 Task: Find connections with filter location Duitama with filter topic #customerrelationswith filter profile language Spanish with filter current company CTG with filter school IFTM University, Moradabad with filter industry Gambling Facilities and Casinos with filter service category Resume Writing with filter keywords title Salon Manager
Action: Mouse moved to (156, 249)
Screenshot: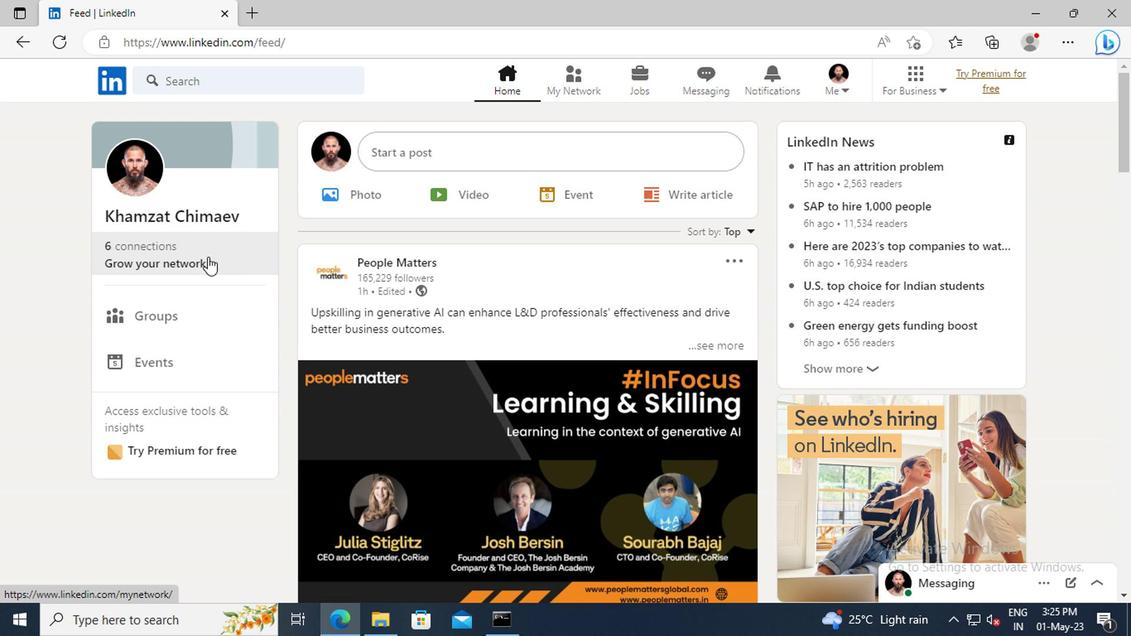 
Action: Mouse pressed left at (156, 249)
Screenshot: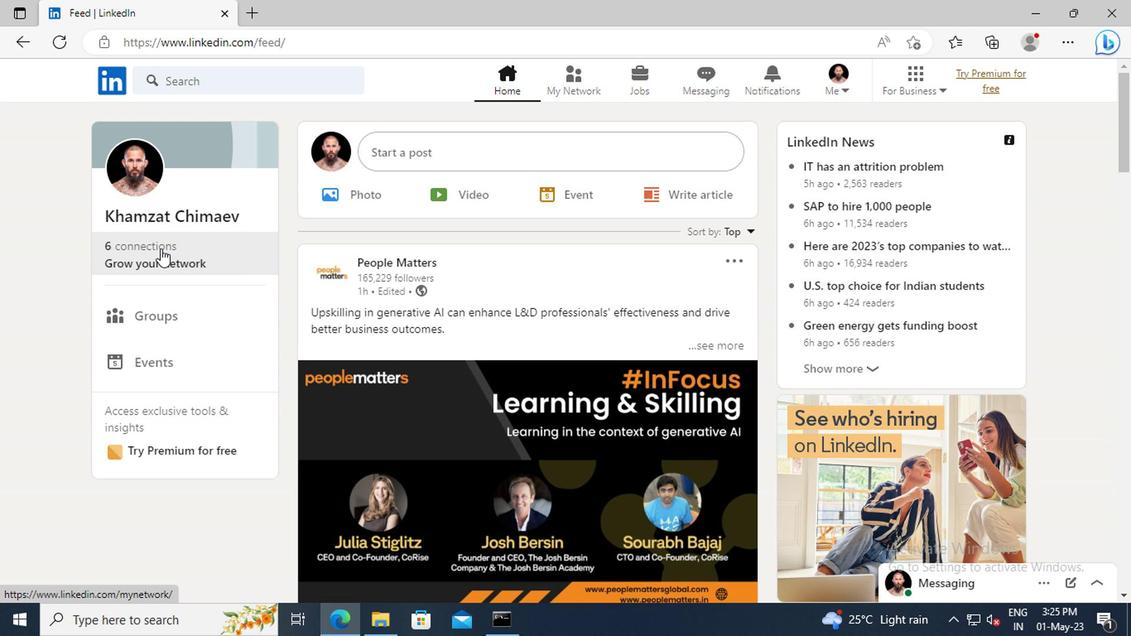 
Action: Mouse moved to (173, 173)
Screenshot: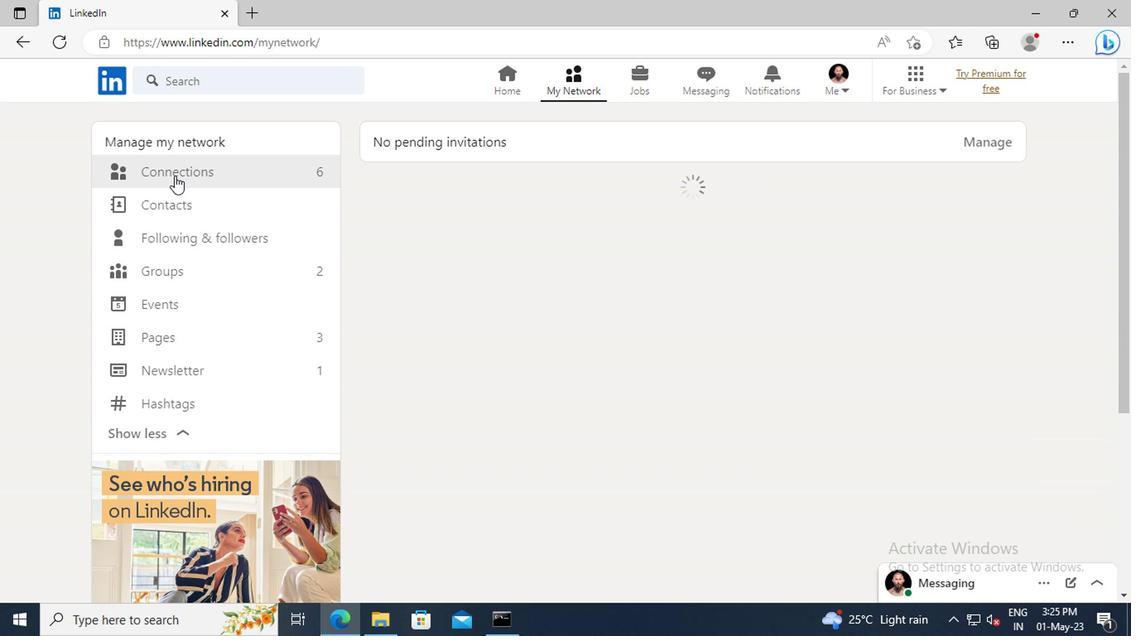 
Action: Mouse pressed left at (173, 173)
Screenshot: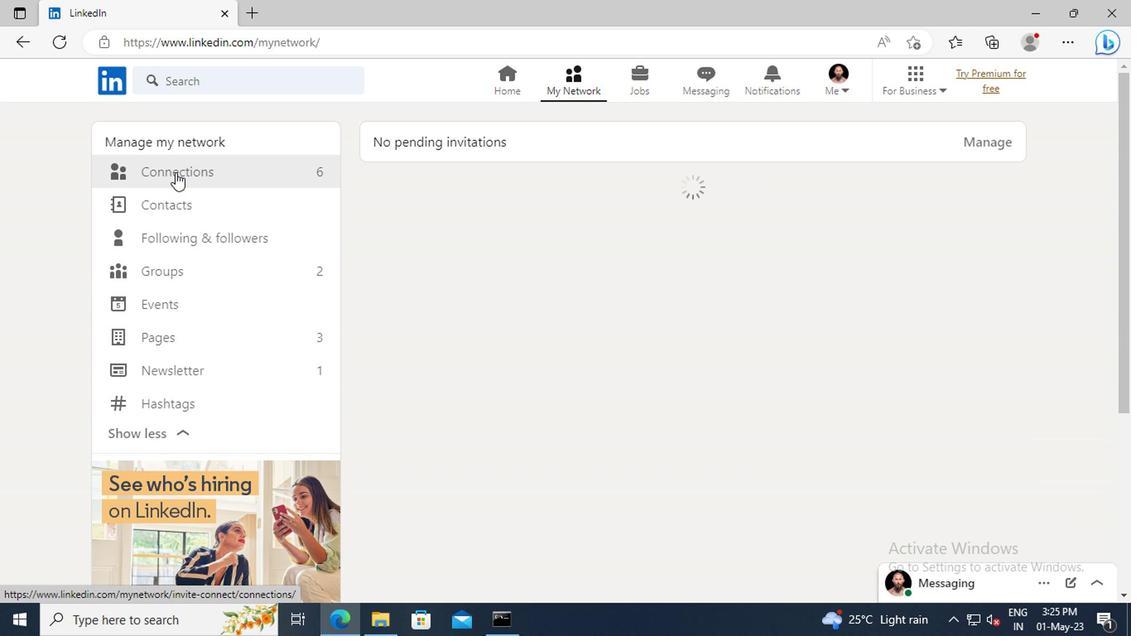 
Action: Mouse moved to (672, 179)
Screenshot: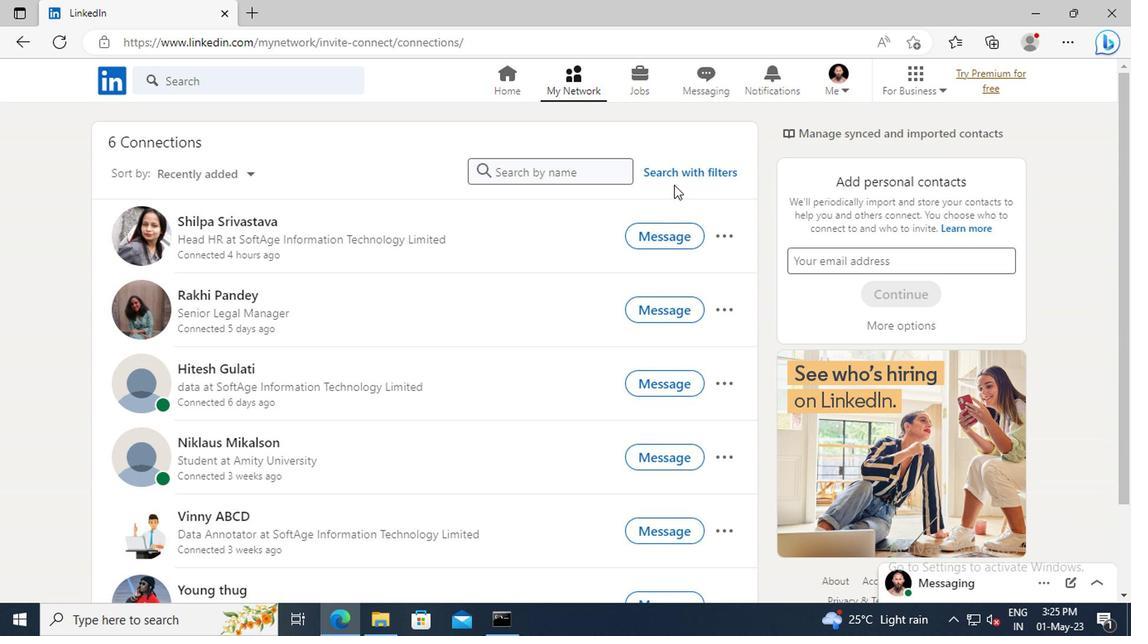 
Action: Mouse pressed left at (672, 179)
Screenshot: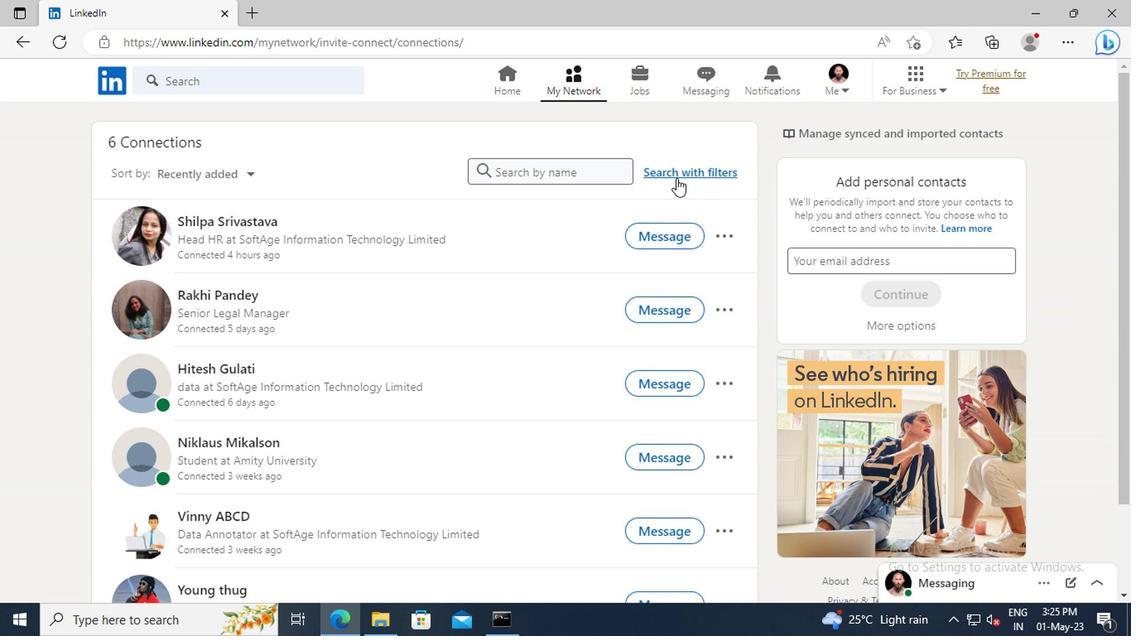
Action: Mouse moved to (622, 132)
Screenshot: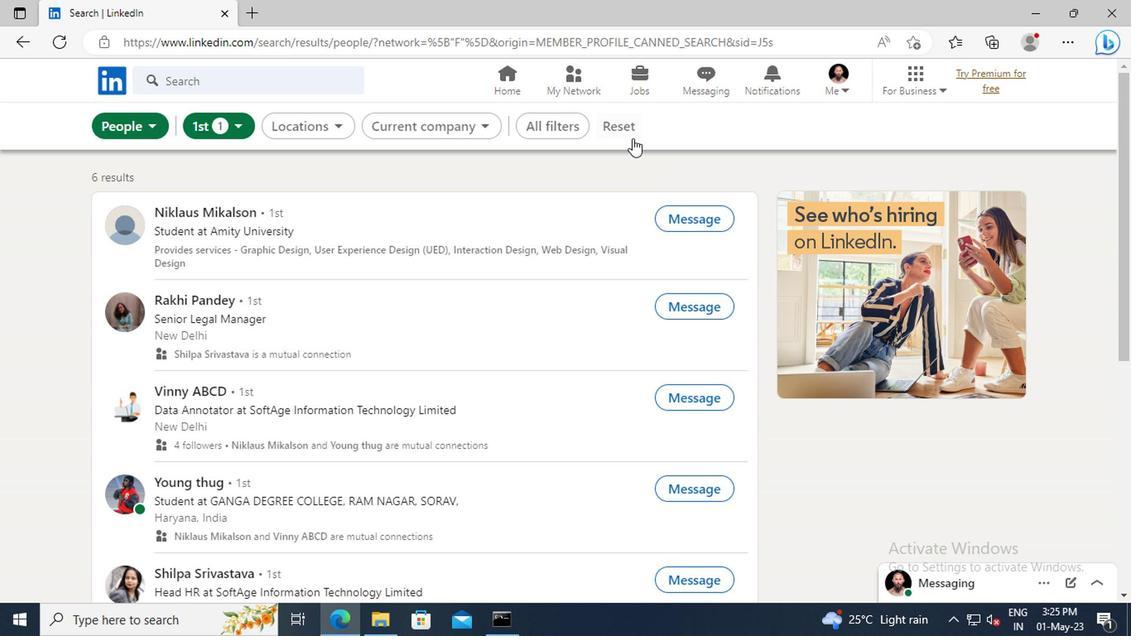 
Action: Mouse pressed left at (622, 132)
Screenshot: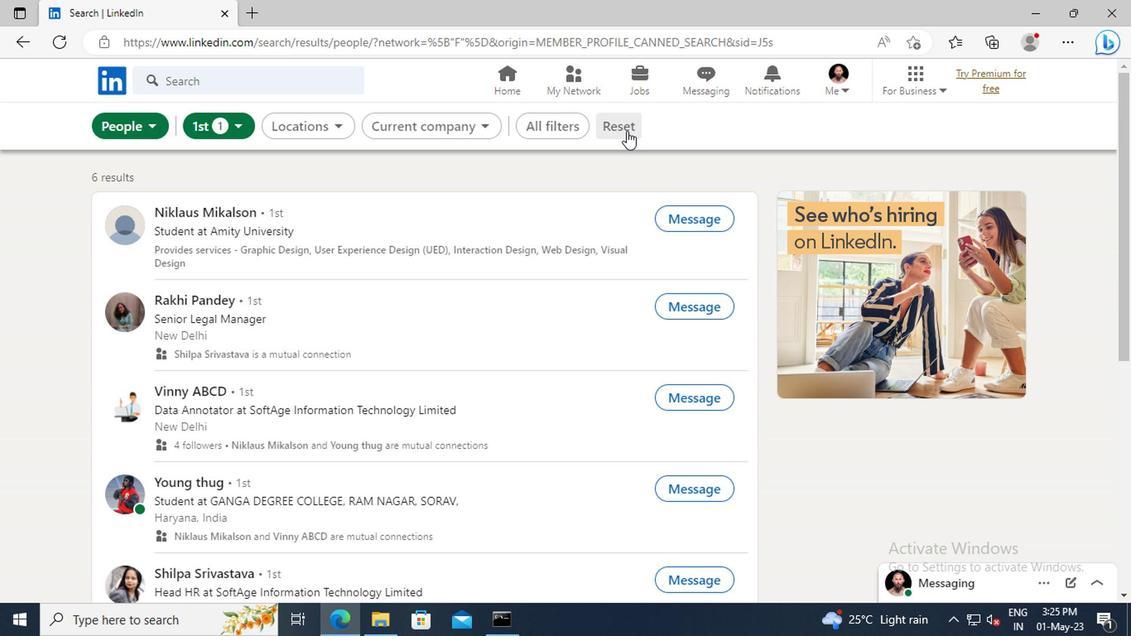 
Action: Mouse moved to (599, 129)
Screenshot: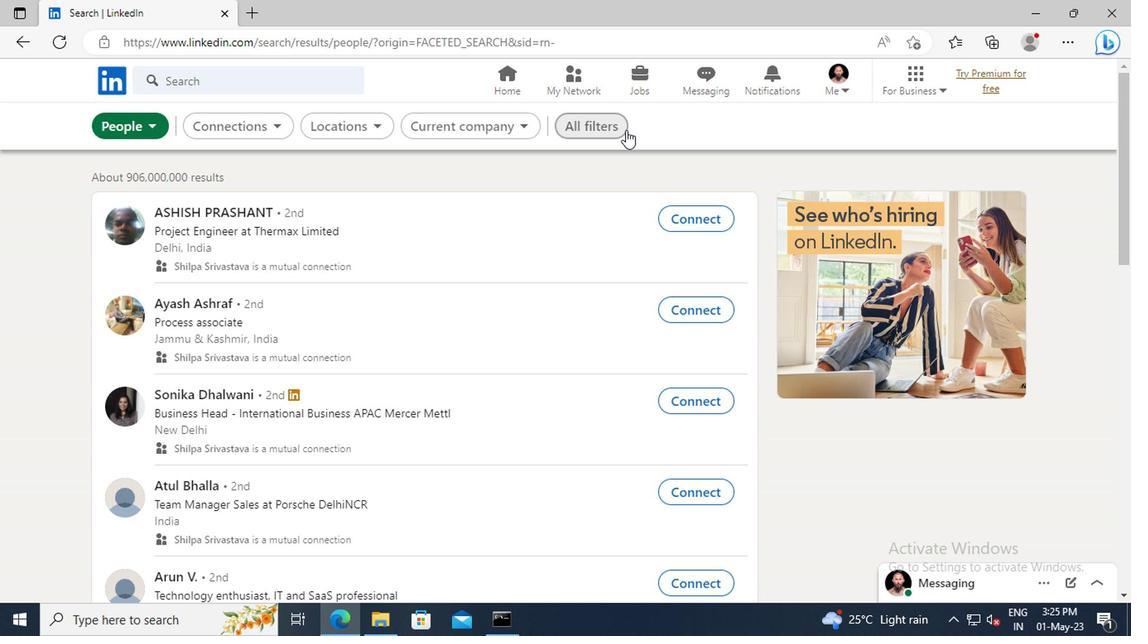
Action: Mouse pressed left at (599, 129)
Screenshot: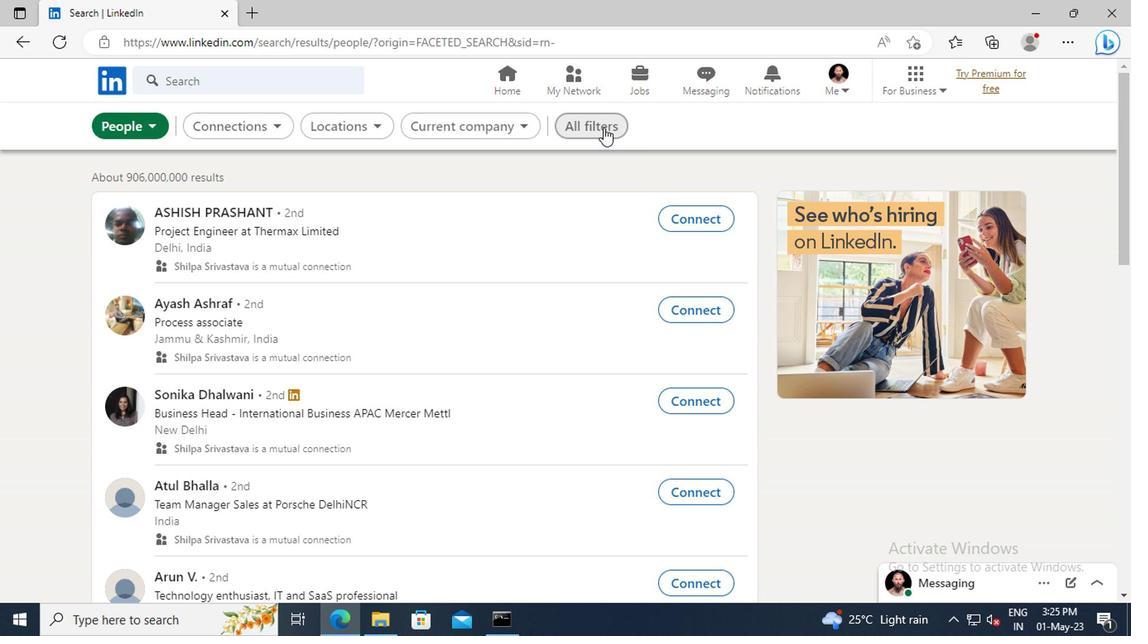 
Action: Mouse moved to (878, 286)
Screenshot: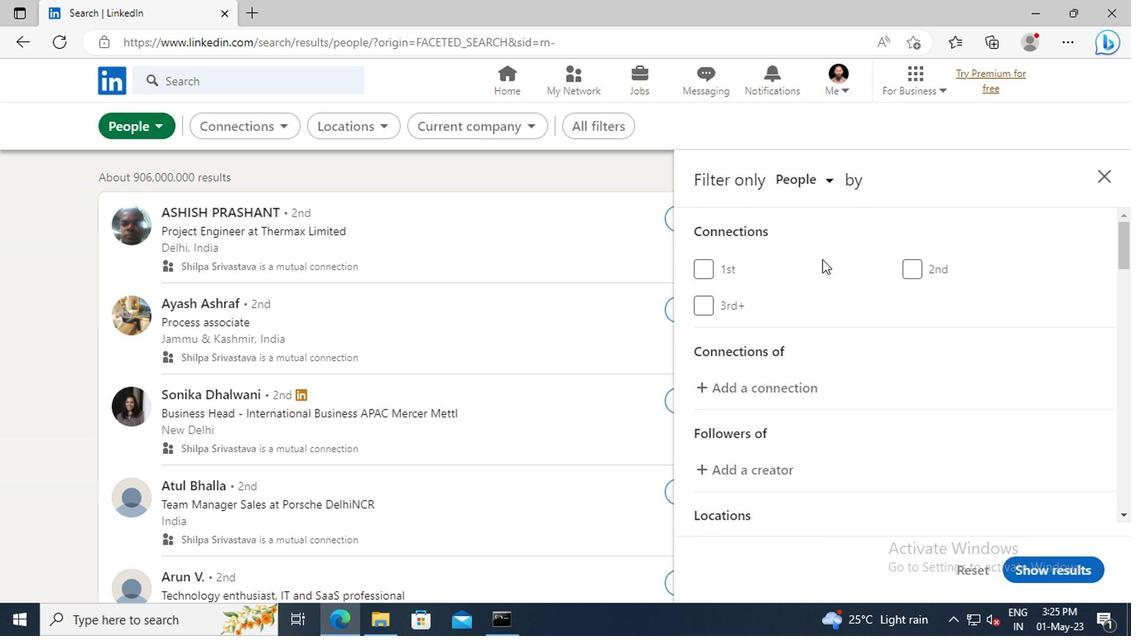 
Action: Mouse scrolled (878, 285) with delta (0, -1)
Screenshot: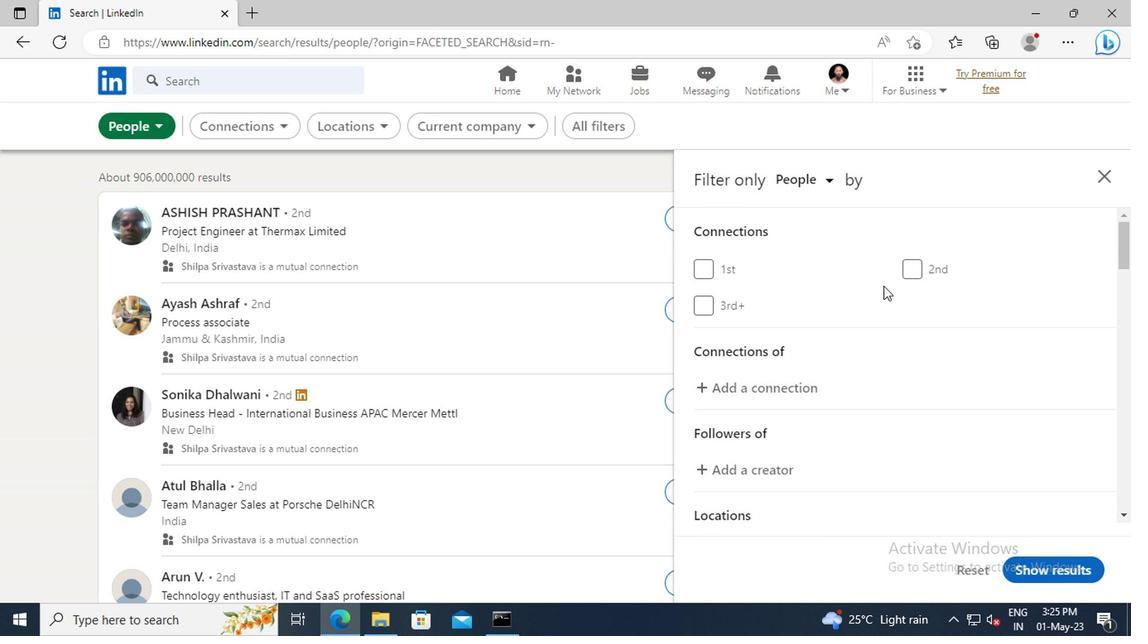 
Action: Mouse scrolled (878, 285) with delta (0, -1)
Screenshot: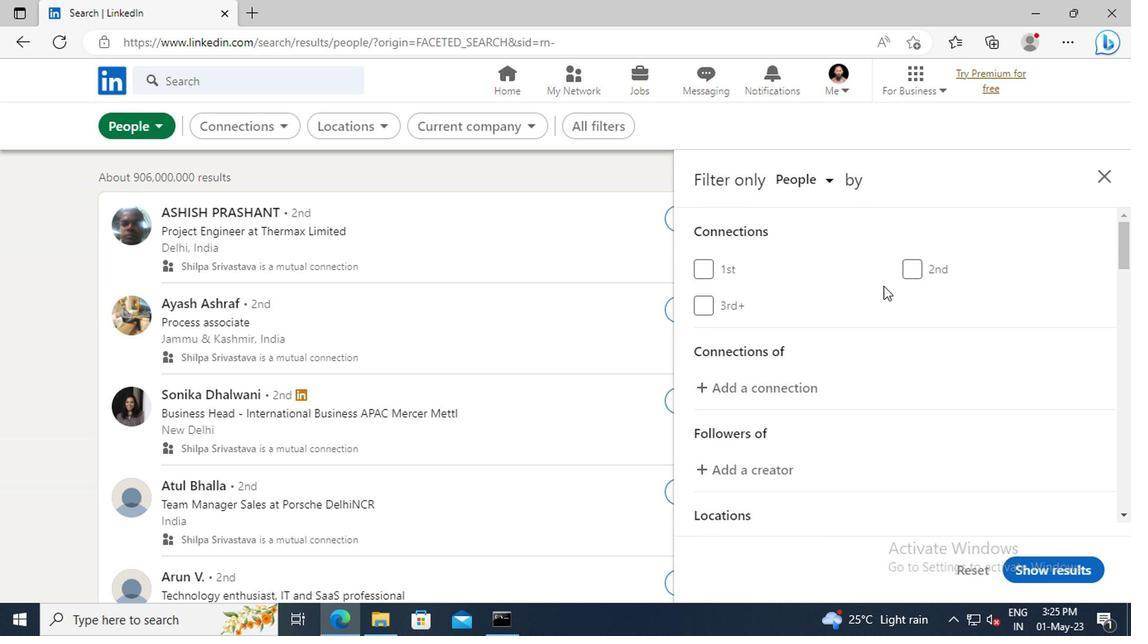 
Action: Mouse scrolled (878, 285) with delta (0, -1)
Screenshot: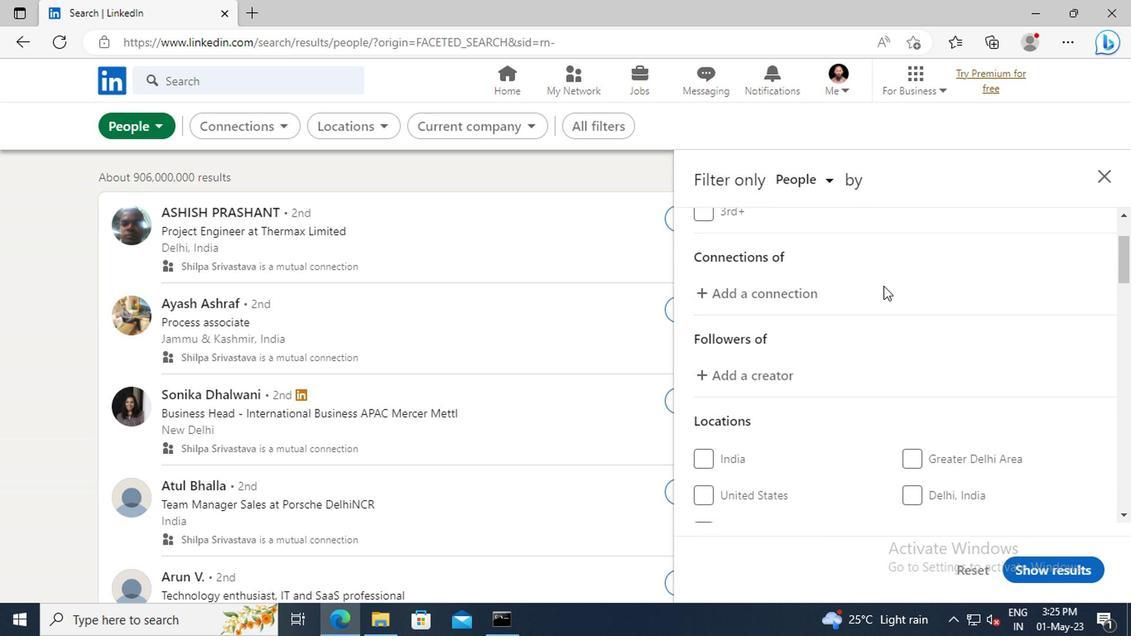 
Action: Mouse scrolled (878, 285) with delta (0, -1)
Screenshot: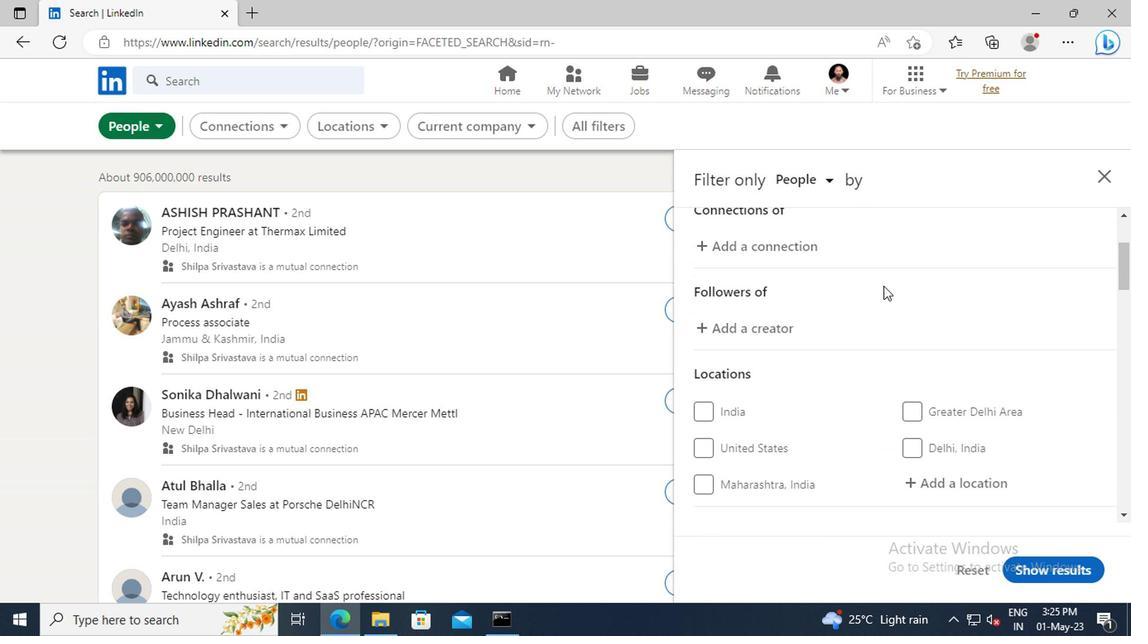 
Action: Mouse scrolled (878, 285) with delta (0, -1)
Screenshot: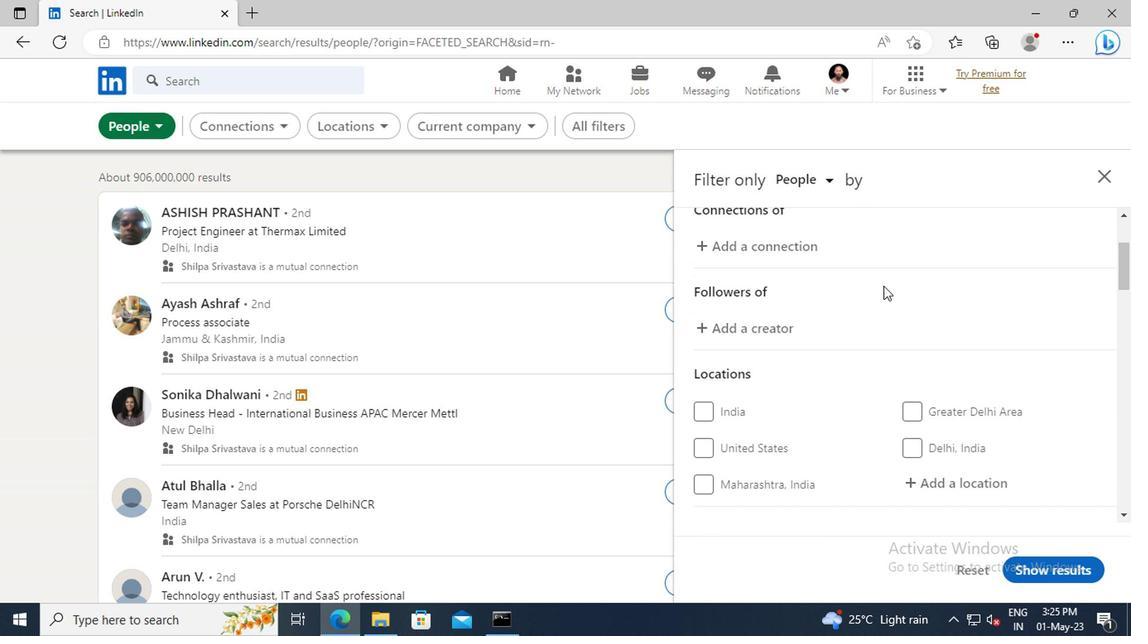 
Action: Mouse scrolled (878, 285) with delta (0, -1)
Screenshot: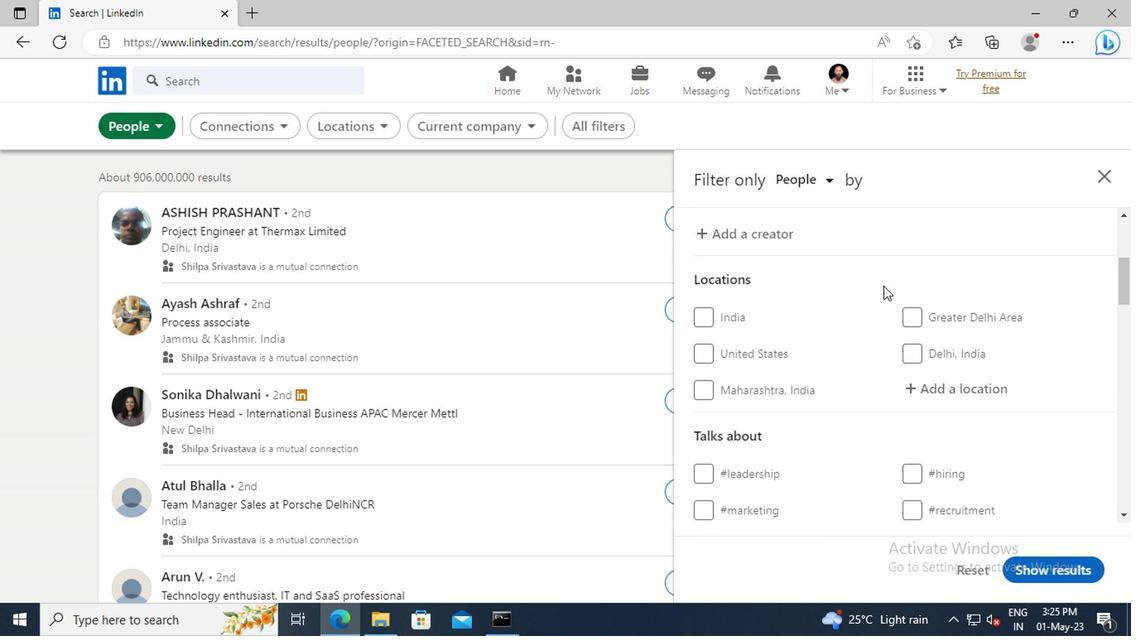 
Action: Mouse moved to (911, 338)
Screenshot: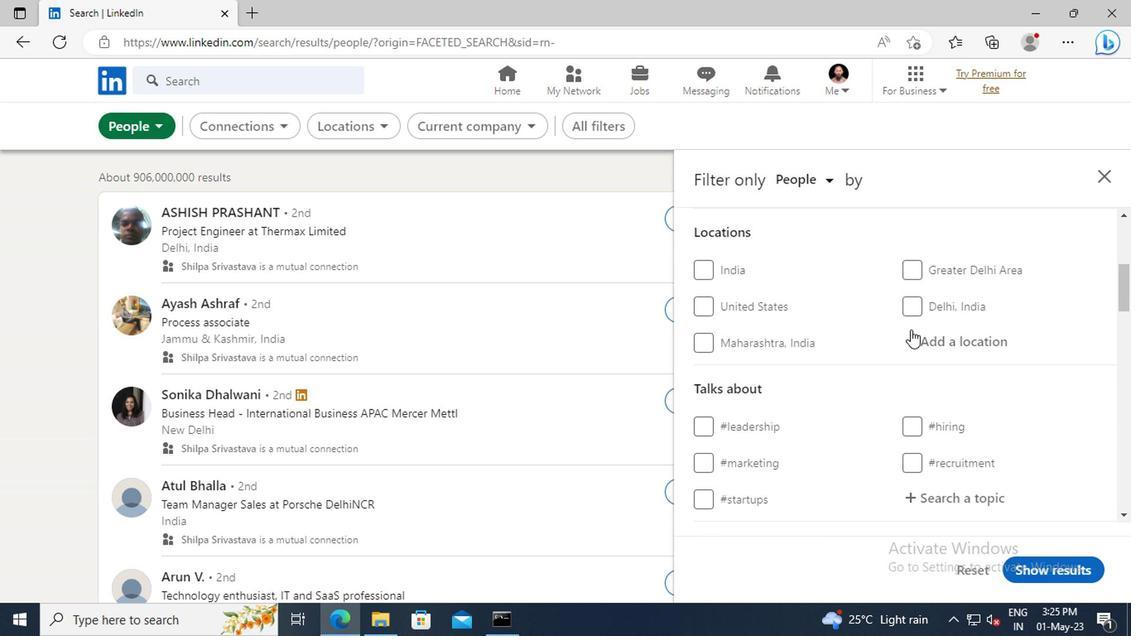 
Action: Mouse pressed left at (911, 338)
Screenshot: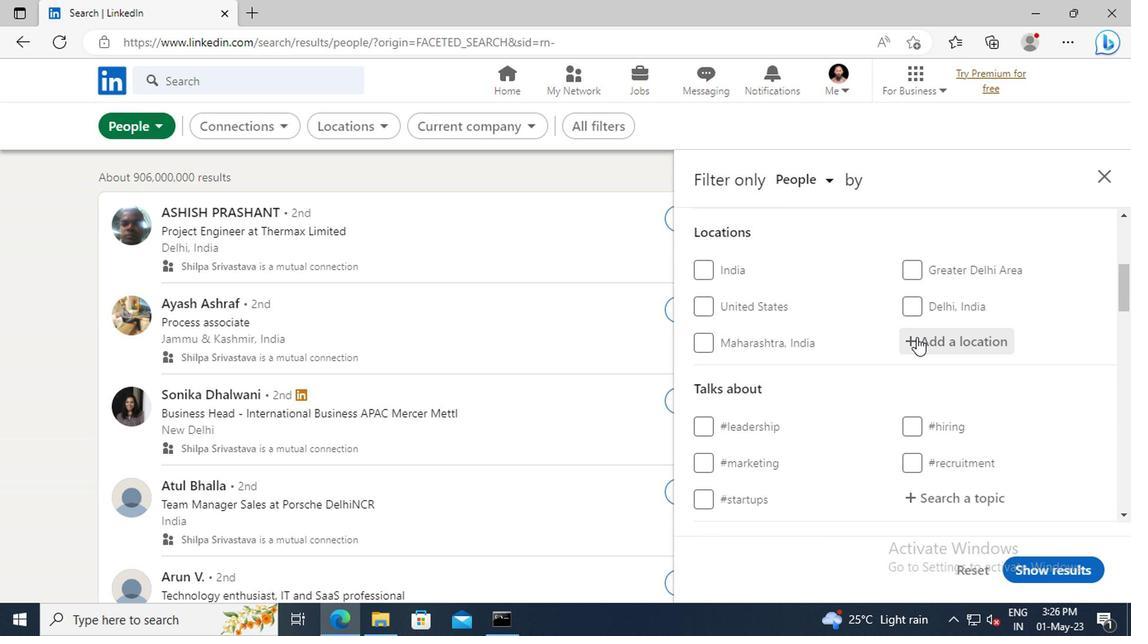 
Action: Key pressed <Key.shift>DUITAMA<Key.enter>
Screenshot: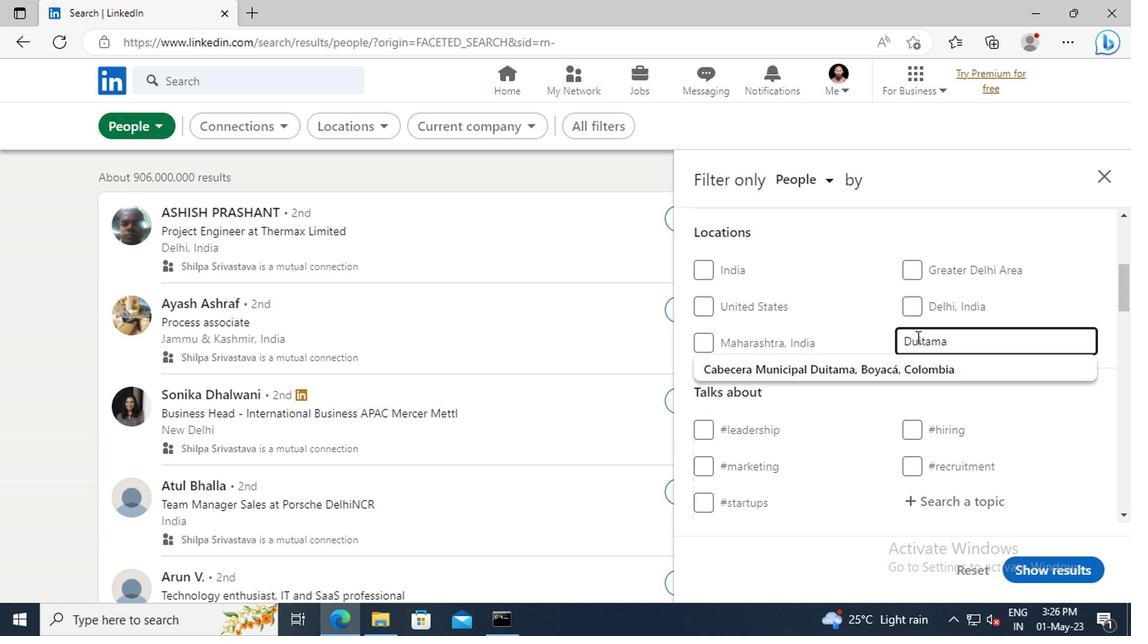 
Action: Mouse scrolled (911, 336) with delta (0, -1)
Screenshot: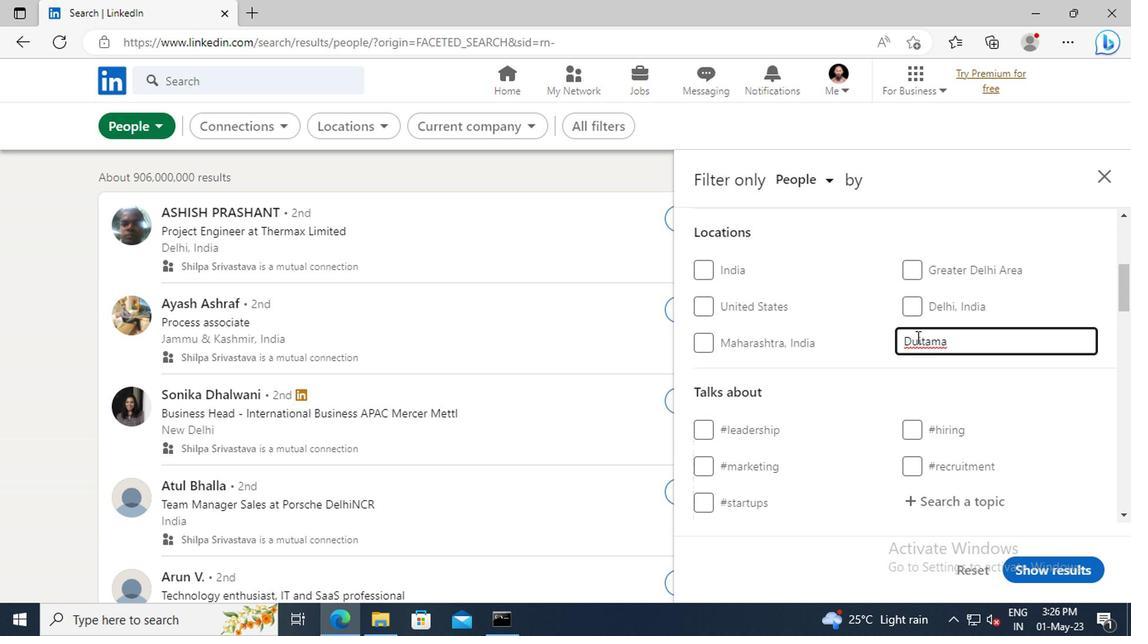 
Action: Mouse scrolled (911, 336) with delta (0, -1)
Screenshot: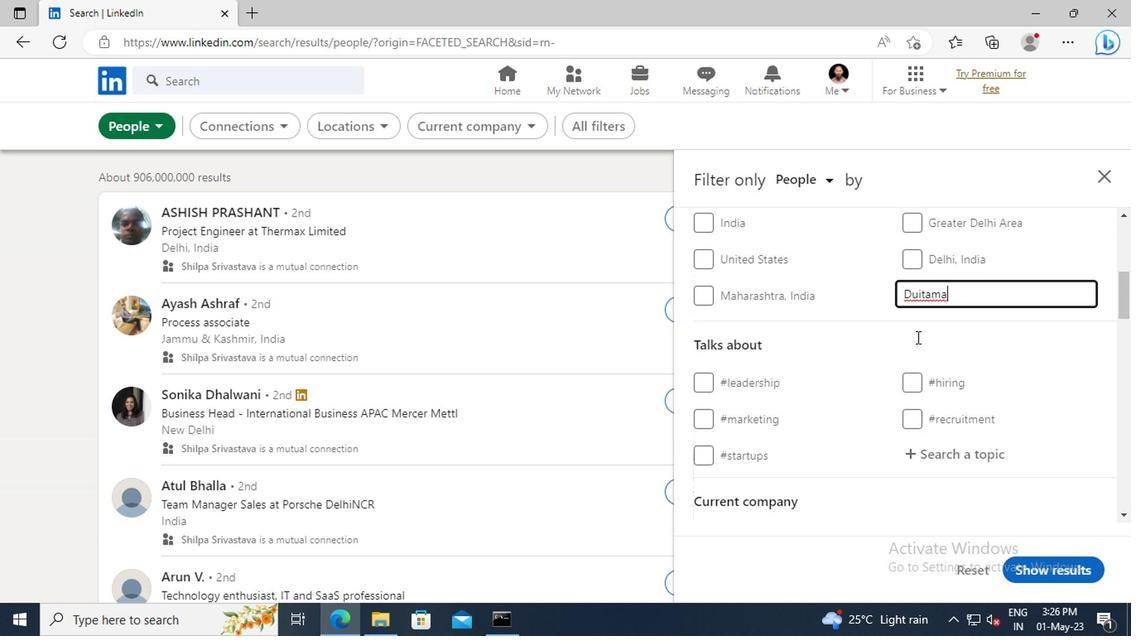 
Action: Mouse moved to (910, 346)
Screenshot: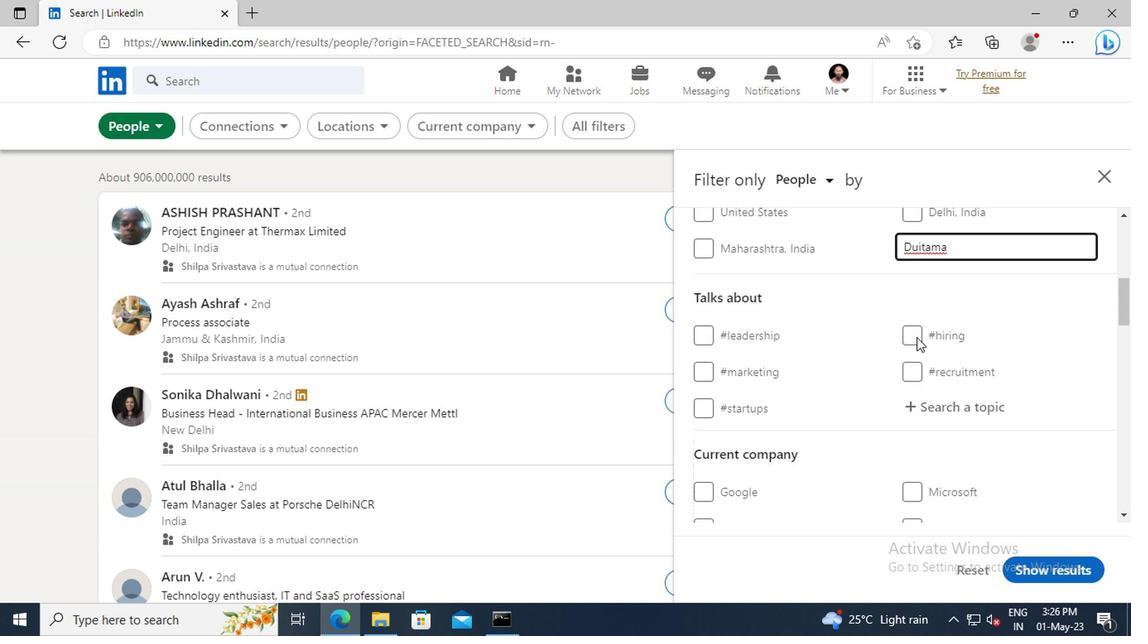 
Action: Mouse scrolled (910, 345) with delta (0, -1)
Screenshot: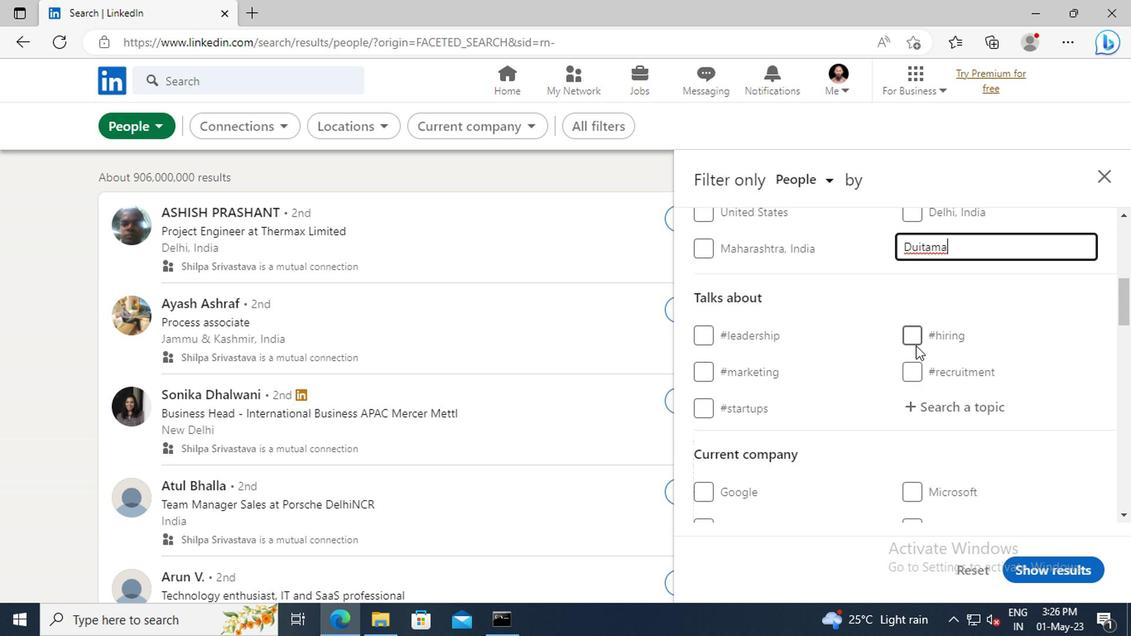 
Action: Mouse moved to (910, 364)
Screenshot: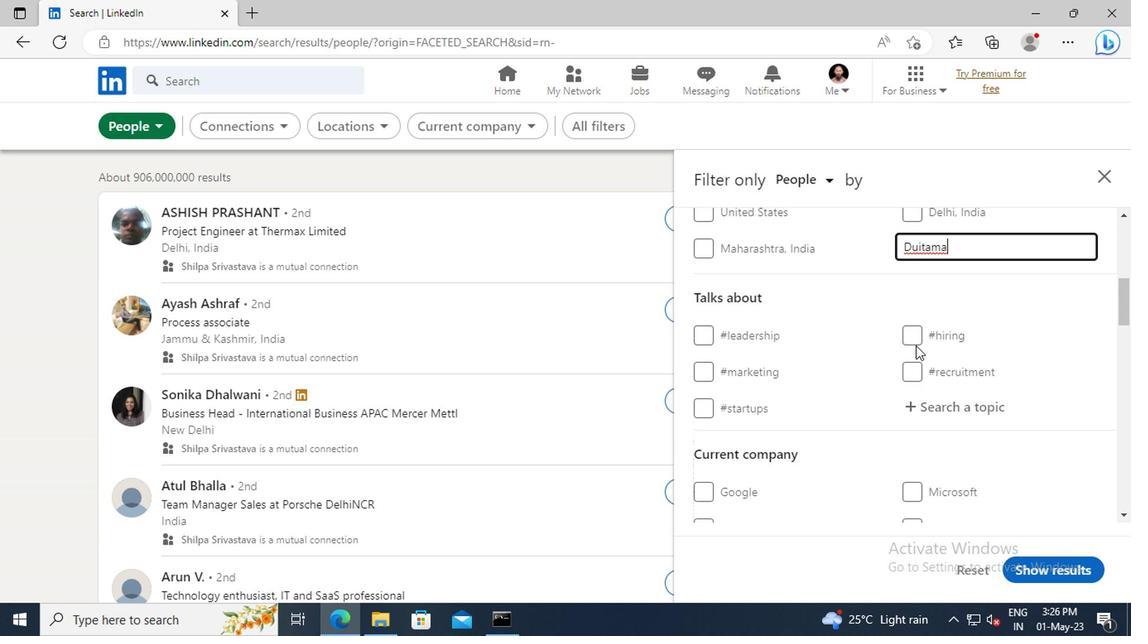 
Action: Mouse pressed left at (910, 364)
Screenshot: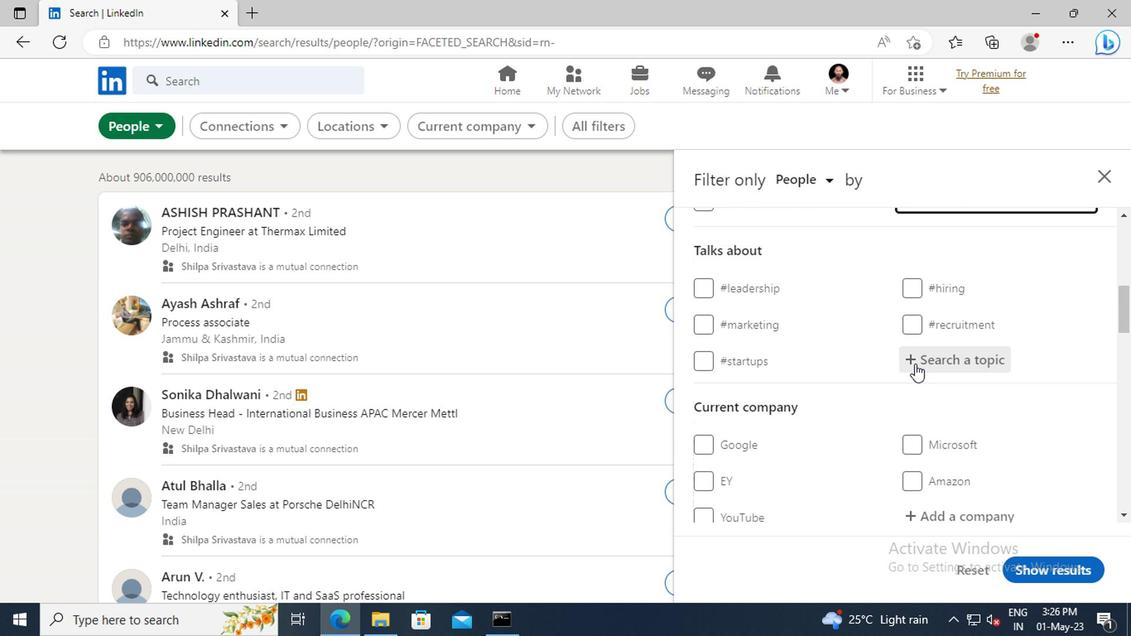 
Action: Key pressed CUSTOMERRELATIONS
Screenshot: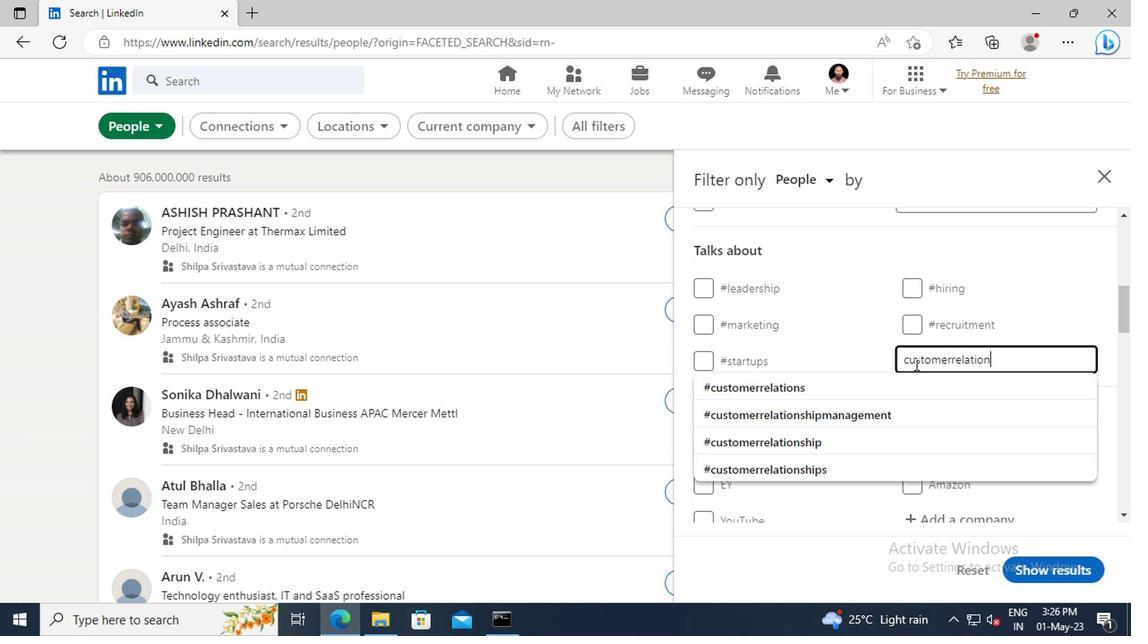 
Action: Mouse moved to (908, 385)
Screenshot: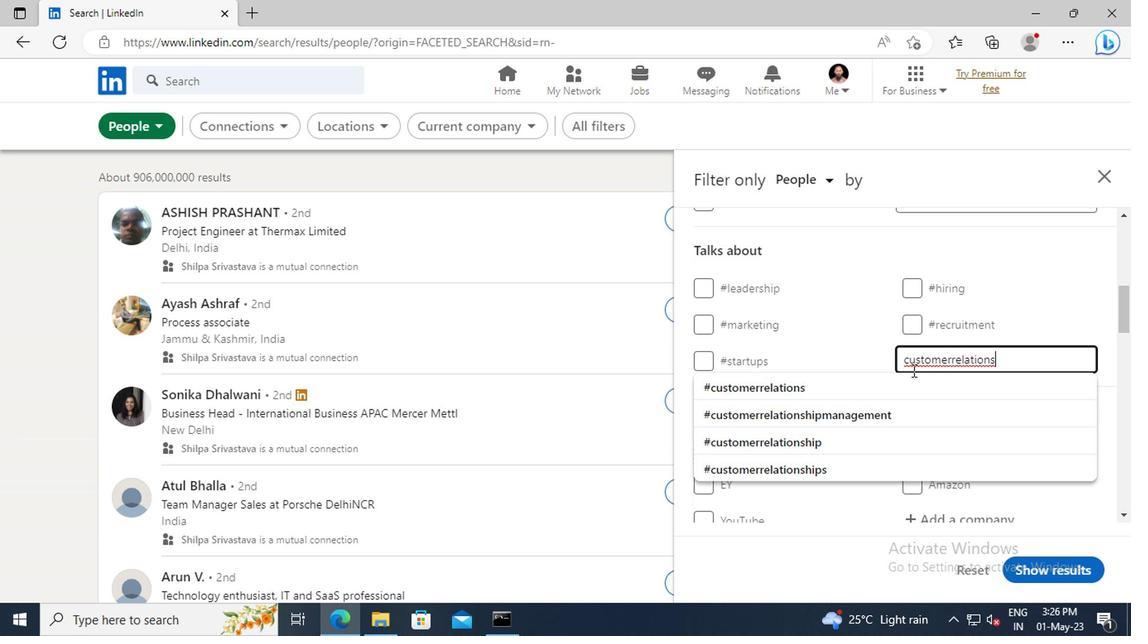 
Action: Mouse pressed left at (908, 385)
Screenshot: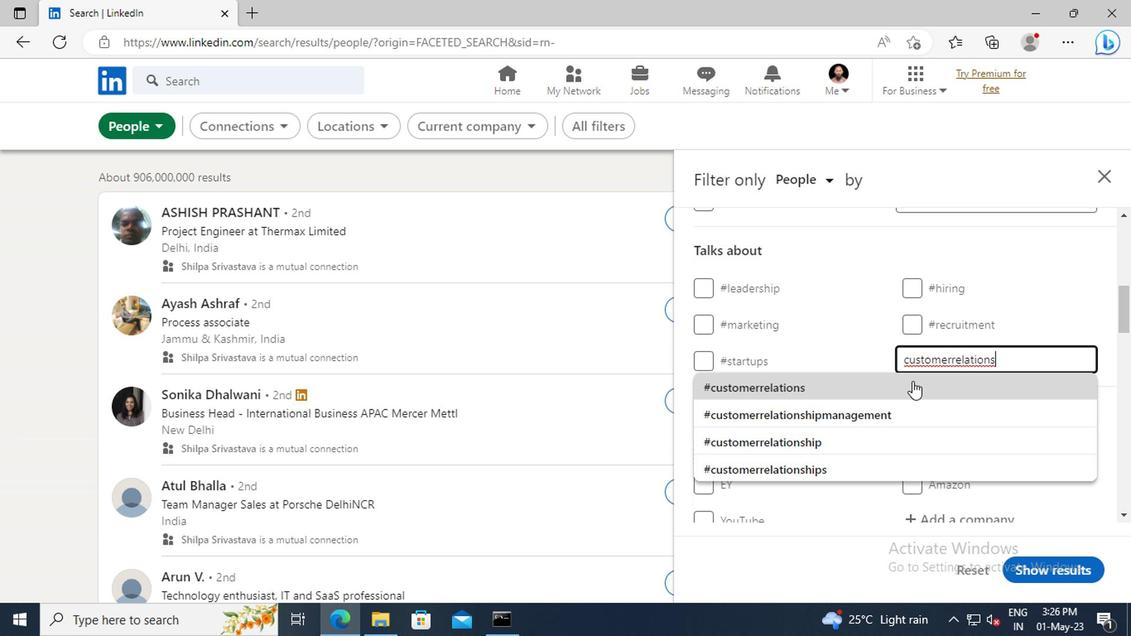 
Action: Mouse scrolled (908, 384) with delta (0, -1)
Screenshot: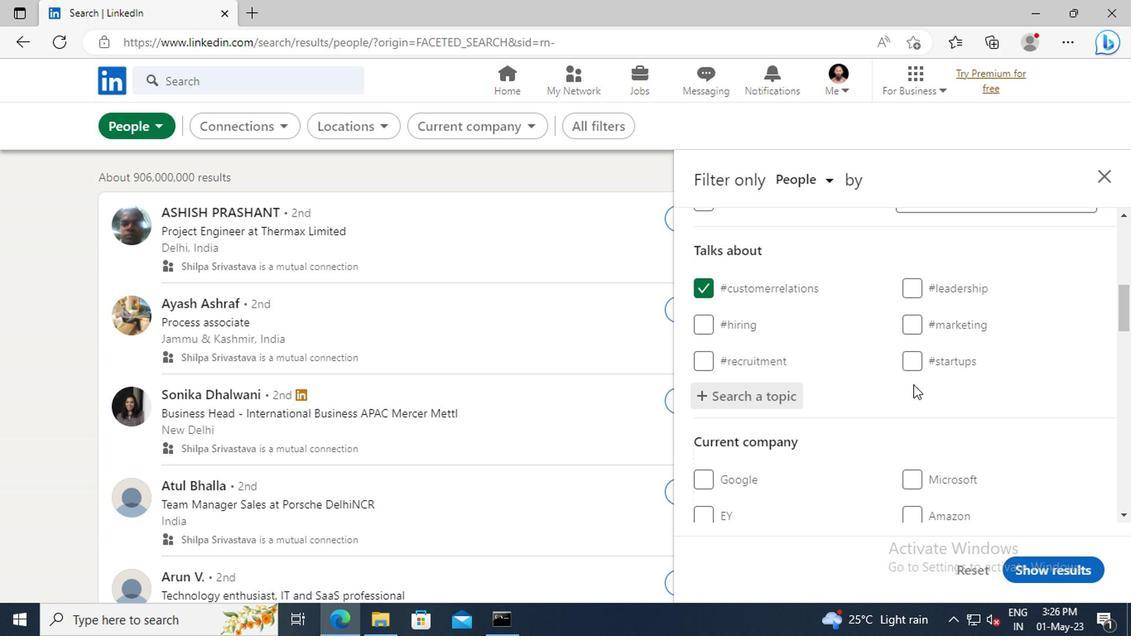 
Action: Mouse scrolled (908, 384) with delta (0, -1)
Screenshot: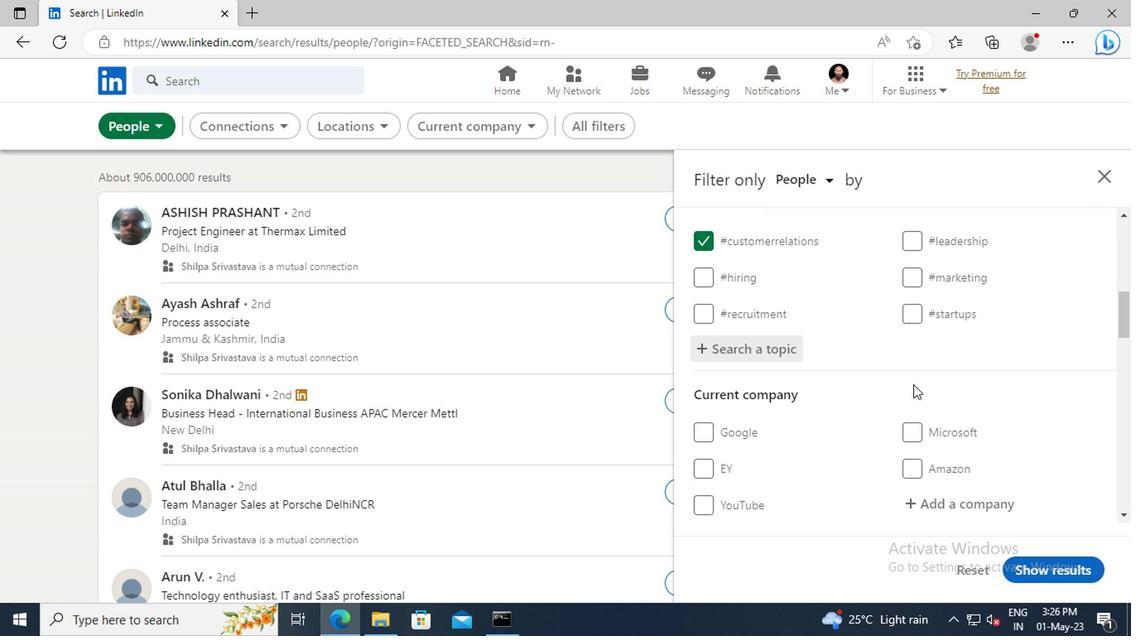 
Action: Mouse scrolled (908, 384) with delta (0, -1)
Screenshot: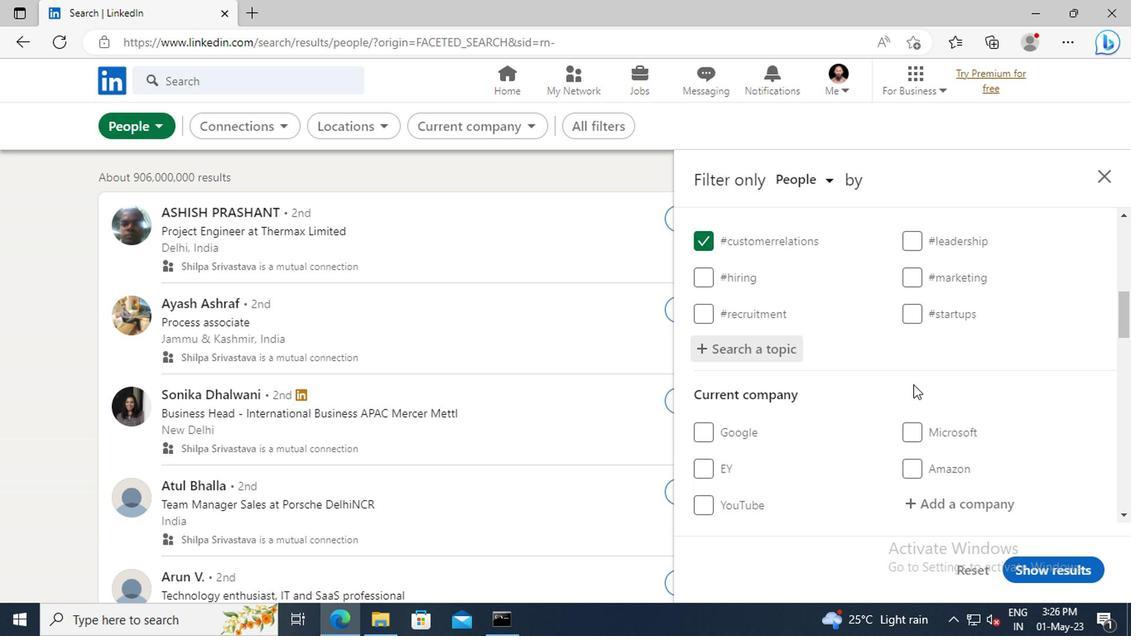 
Action: Mouse scrolled (908, 384) with delta (0, -1)
Screenshot: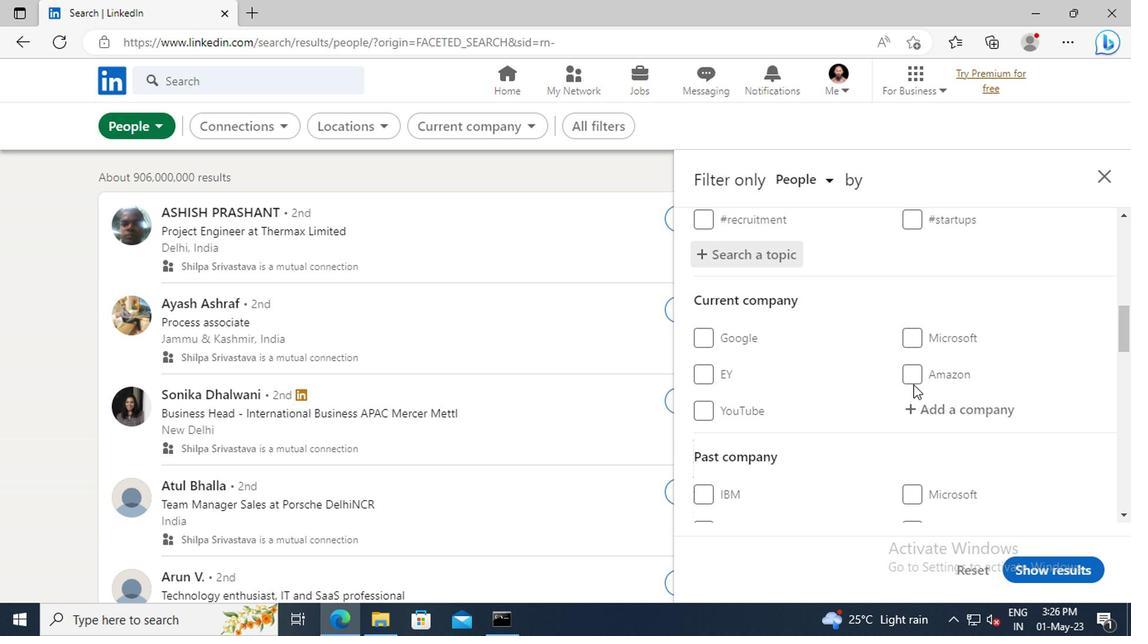
Action: Mouse scrolled (908, 384) with delta (0, -1)
Screenshot: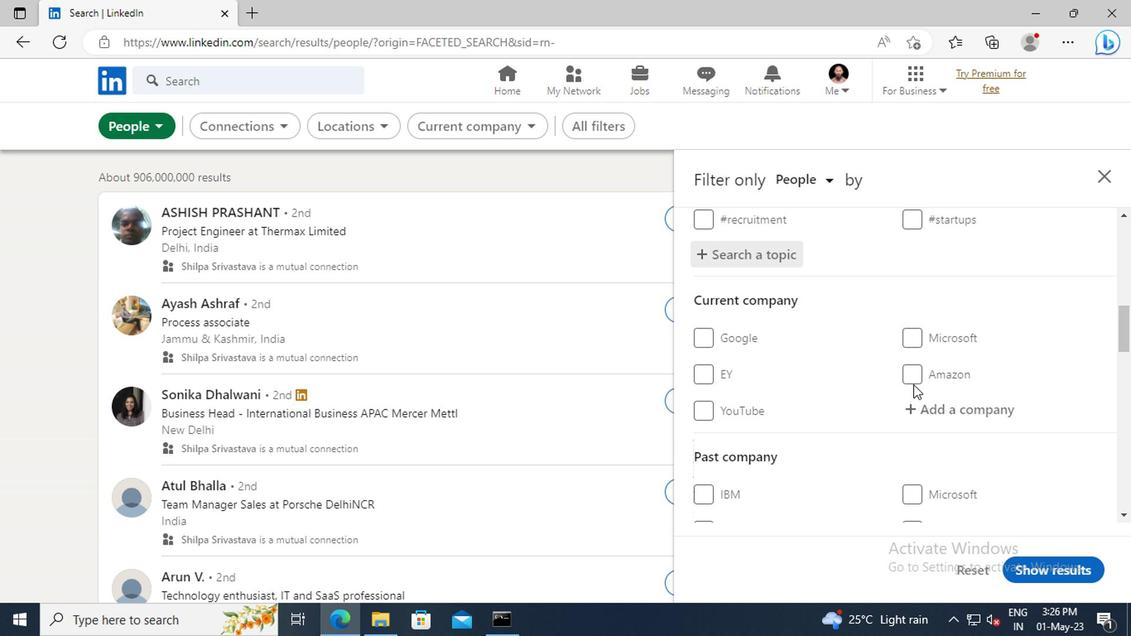 
Action: Mouse scrolled (908, 384) with delta (0, -1)
Screenshot: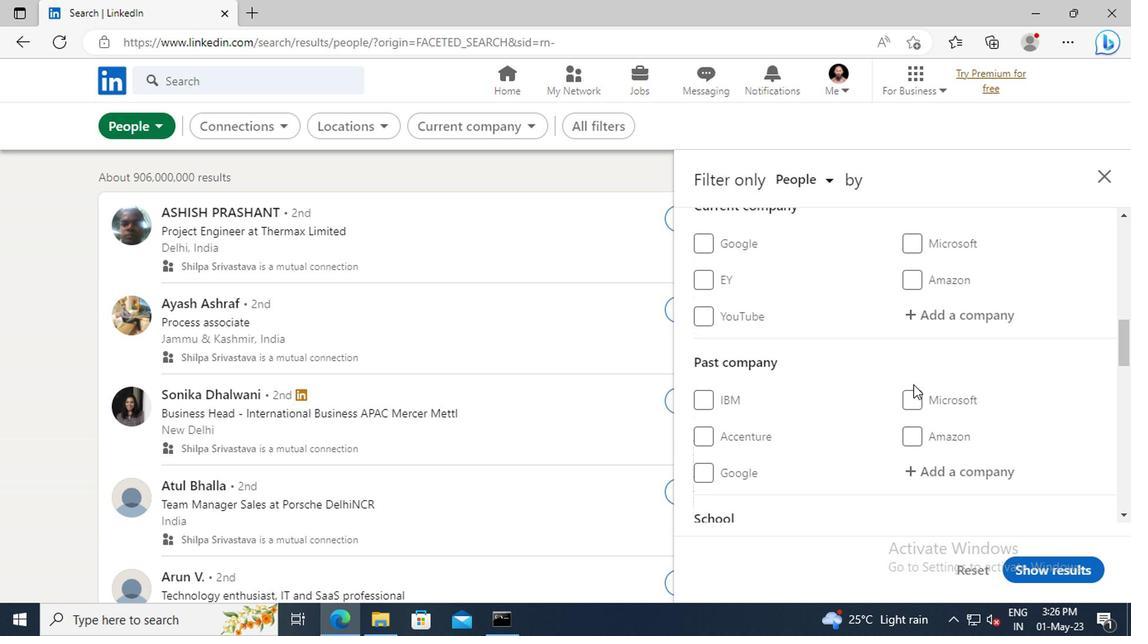 
Action: Mouse scrolled (908, 384) with delta (0, -1)
Screenshot: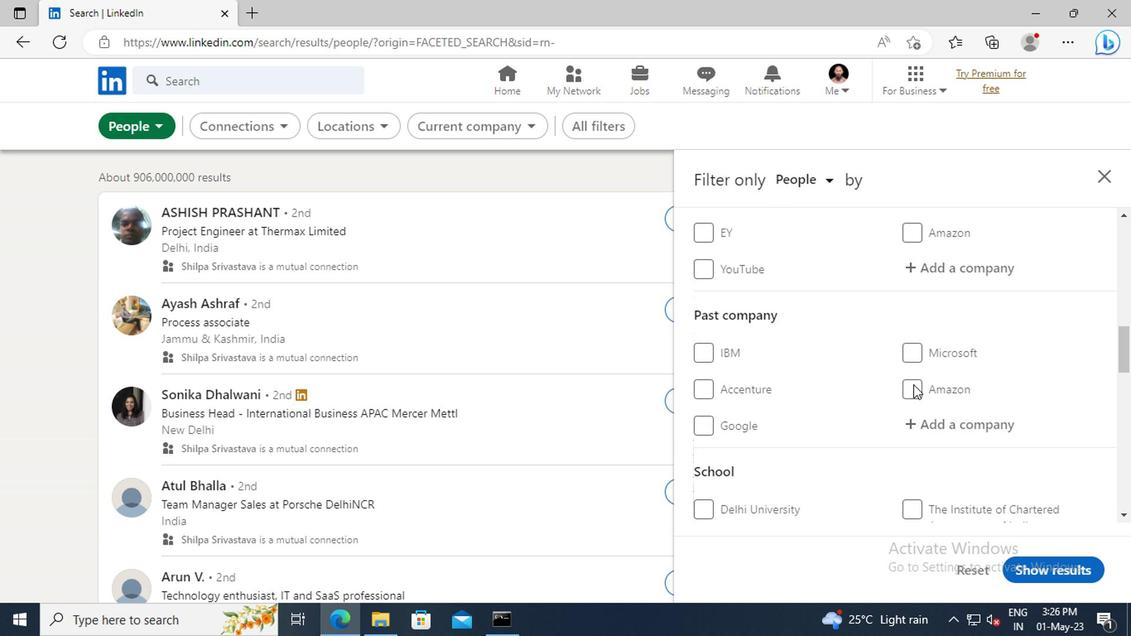 
Action: Mouse scrolled (908, 384) with delta (0, -1)
Screenshot: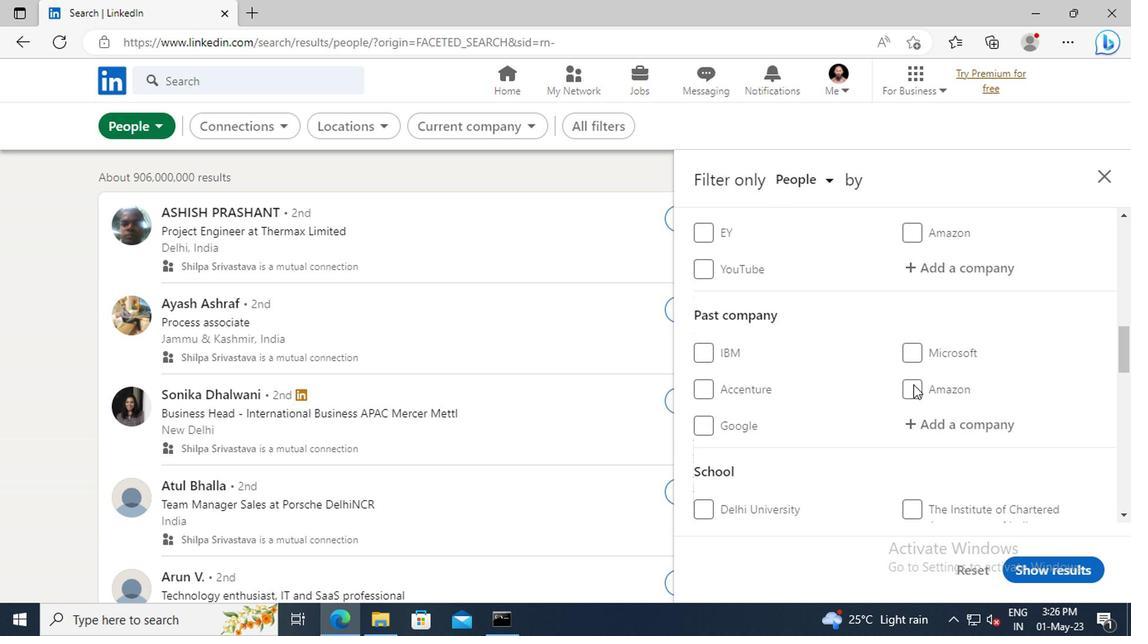 
Action: Mouse moved to (908, 385)
Screenshot: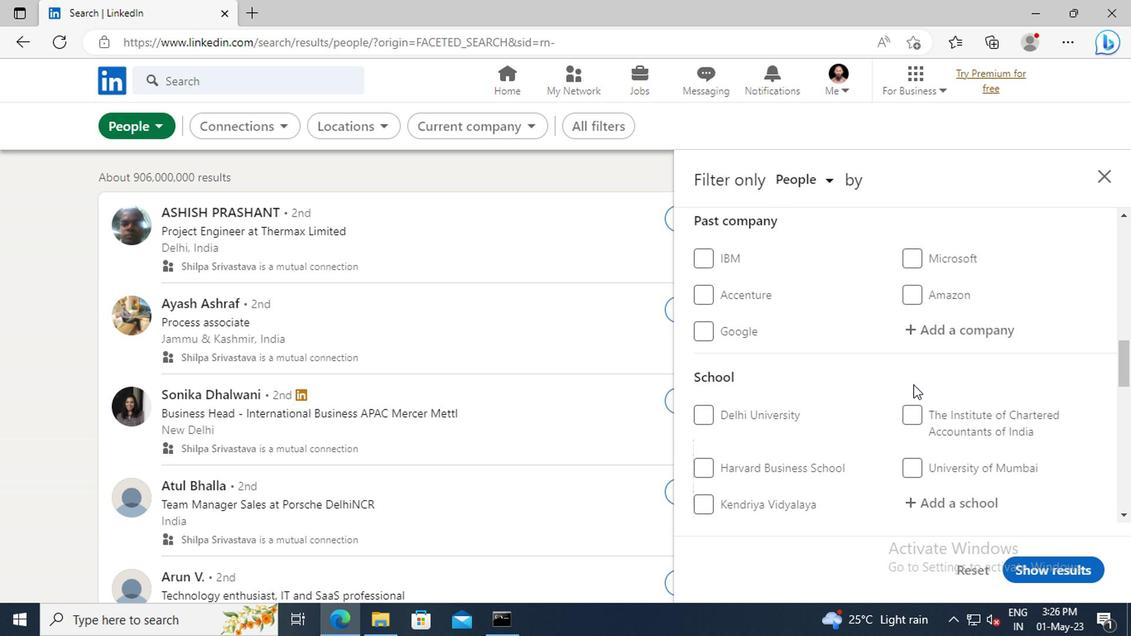 
Action: Mouse scrolled (908, 385) with delta (0, 0)
Screenshot: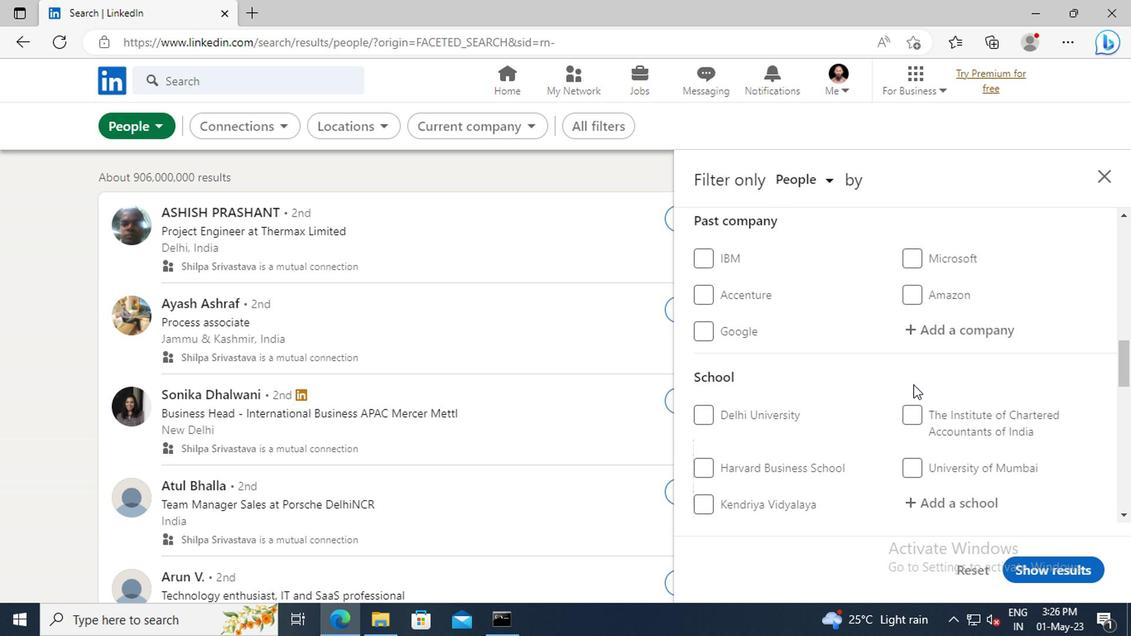 
Action: Mouse scrolled (908, 385) with delta (0, 0)
Screenshot: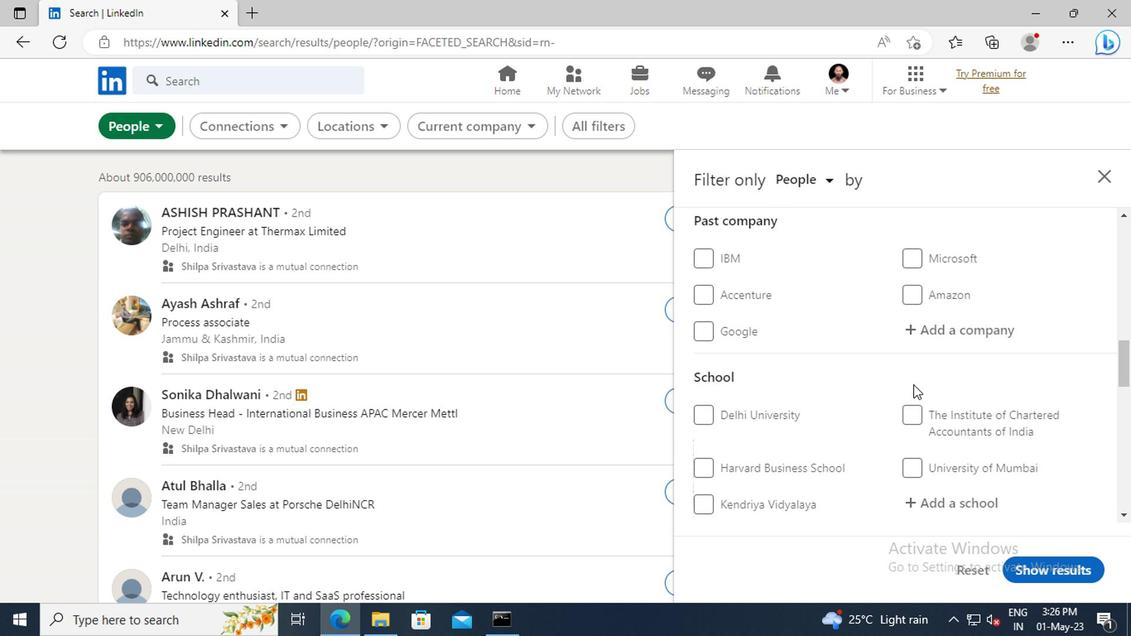 
Action: Mouse scrolled (908, 385) with delta (0, 0)
Screenshot: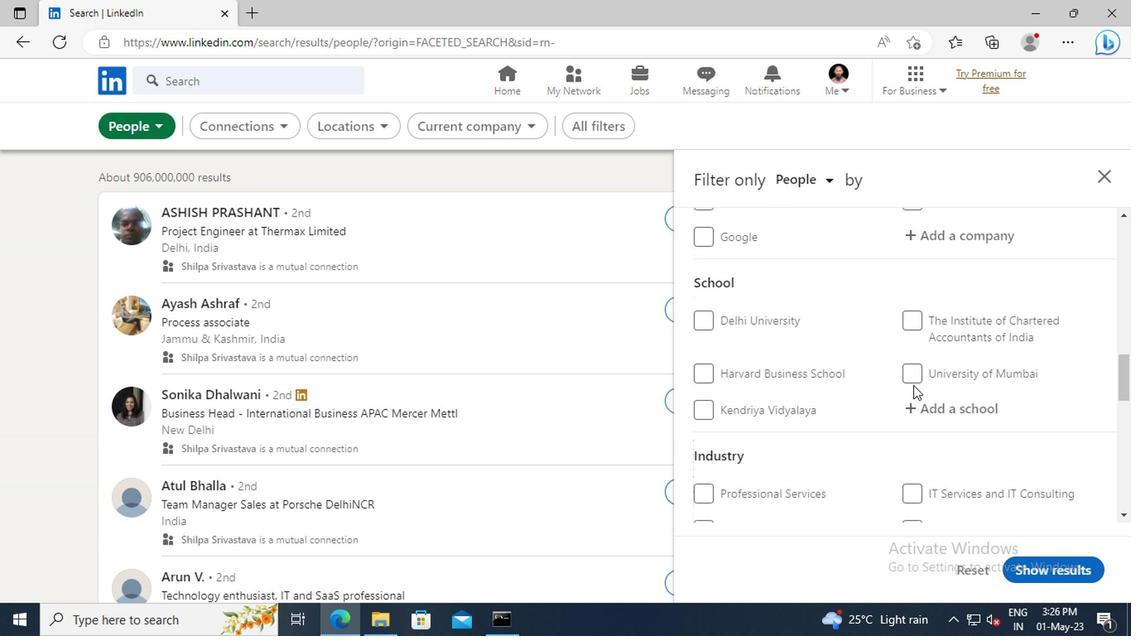 
Action: Mouse scrolled (908, 385) with delta (0, 0)
Screenshot: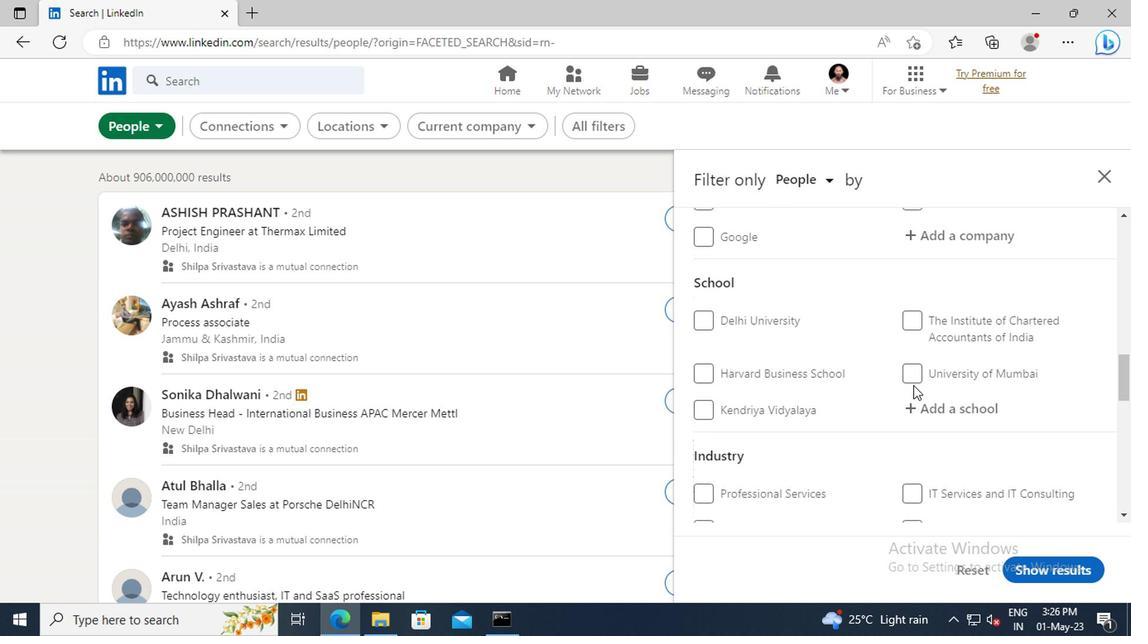 
Action: Mouse scrolled (908, 385) with delta (0, 0)
Screenshot: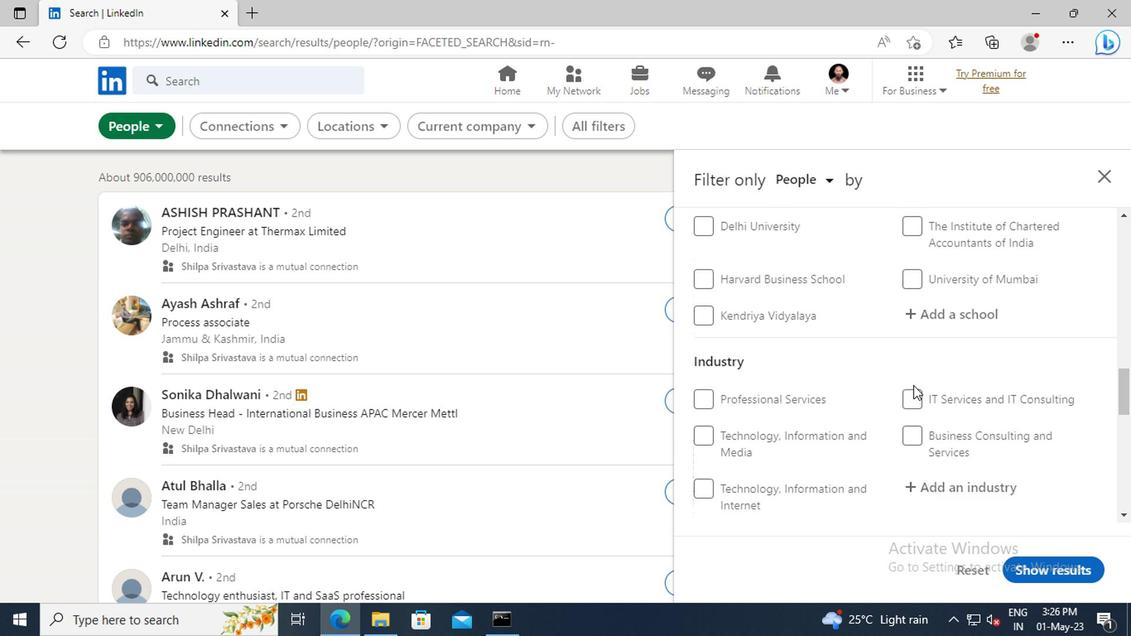 
Action: Mouse scrolled (908, 385) with delta (0, 0)
Screenshot: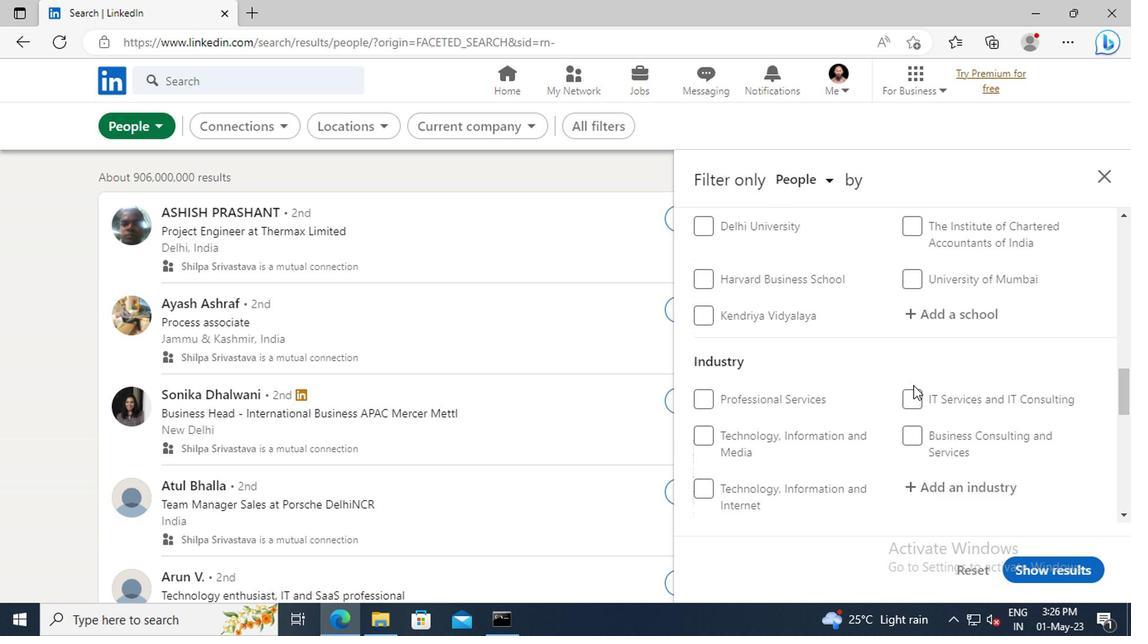 
Action: Mouse scrolled (908, 385) with delta (0, 0)
Screenshot: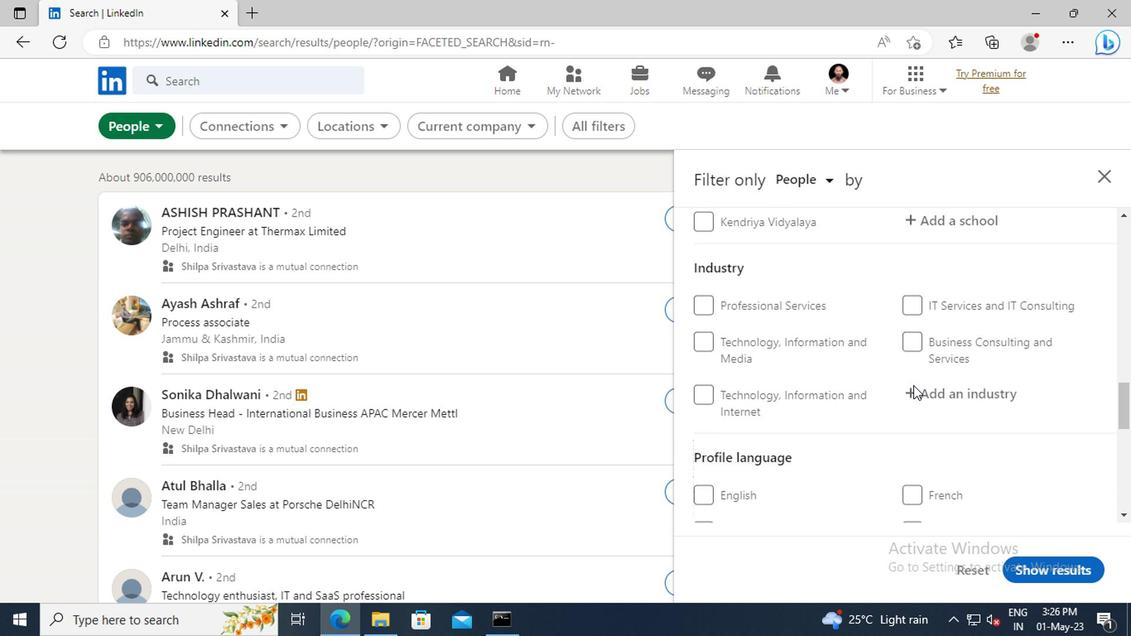 
Action: Mouse scrolled (908, 385) with delta (0, 0)
Screenshot: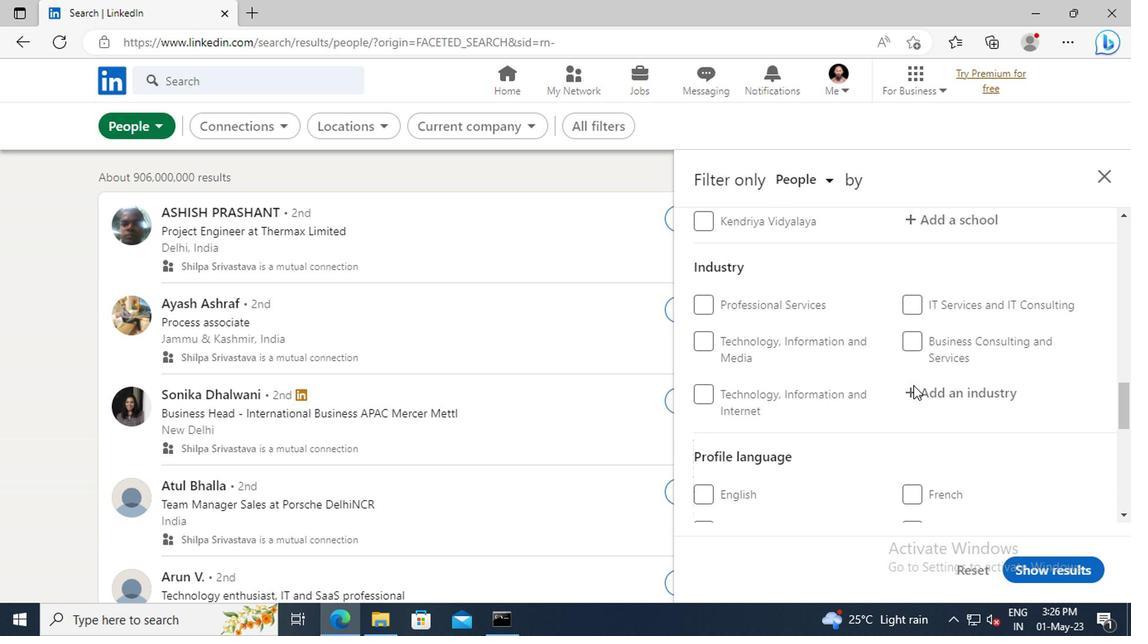
Action: Mouse moved to (702, 435)
Screenshot: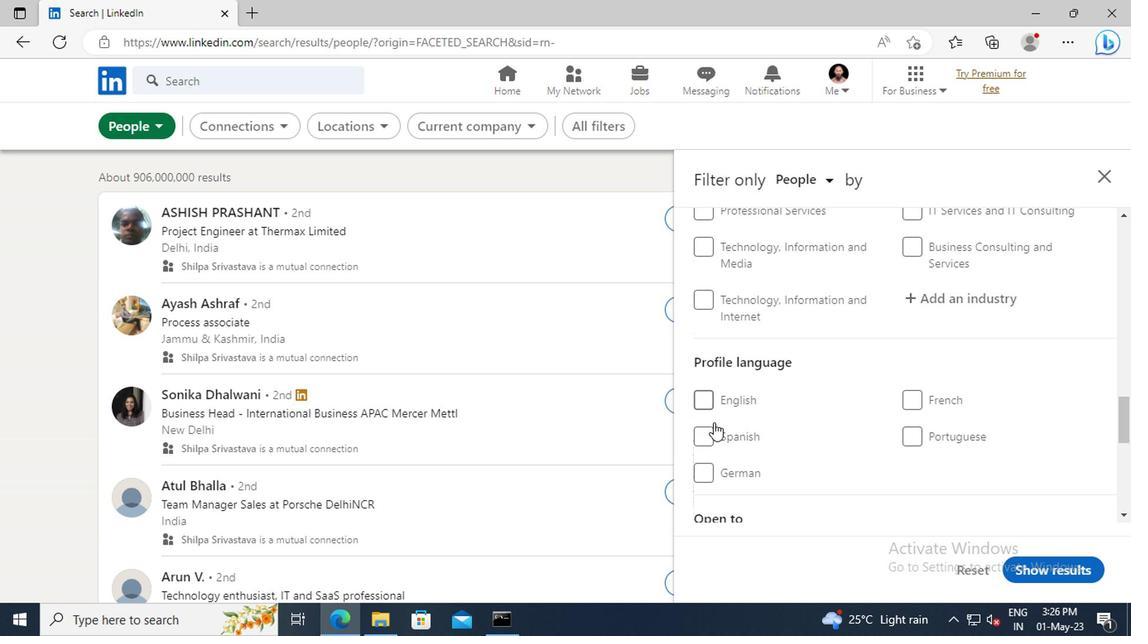 
Action: Mouse pressed left at (702, 435)
Screenshot: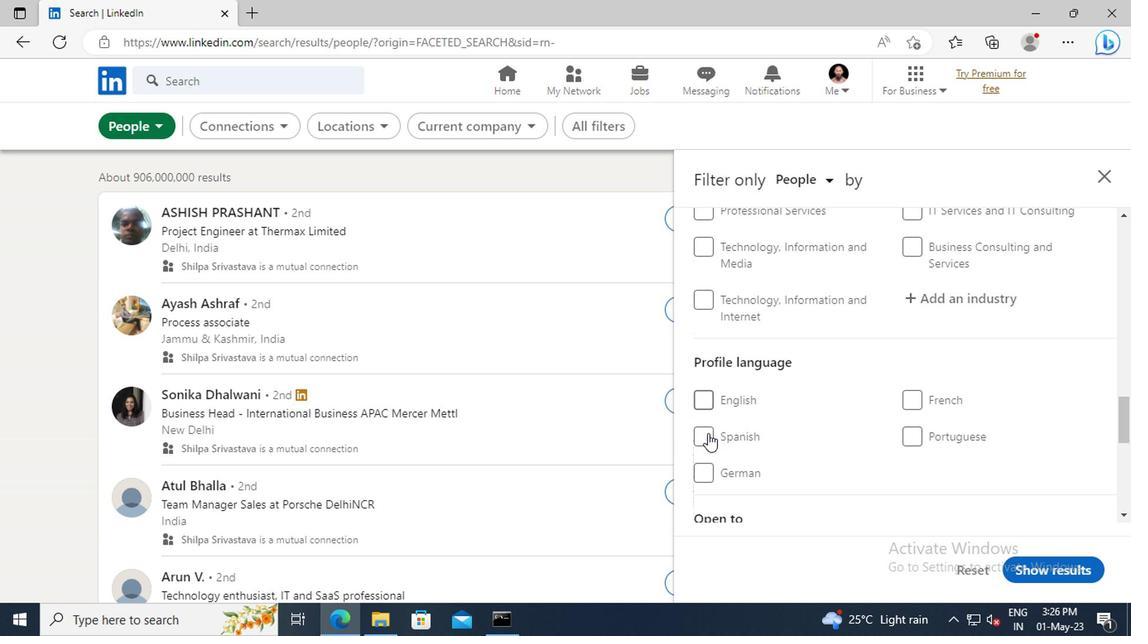
Action: Mouse moved to (903, 404)
Screenshot: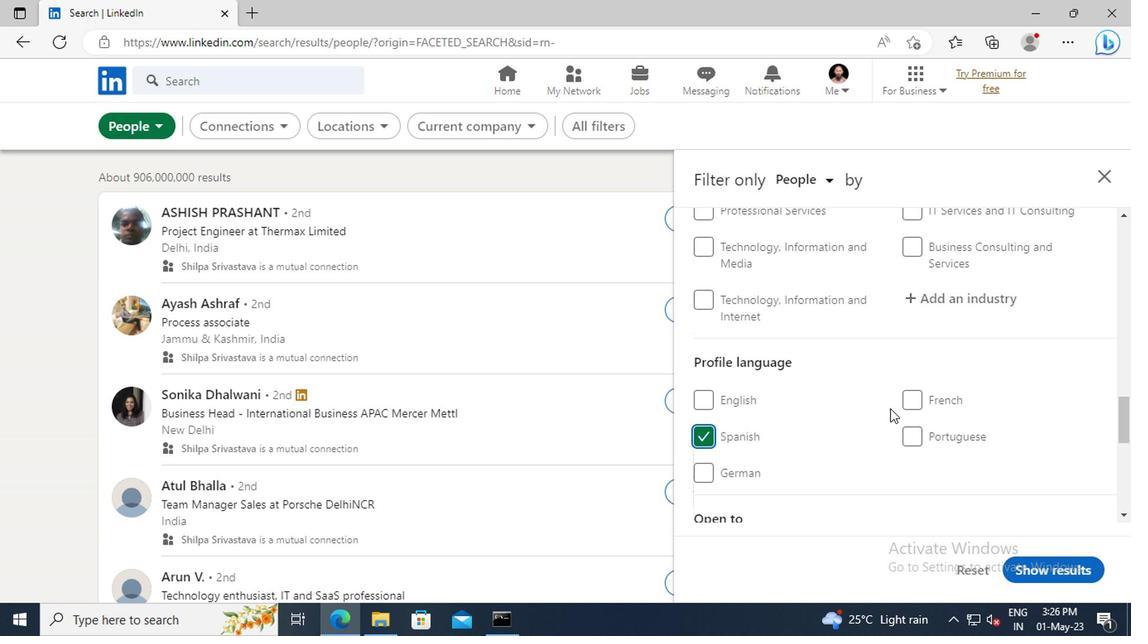 
Action: Mouse scrolled (903, 404) with delta (0, 0)
Screenshot: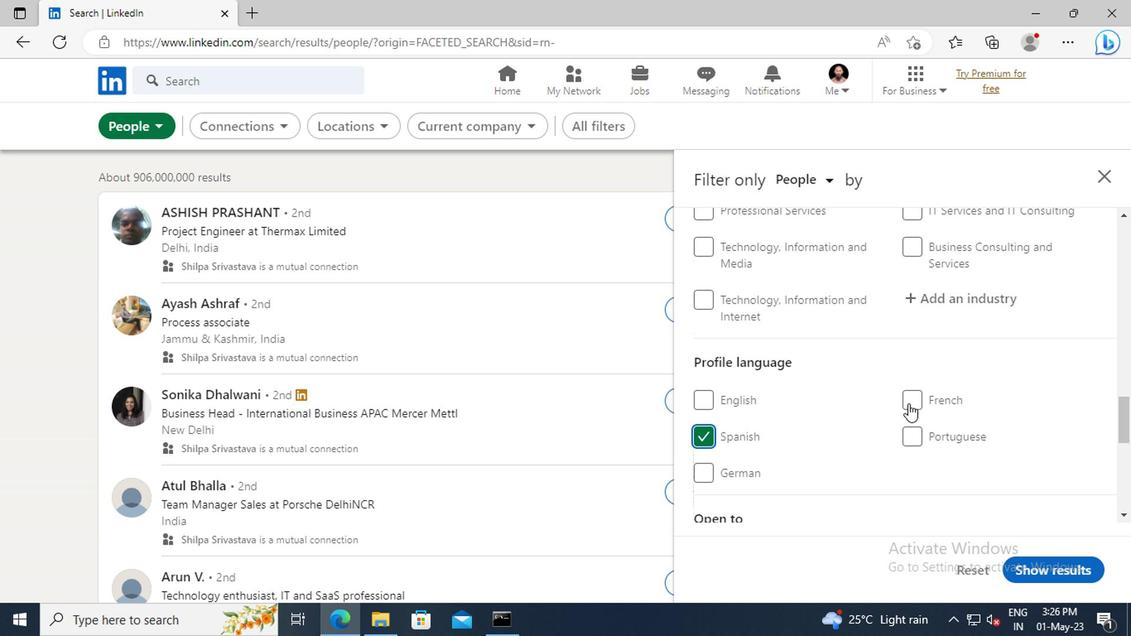 
Action: Mouse scrolled (903, 404) with delta (0, 0)
Screenshot: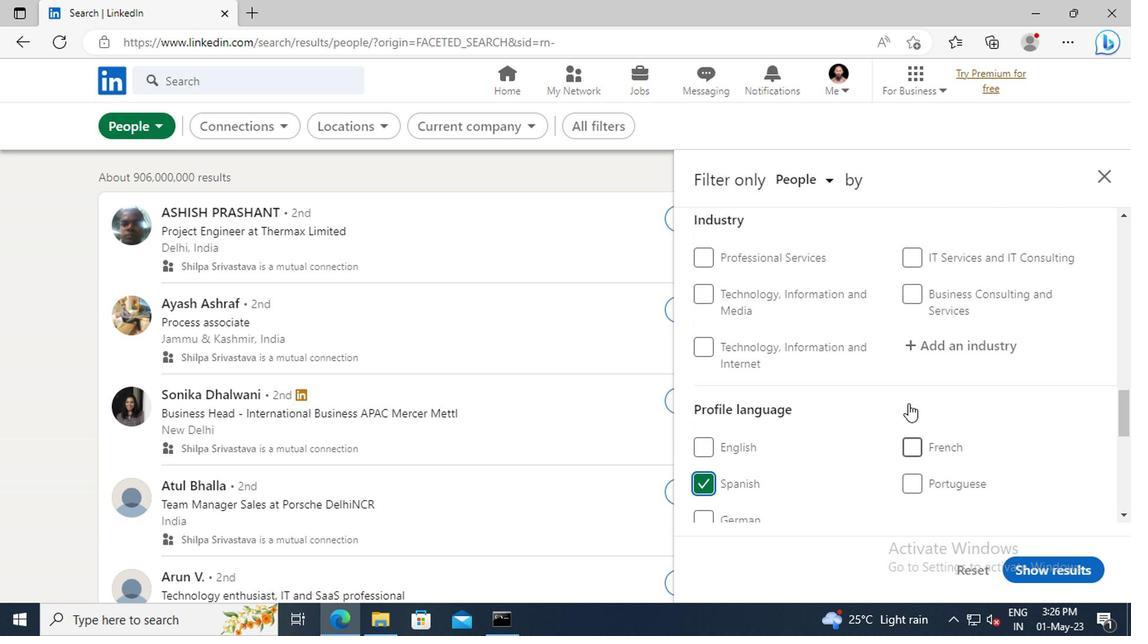 
Action: Mouse scrolled (903, 404) with delta (0, 0)
Screenshot: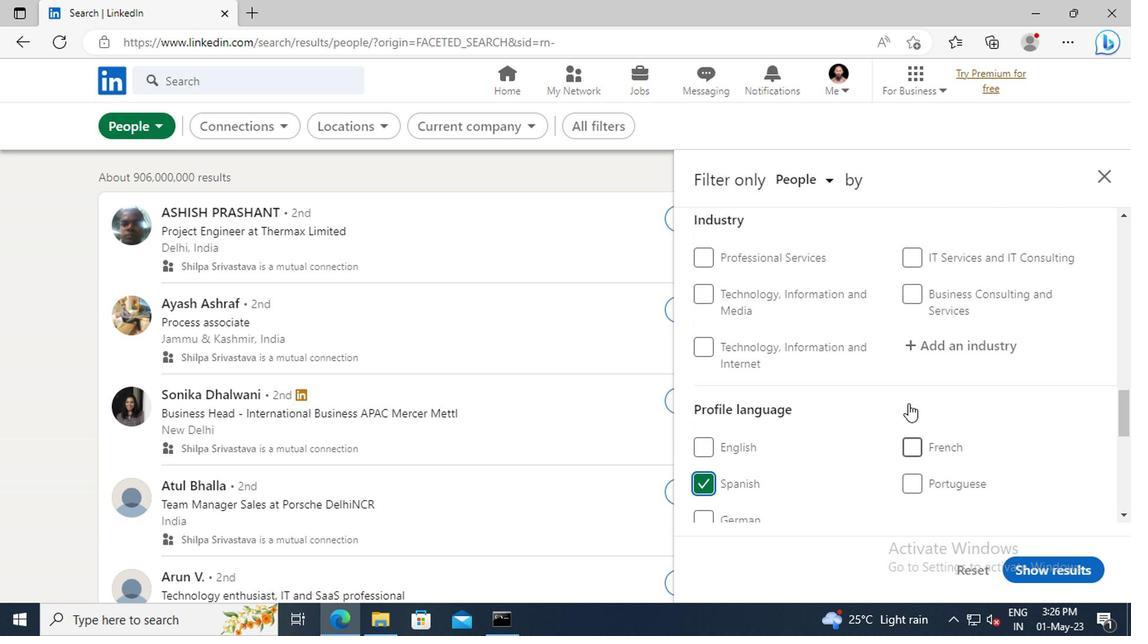 
Action: Mouse scrolled (903, 404) with delta (0, 0)
Screenshot: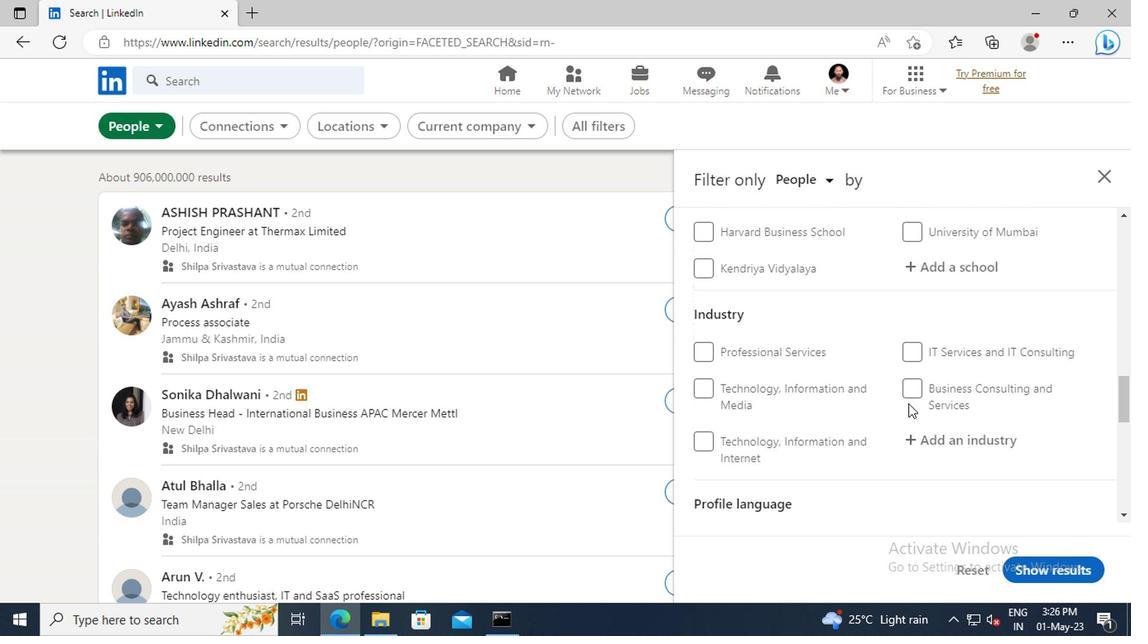 
Action: Mouse scrolled (903, 404) with delta (0, 0)
Screenshot: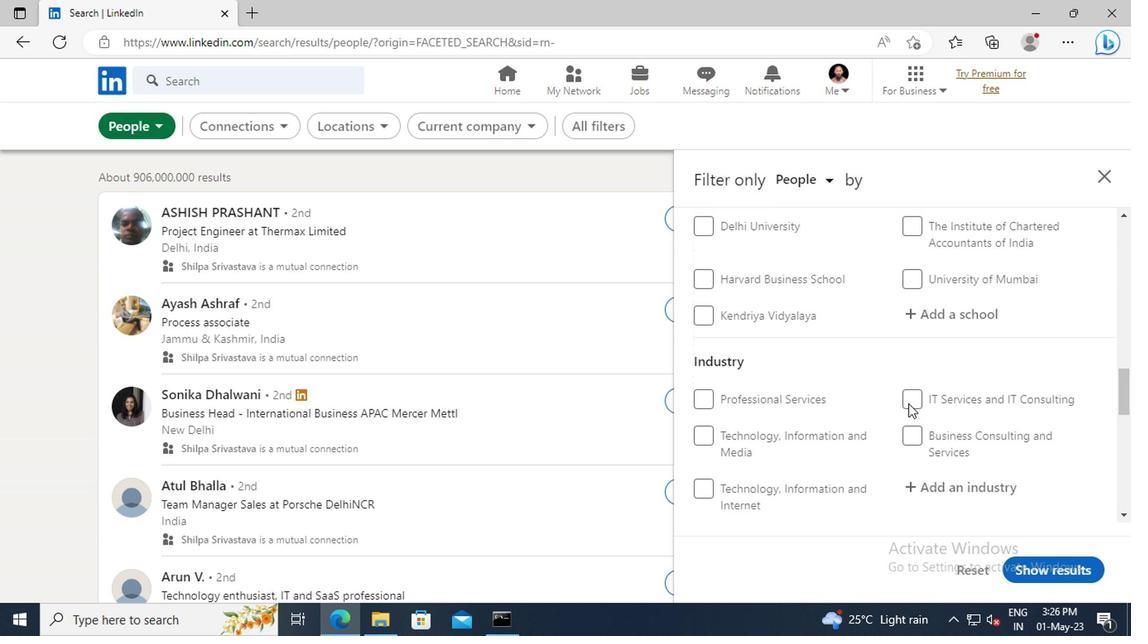 
Action: Mouse scrolled (903, 404) with delta (0, 0)
Screenshot: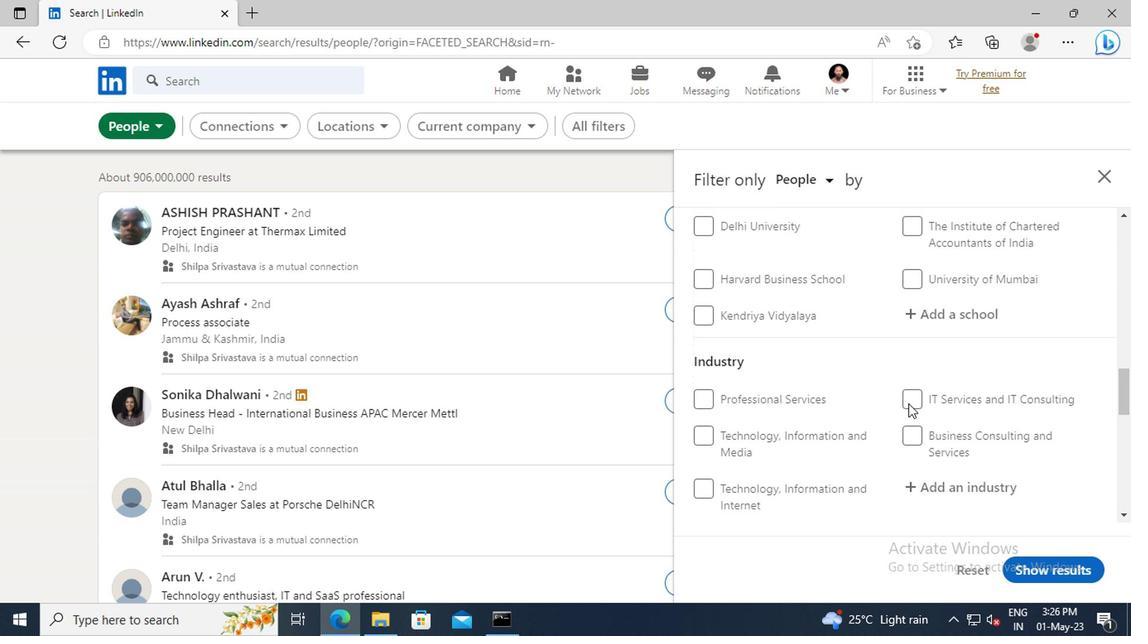 
Action: Mouse scrolled (903, 404) with delta (0, 0)
Screenshot: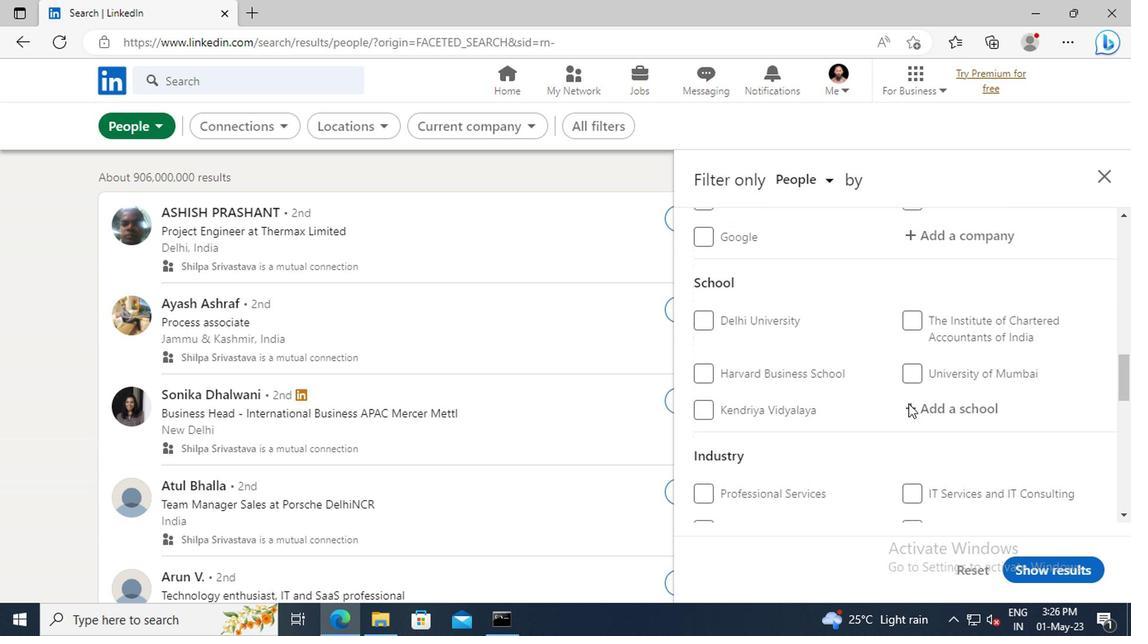 
Action: Mouse scrolled (903, 404) with delta (0, 0)
Screenshot: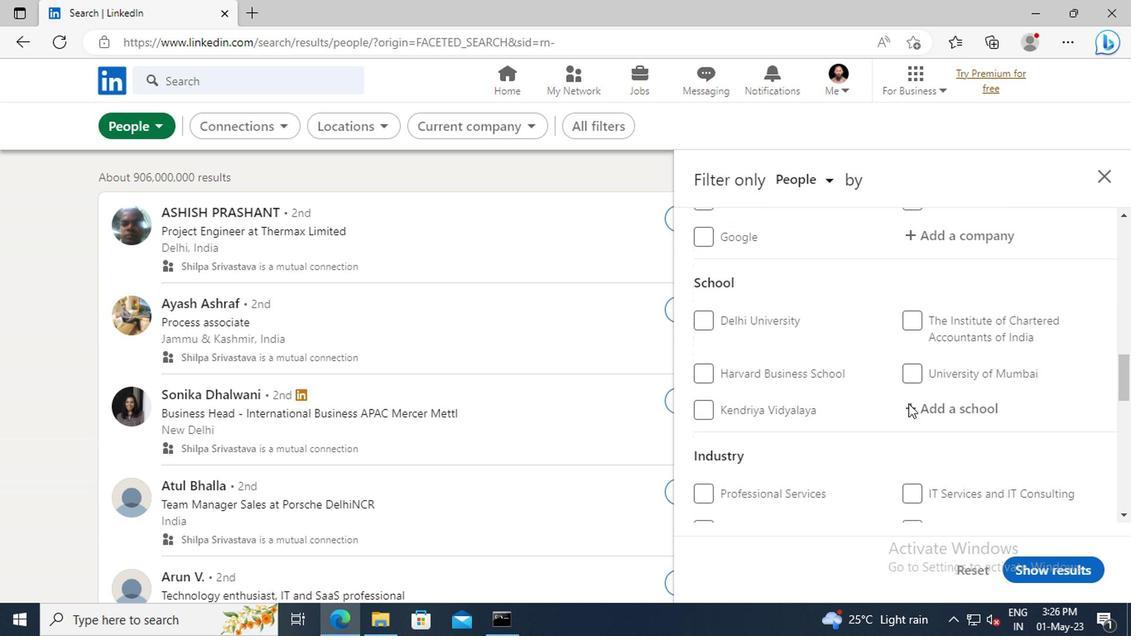 
Action: Mouse scrolled (903, 404) with delta (0, 0)
Screenshot: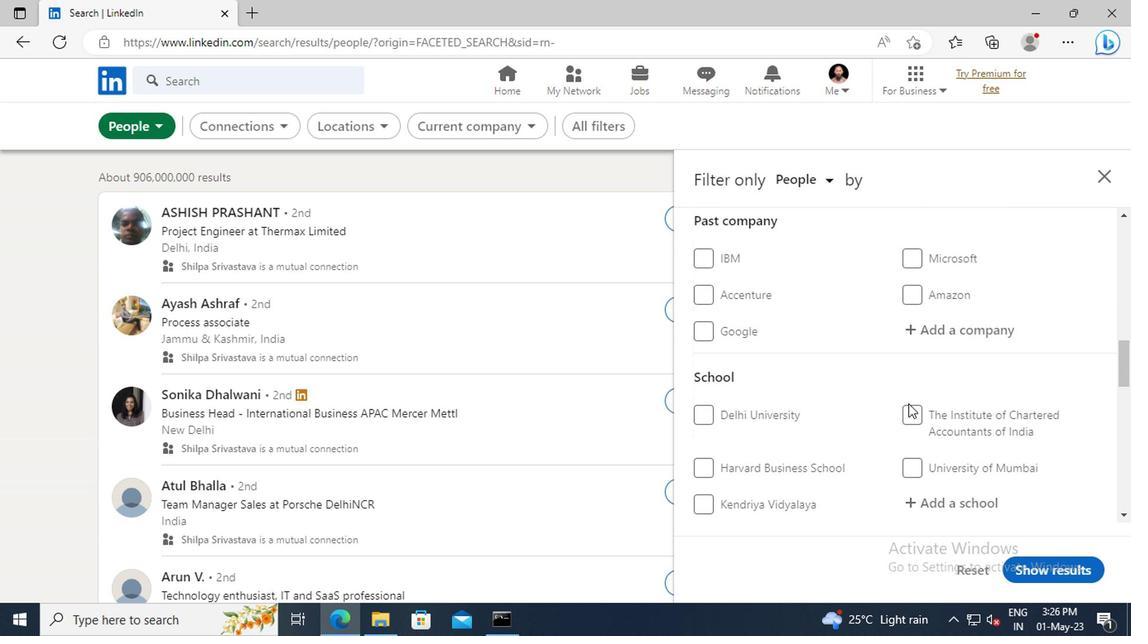 
Action: Mouse scrolled (903, 404) with delta (0, 0)
Screenshot: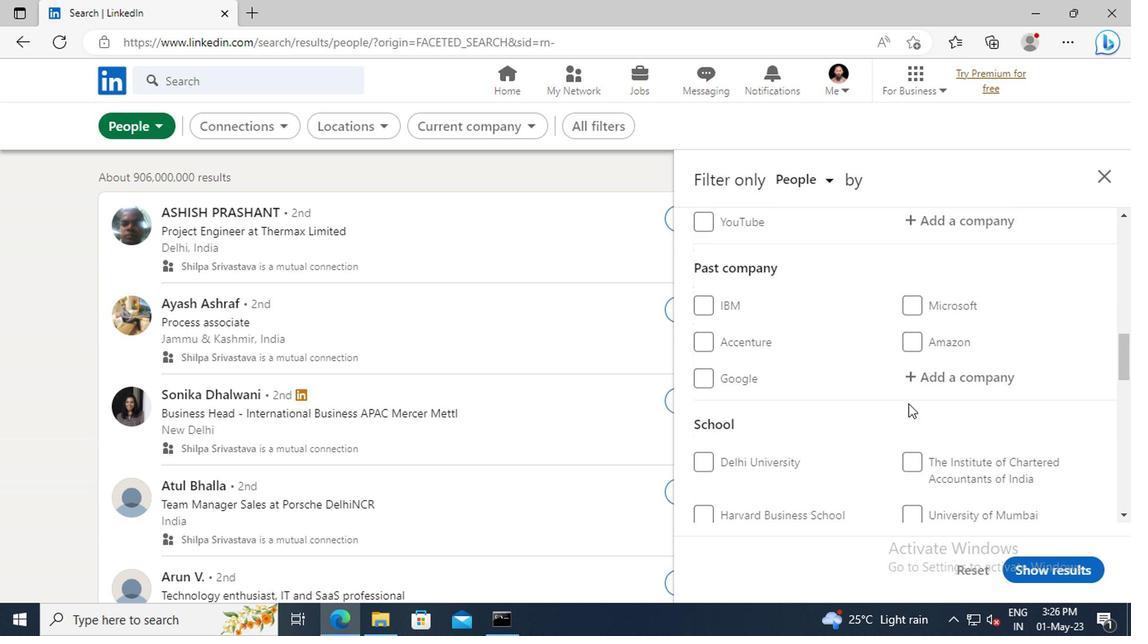 
Action: Mouse scrolled (903, 404) with delta (0, 0)
Screenshot: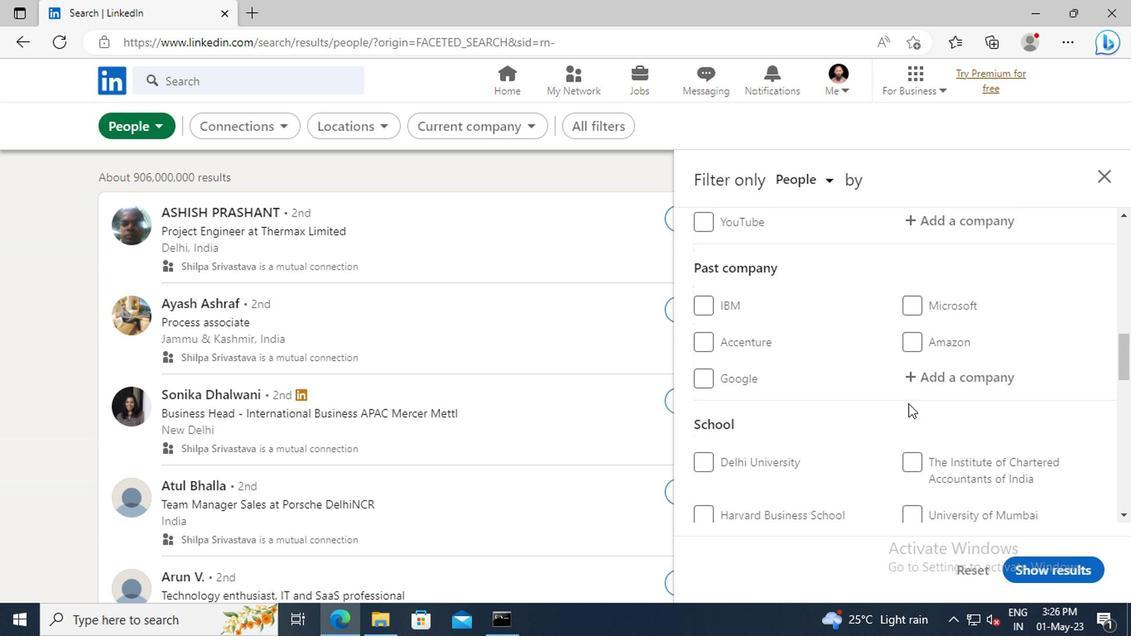 
Action: Mouse scrolled (903, 404) with delta (0, 0)
Screenshot: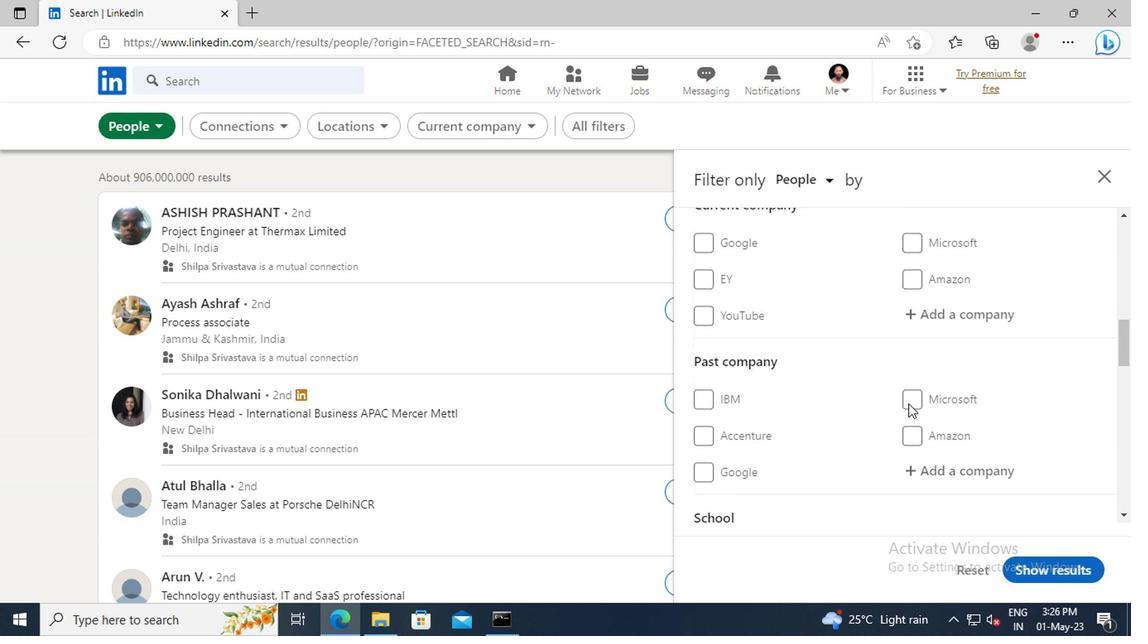 
Action: Mouse moved to (918, 369)
Screenshot: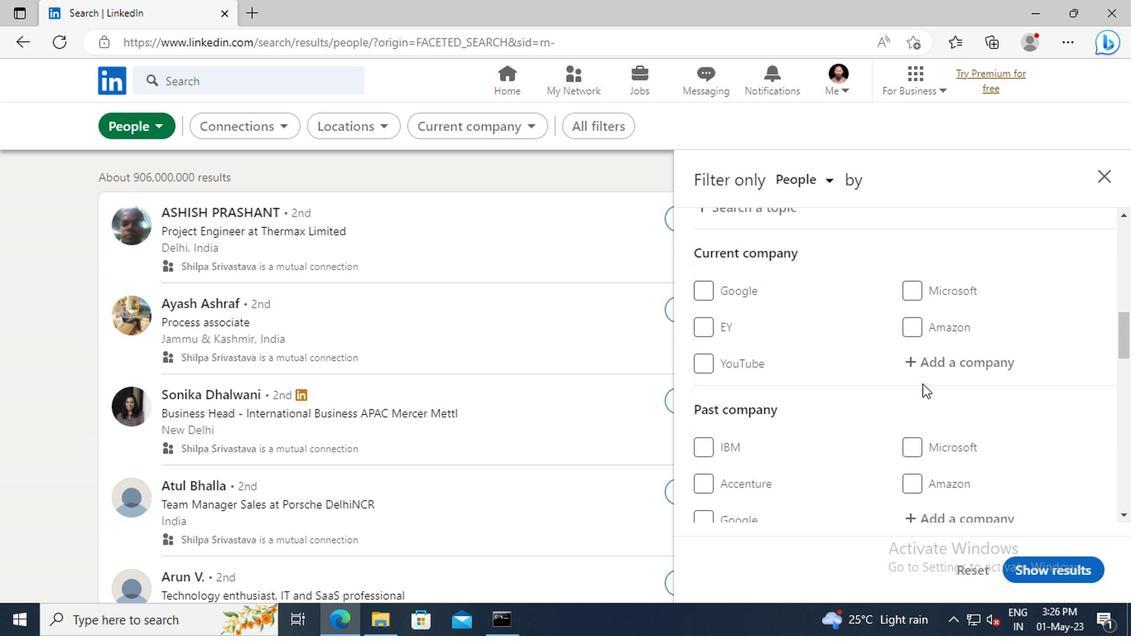 
Action: Mouse pressed left at (918, 369)
Screenshot: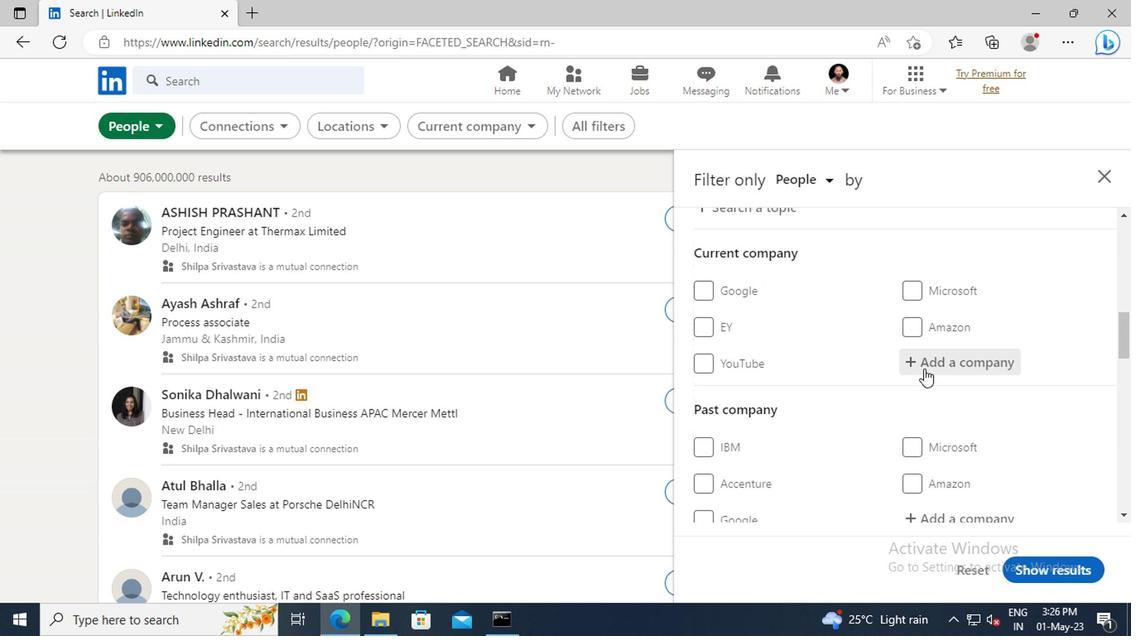 
Action: Mouse moved to (913, 365)
Screenshot: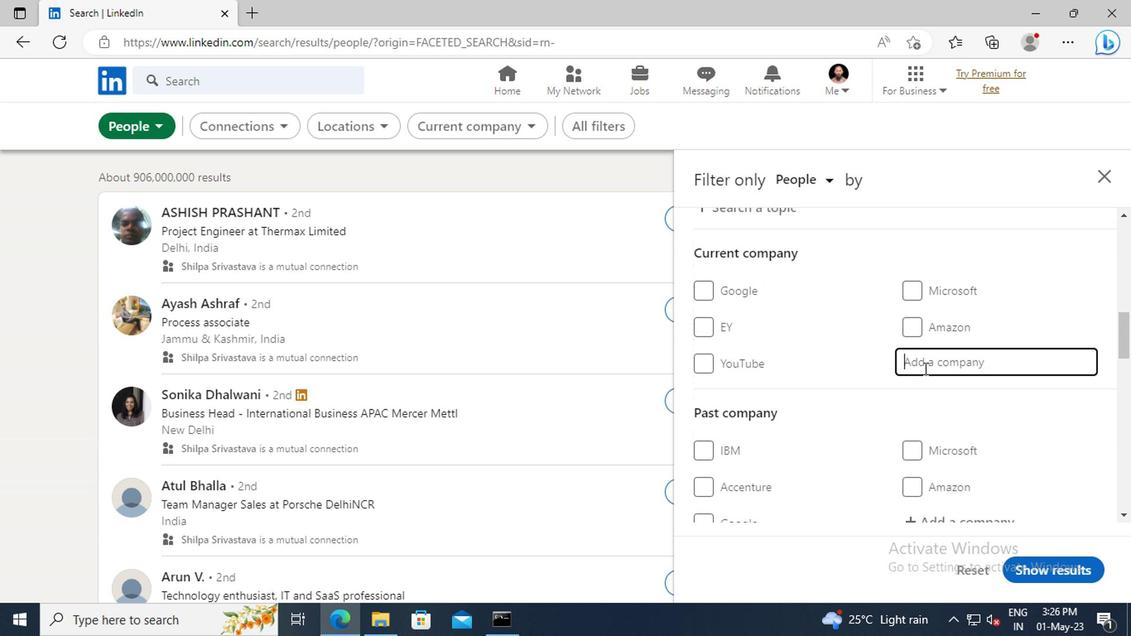 
Action: Key pressed <Key.shift>CTG
Screenshot: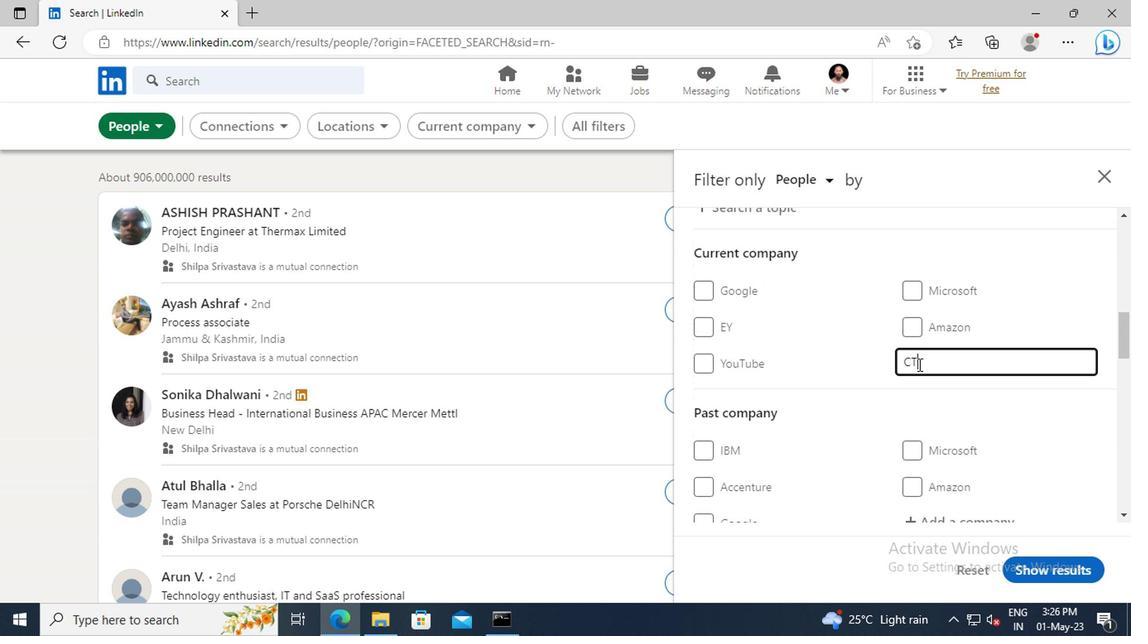 
Action: Mouse moved to (914, 394)
Screenshot: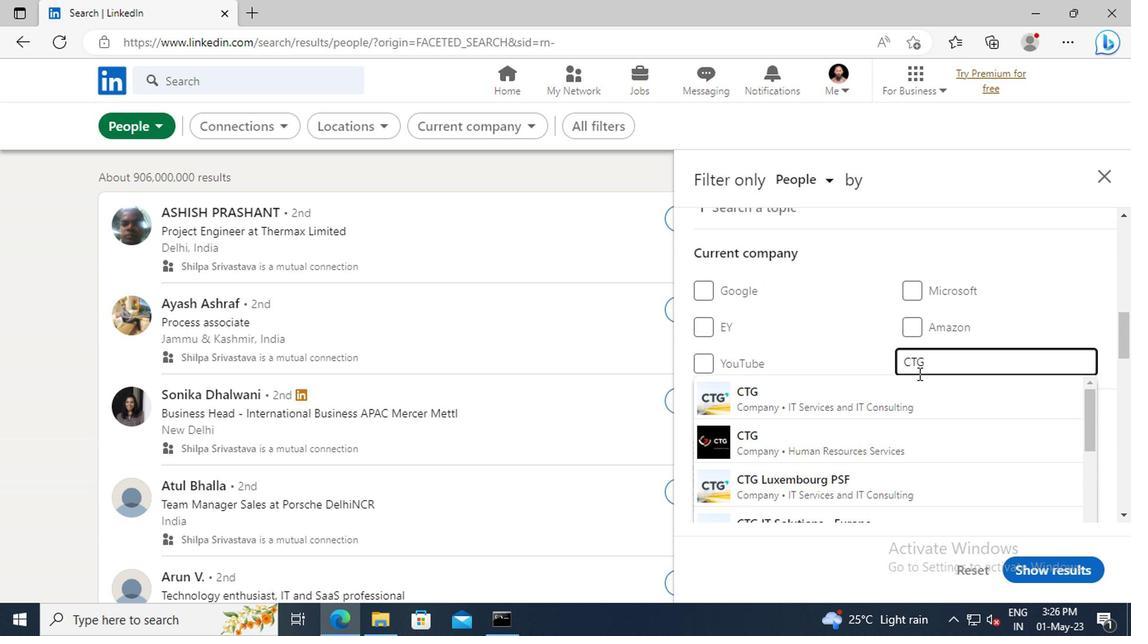 
Action: Mouse pressed left at (914, 394)
Screenshot: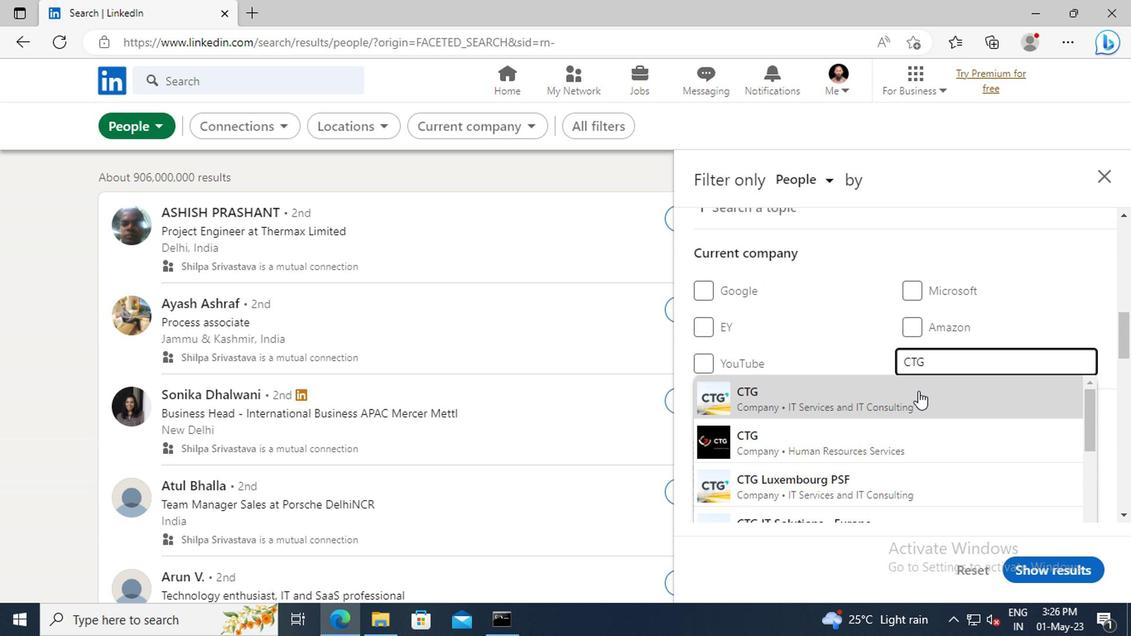 
Action: Mouse scrolled (914, 394) with delta (0, 0)
Screenshot: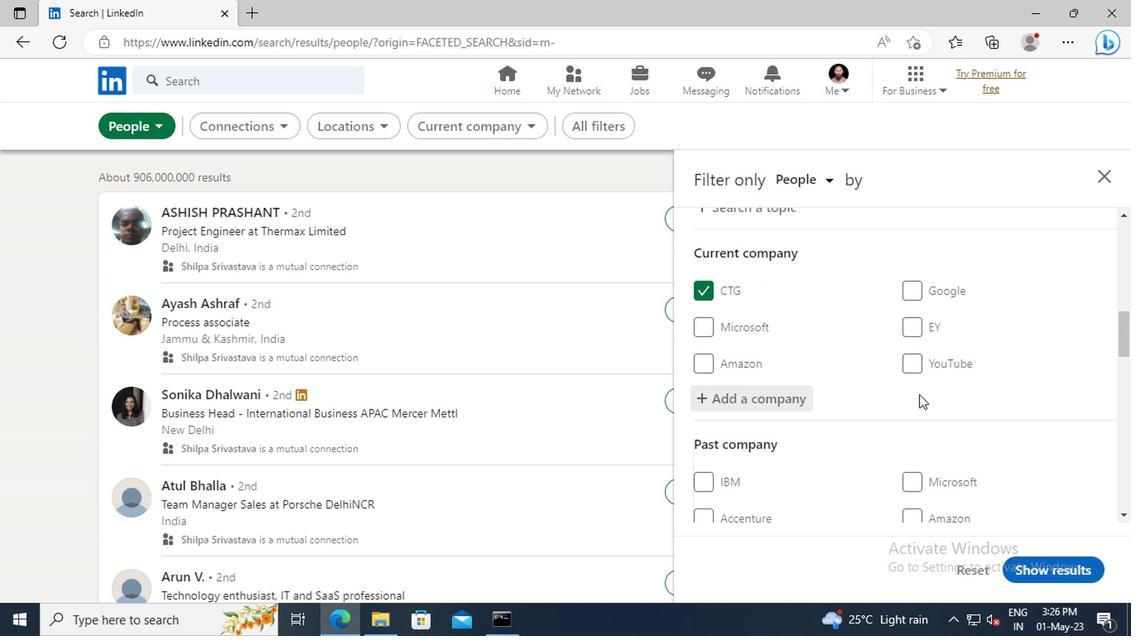 
Action: Mouse scrolled (914, 394) with delta (0, 0)
Screenshot: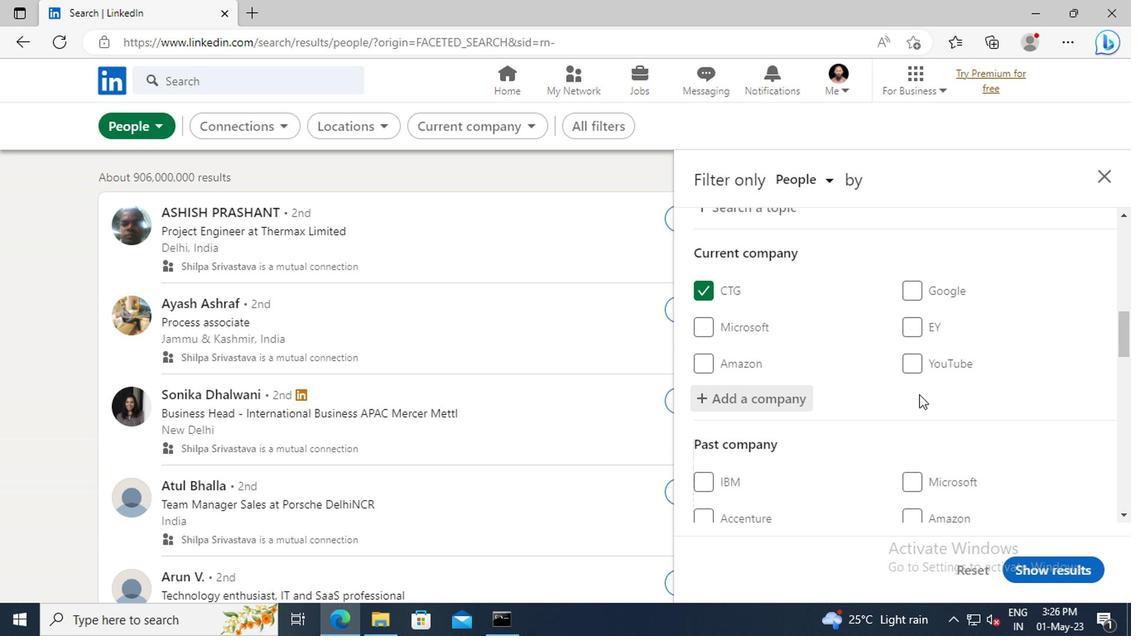 
Action: Mouse scrolled (914, 394) with delta (0, 0)
Screenshot: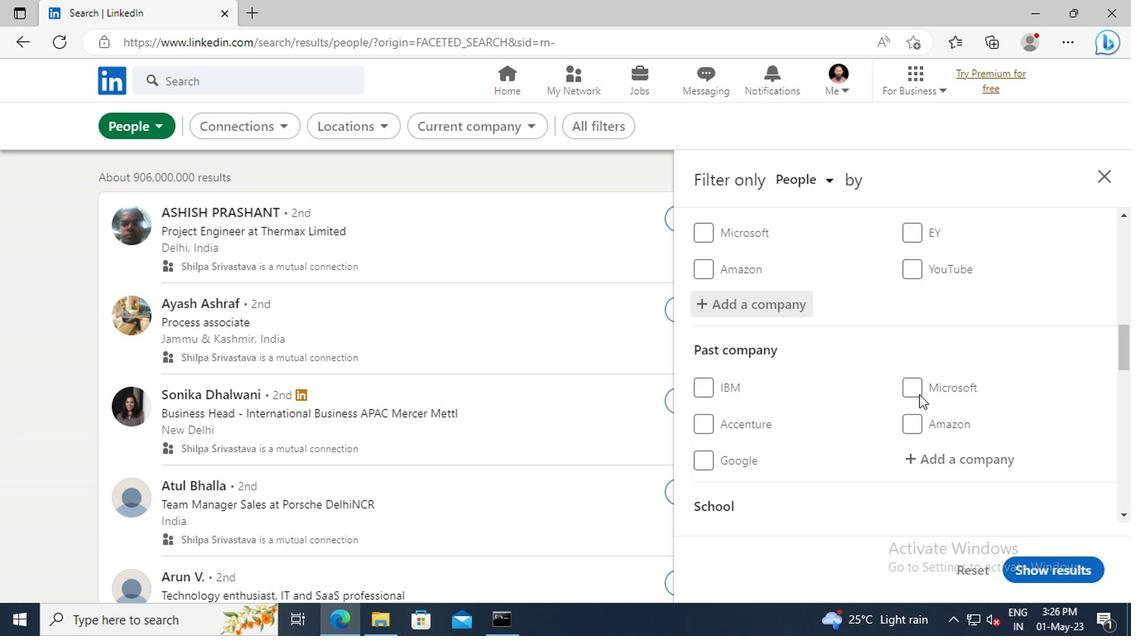 
Action: Mouse scrolled (914, 394) with delta (0, 0)
Screenshot: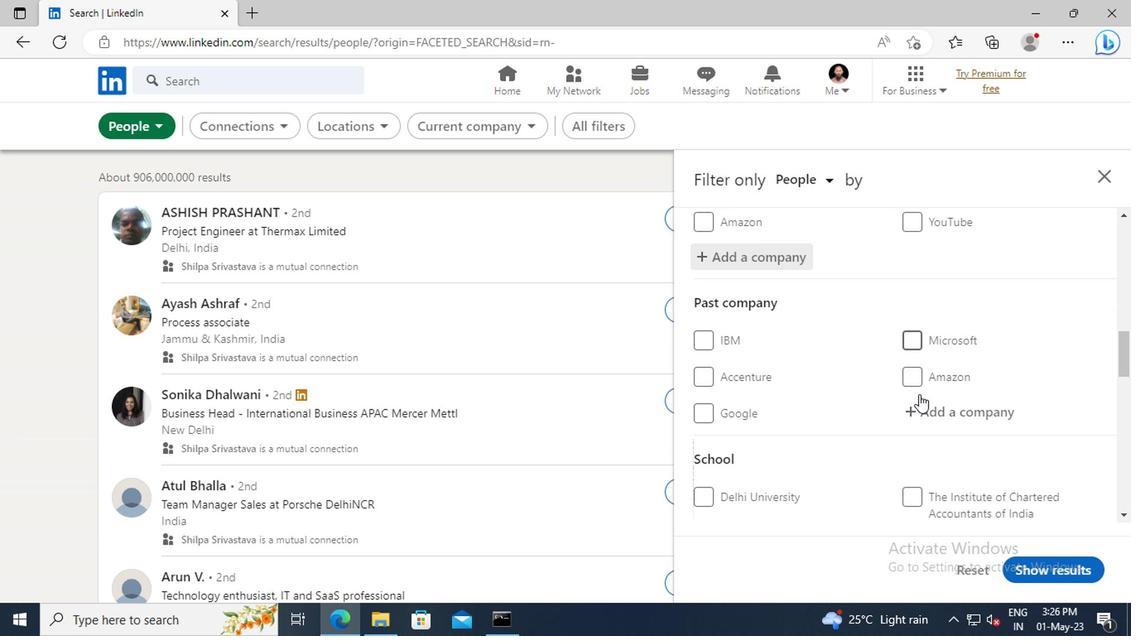
Action: Mouse scrolled (914, 394) with delta (0, 0)
Screenshot: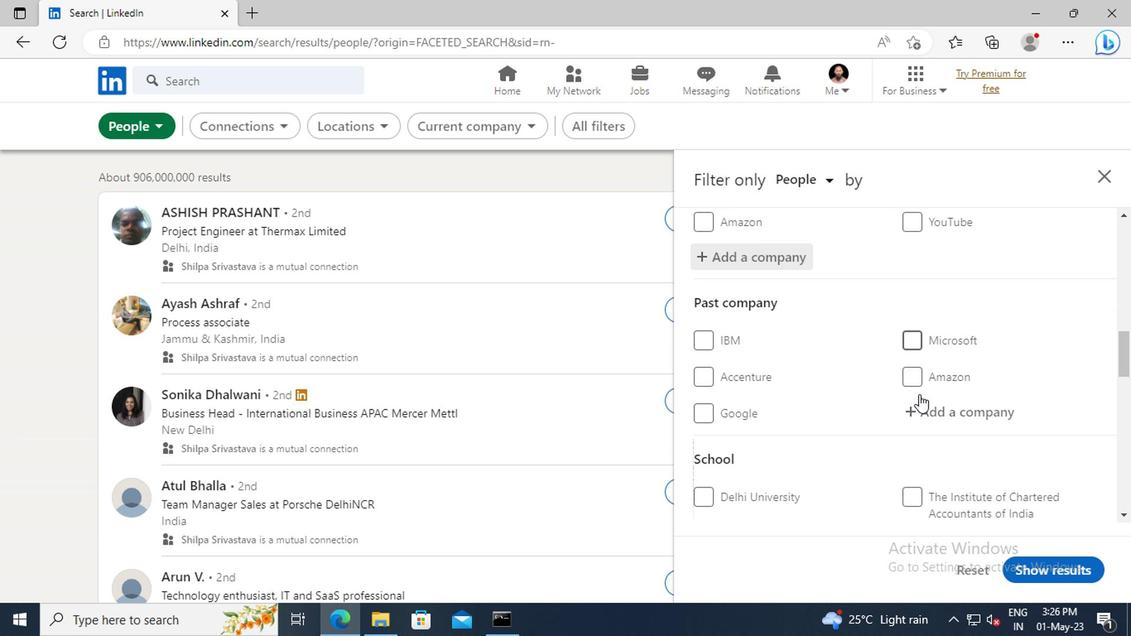
Action: Mouse scrolled (914, 394) with delta (0, 0)
Screenshot: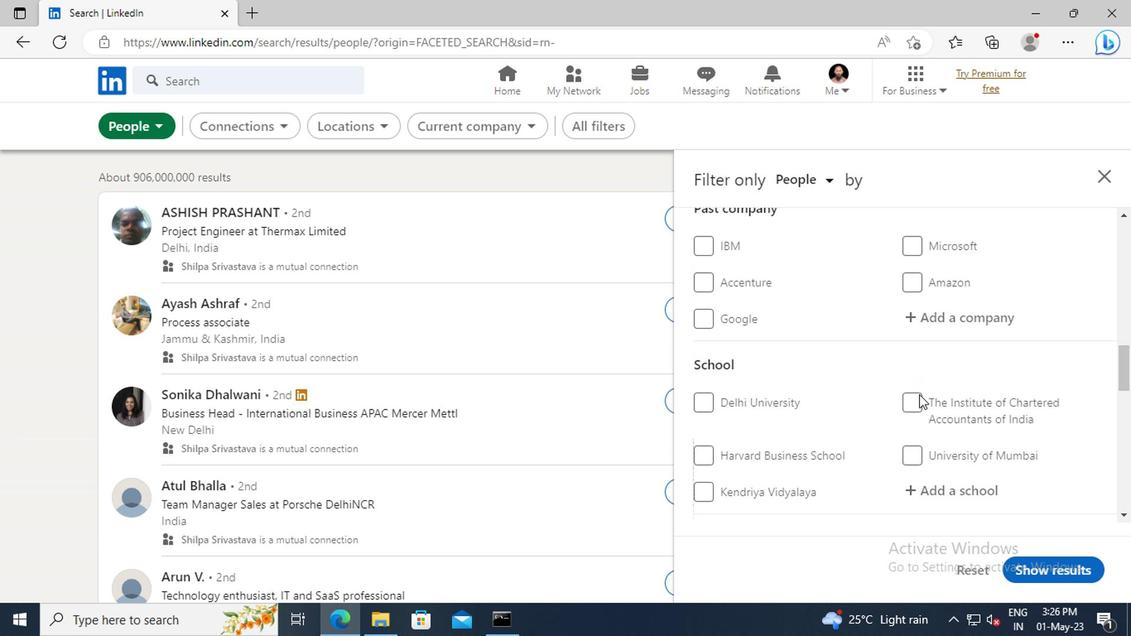 
Action: Mouse moved to (916, 441)
Screenshot: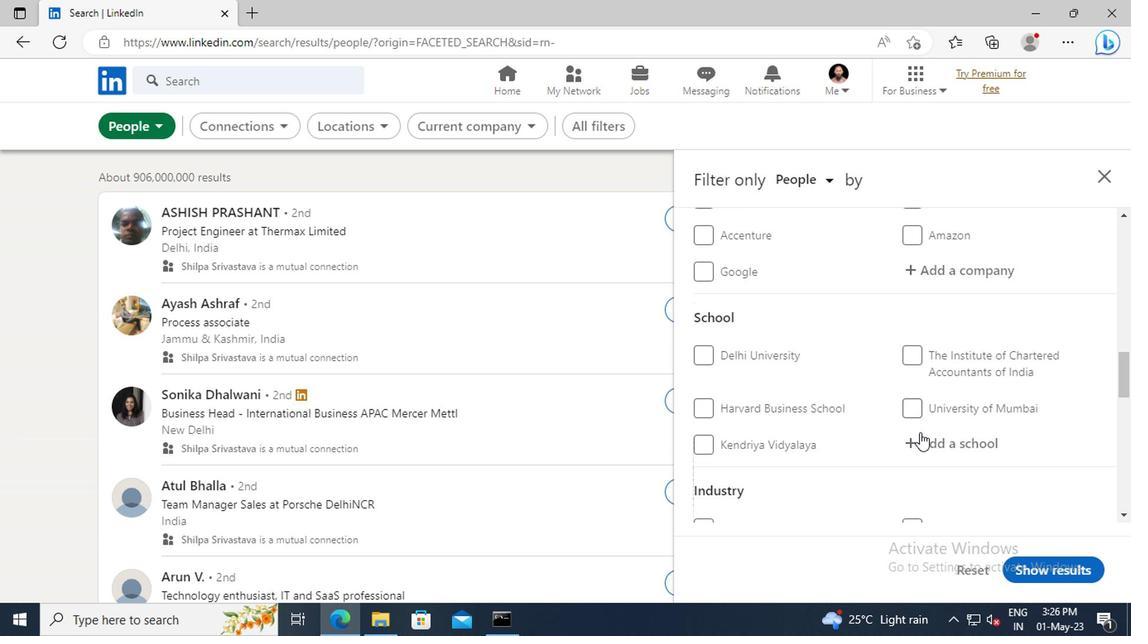 
Action: Mouse pressed left at (916, 441)
Screenshot: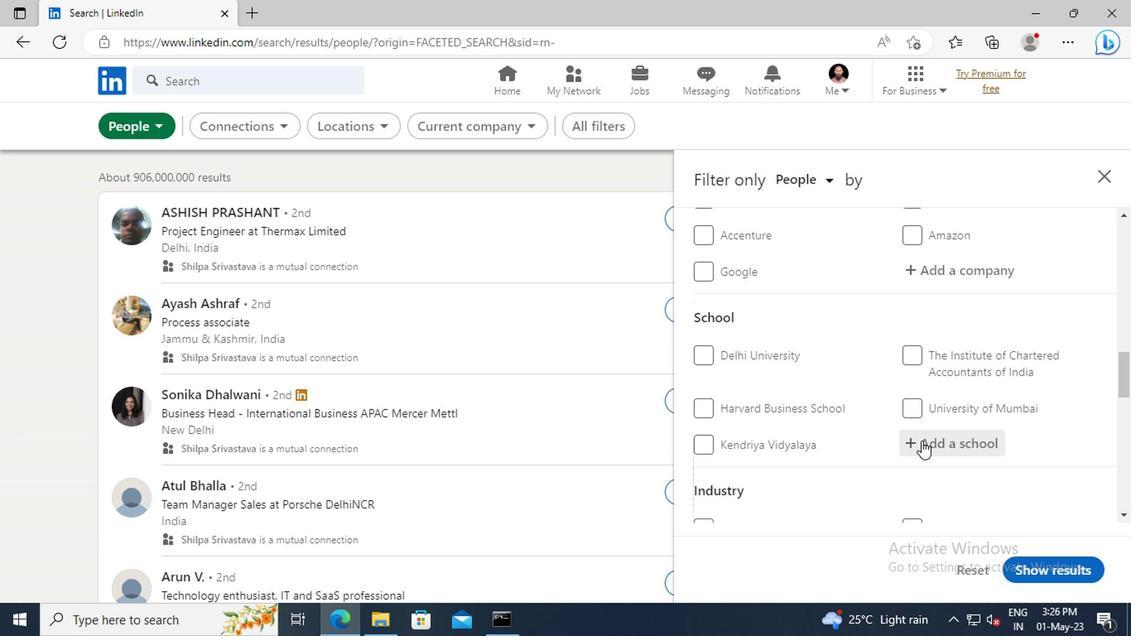 
Action: Key pressed <Key.shift>IFTM<Key.space><Key.shift>U
Screenshot: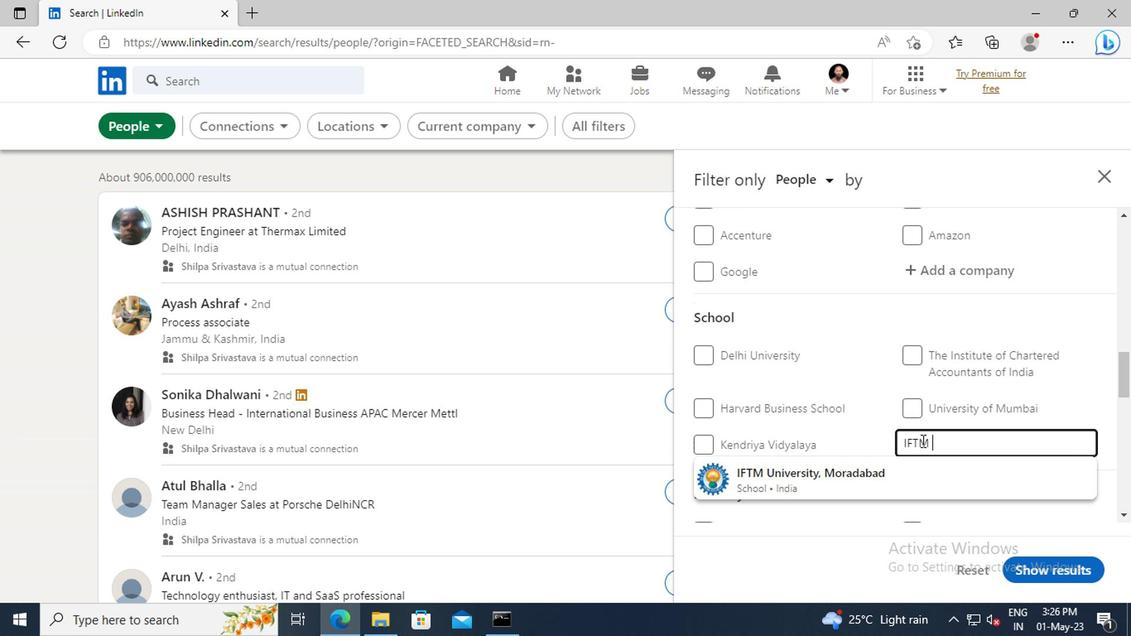 
Action: Mouse moved to (910, 474)
Screenshot: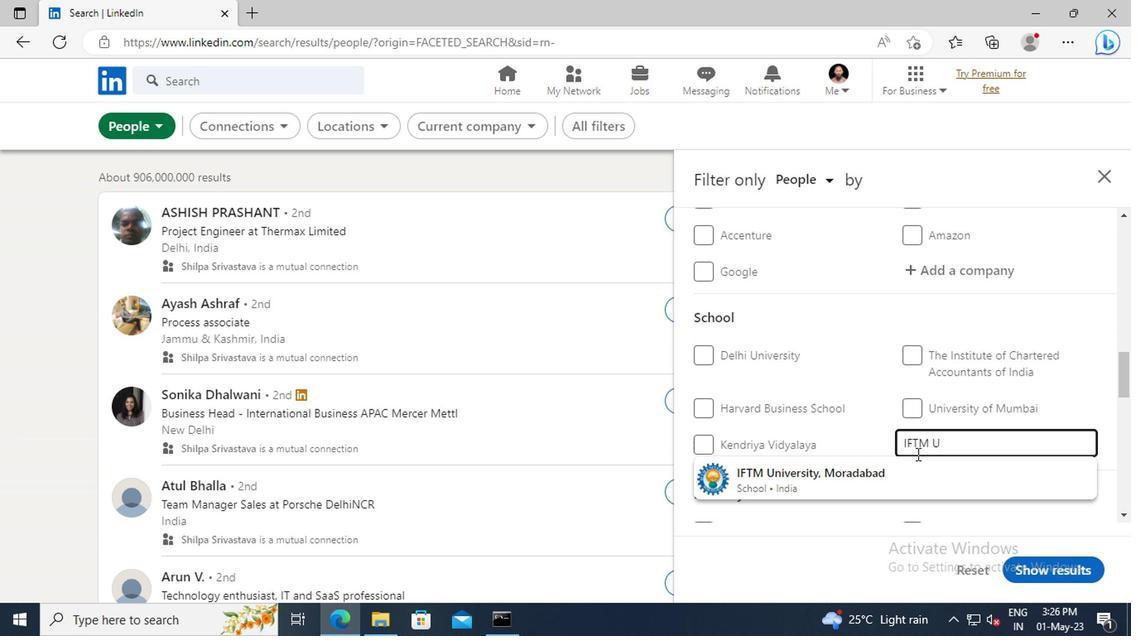 
Action: Mouse pressed left at (910, 474)
Screenshot: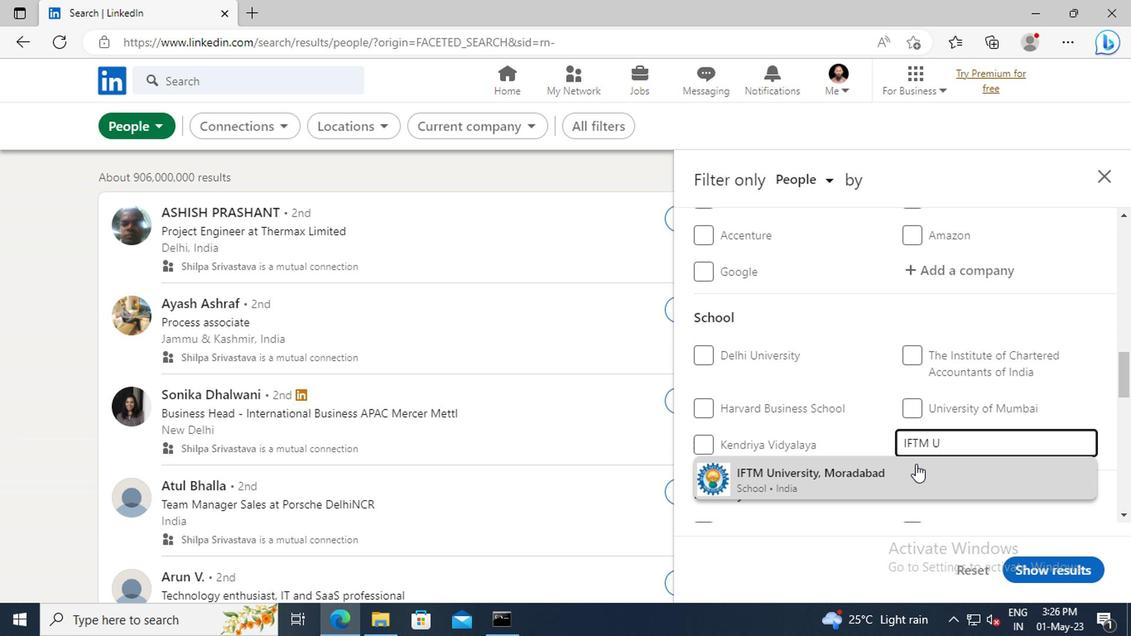 
Action: Mouse scrolled (910, 473) with delta (0, -1)
Screenshot: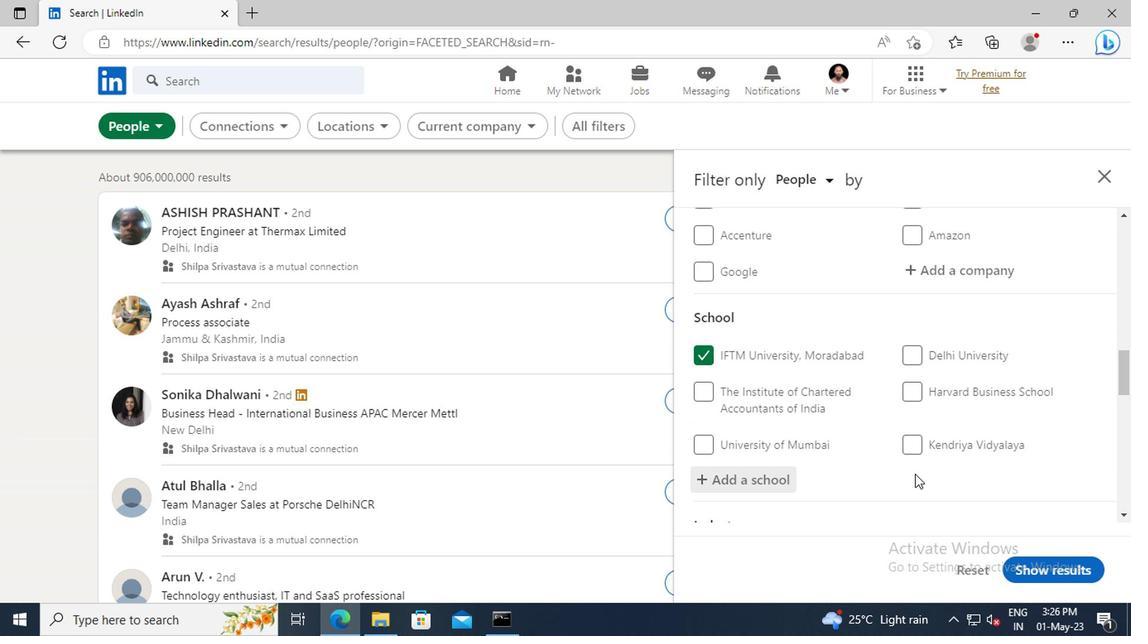 
Action: Mouse scrolled (910, 473) with delta (0, -1)
Screenshot: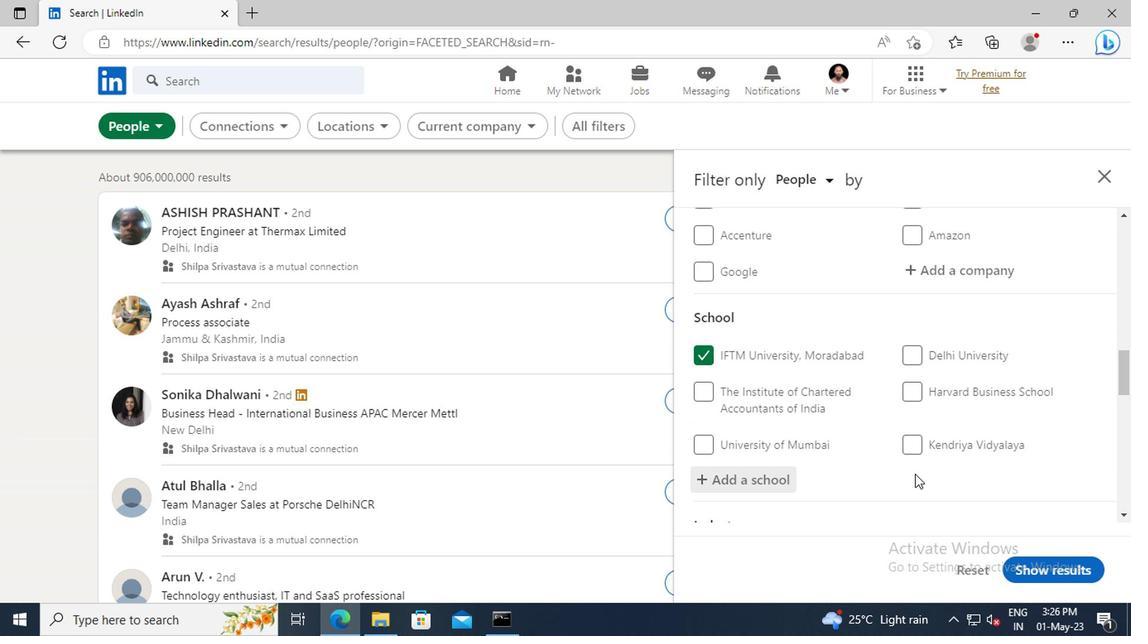 
Action: Mouse moved to (905, 431)
Screenshot: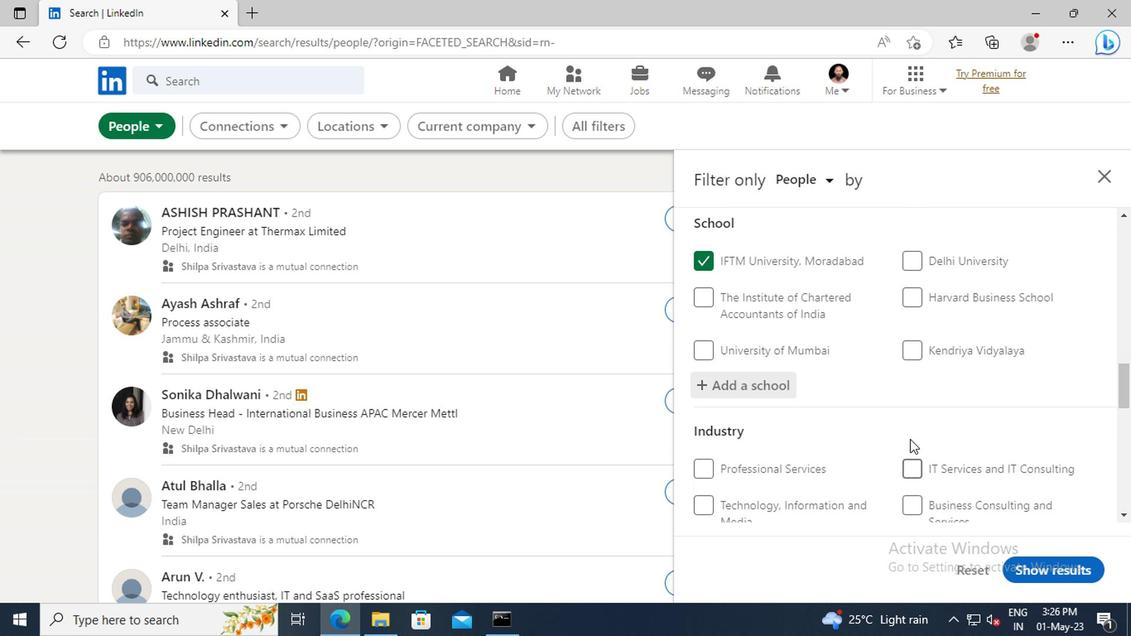 
Action: Mouse scrolled (905, 430) with delta (0, 0)
Screenshot: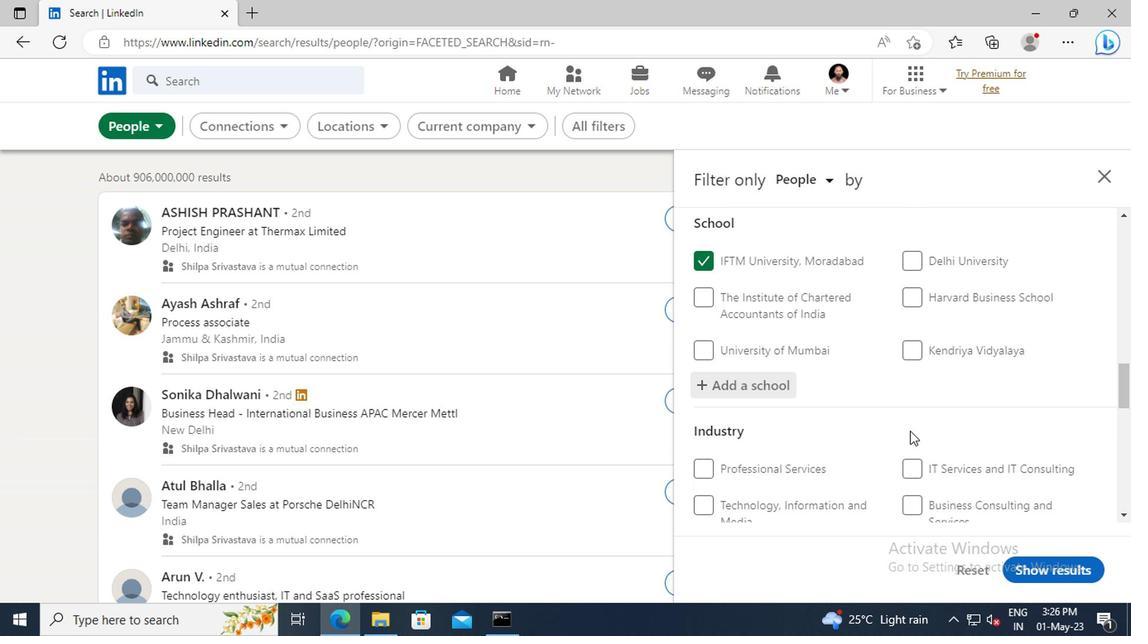 
Action: Mouse moved to (897, 411)
Screenshot: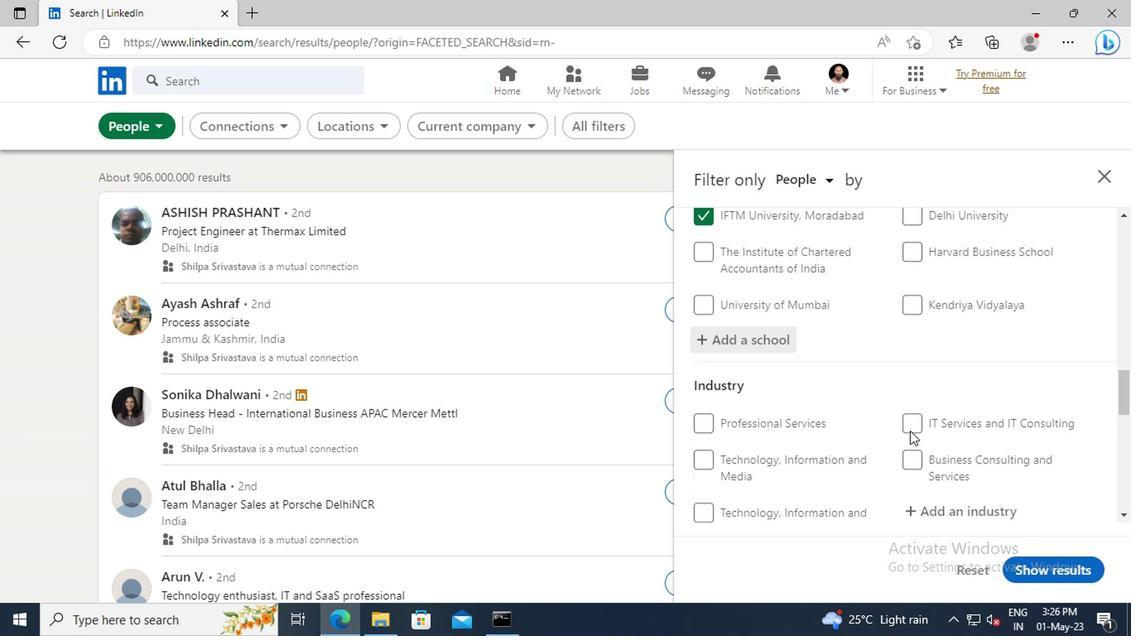 
Action: Mouse scrolled (897, 410) with delta (0, 0)
Screenshot: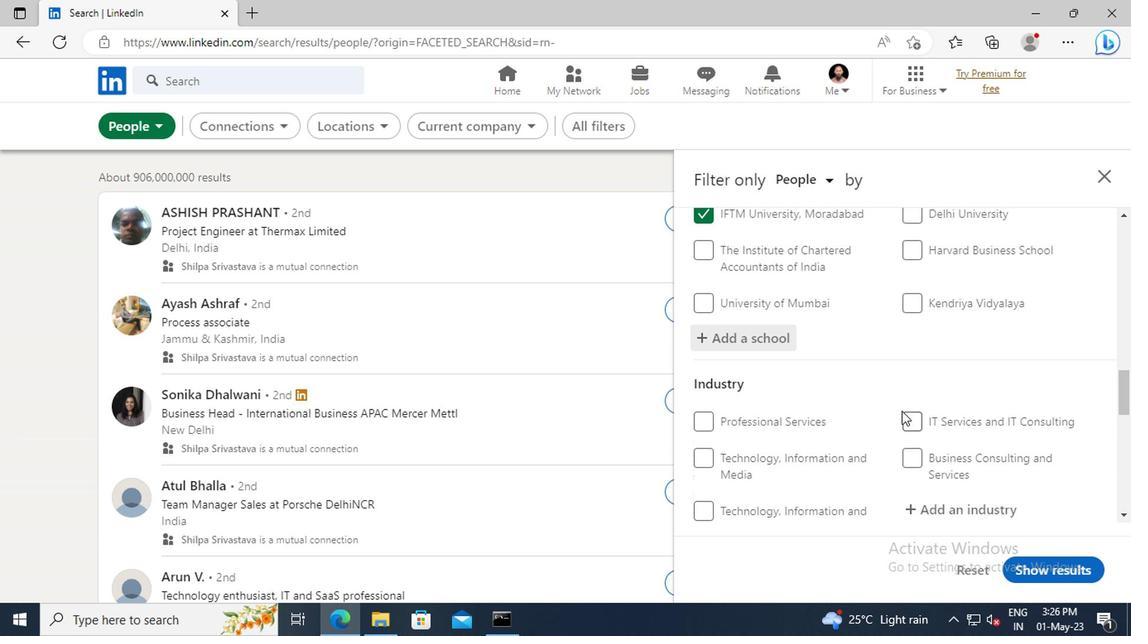 
Action: Mouse scrolled (897, 410) with delta (0, 0)
Screenshot: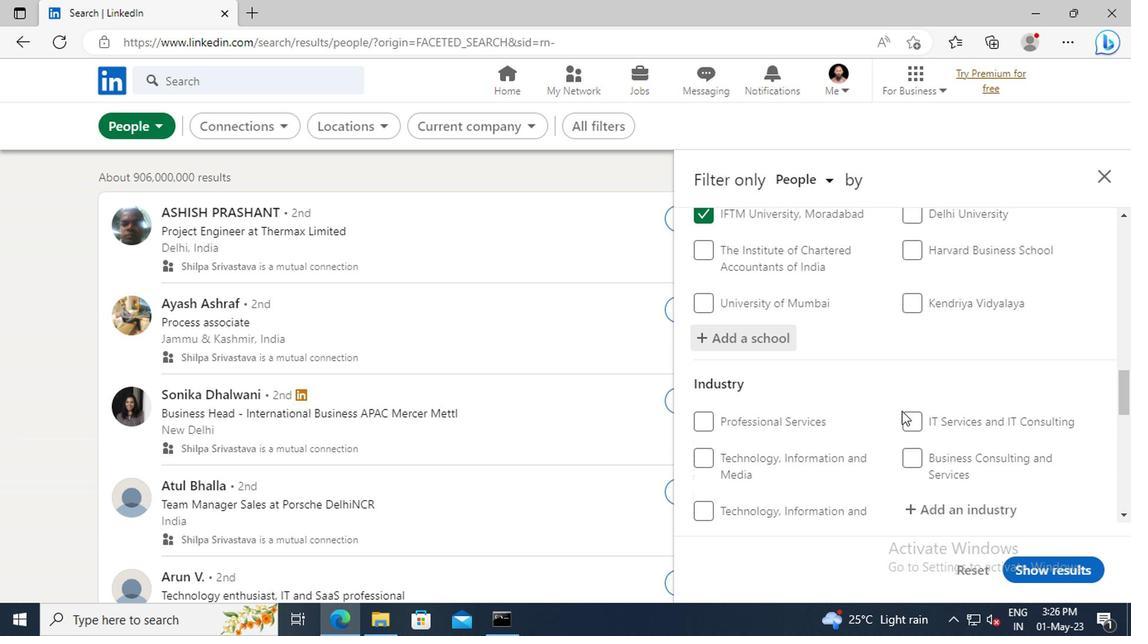 
Action: Mouse moved to (912, 415)
Screenshot: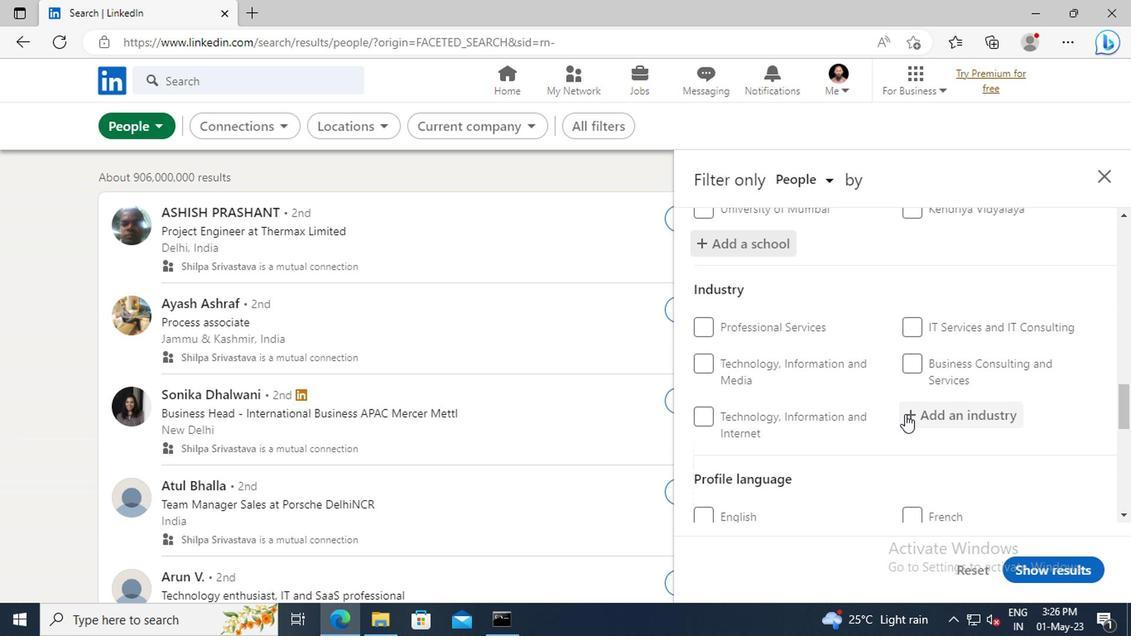 
Action: Mouse pressed left at (912, 415)
Screenshot: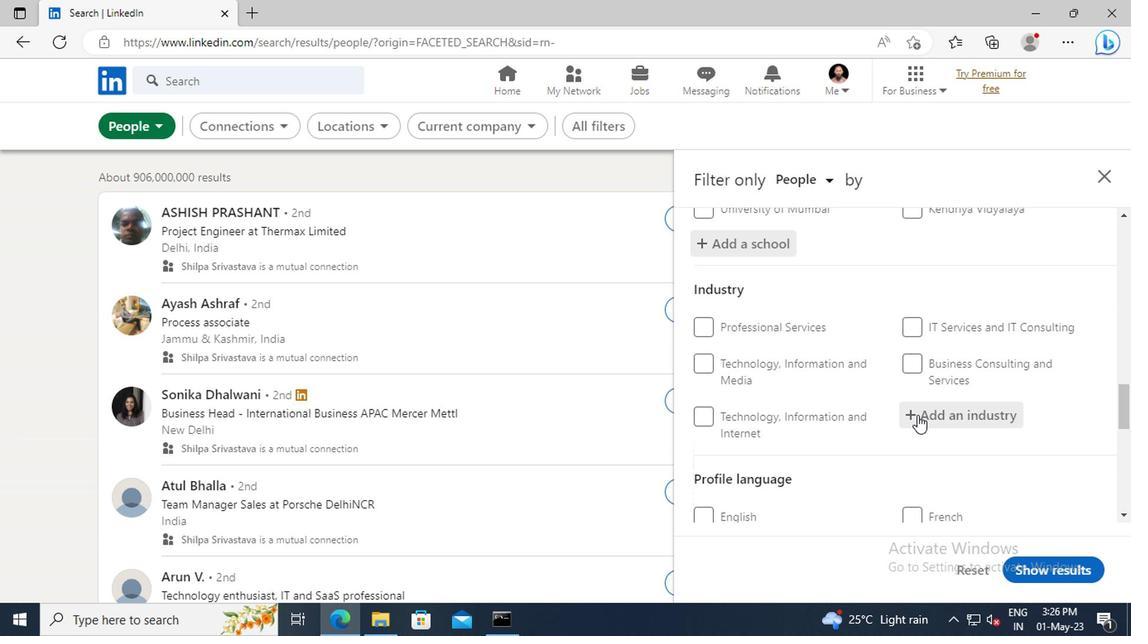 
Action: Key pressed <Key.shift>GAMBLING<Key.space>
Screenshot: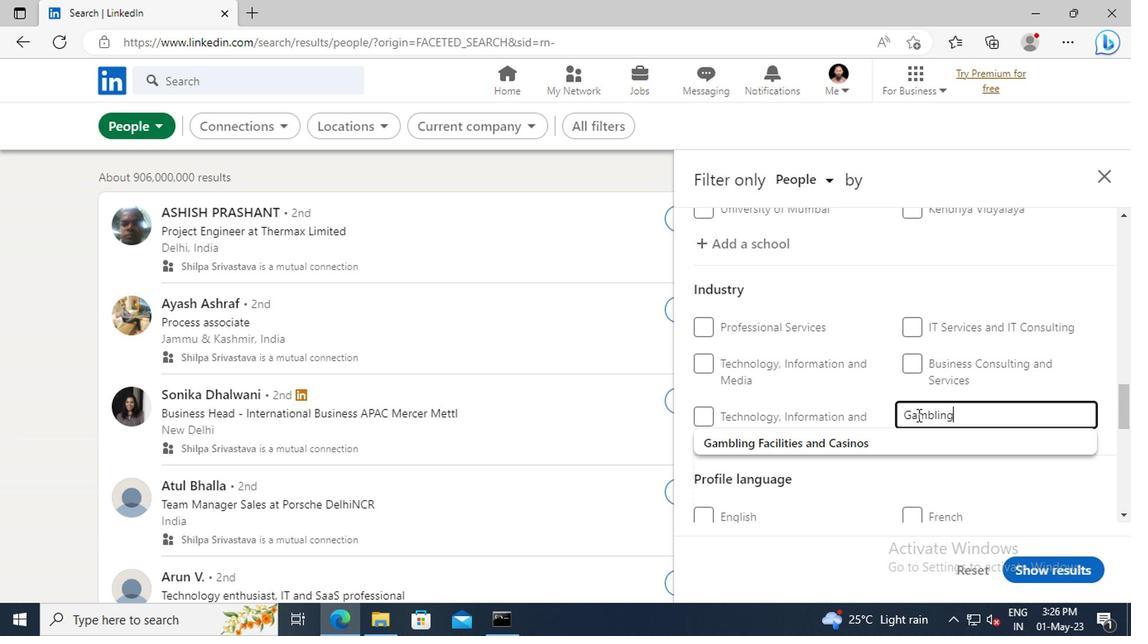 
Action: Mouse moved to (895, 448)
Screenshot: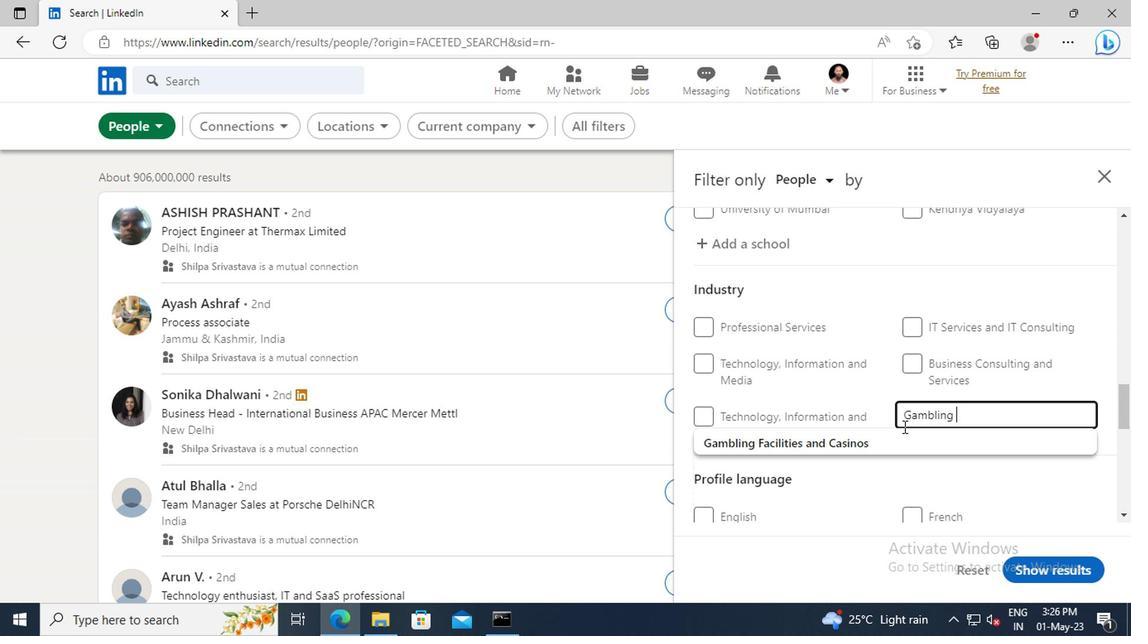 
Action: Mouse pressed left at (895, 448)
Screenshot: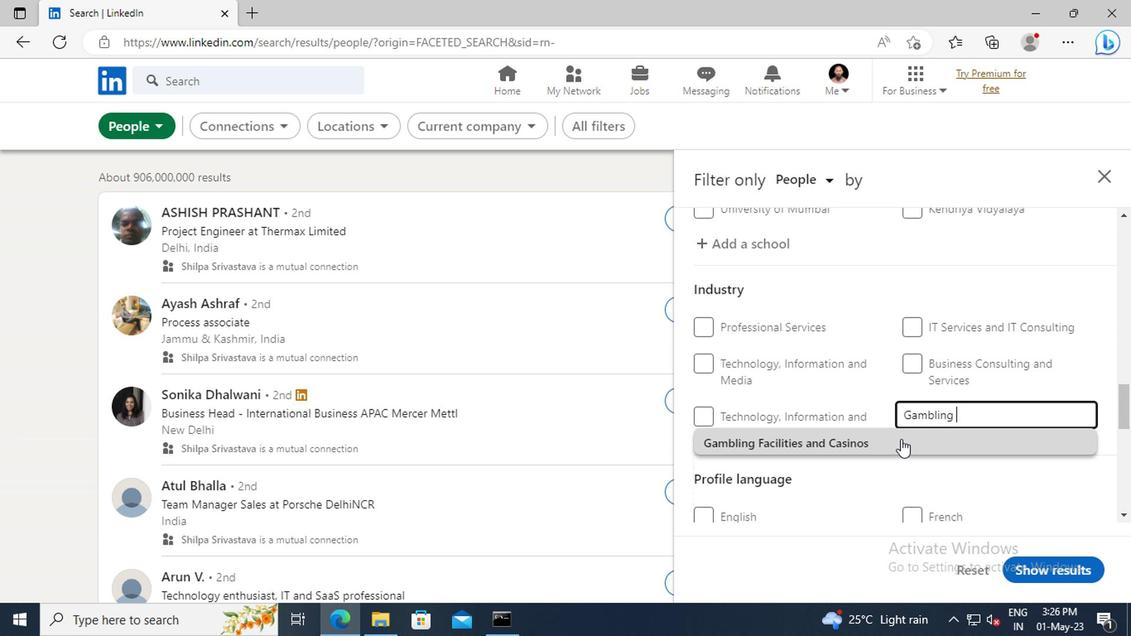 
Action: Mouse scrolled (895, 447) with delta (0, 0)
Screenshot: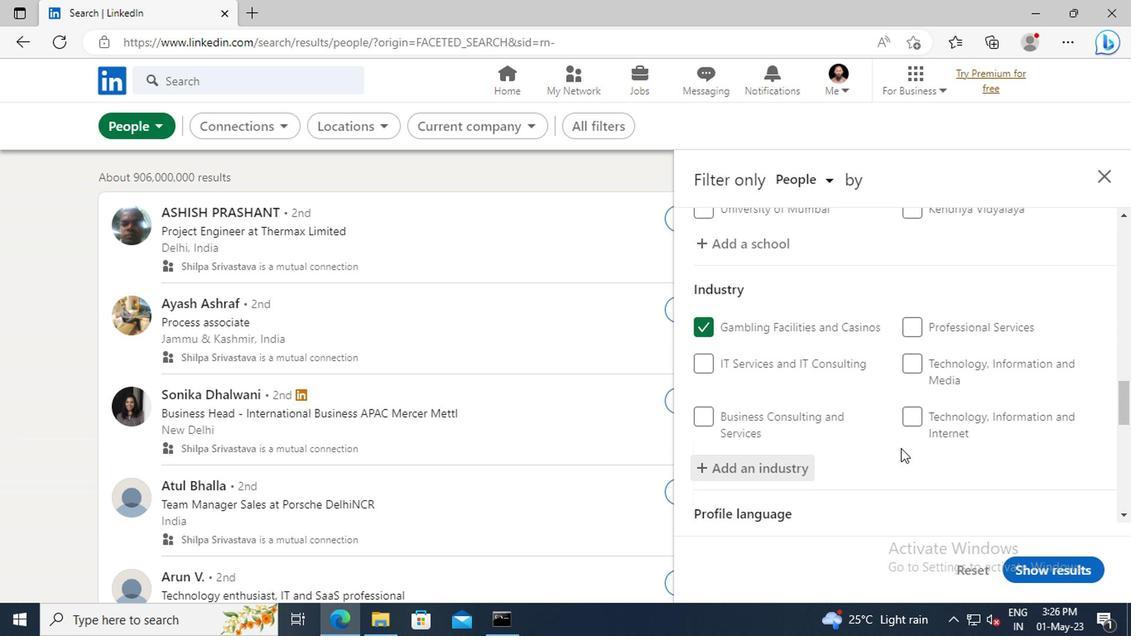 
Action: Mouse scrolled (895, 447) with delta (0, 0)
Screenshot: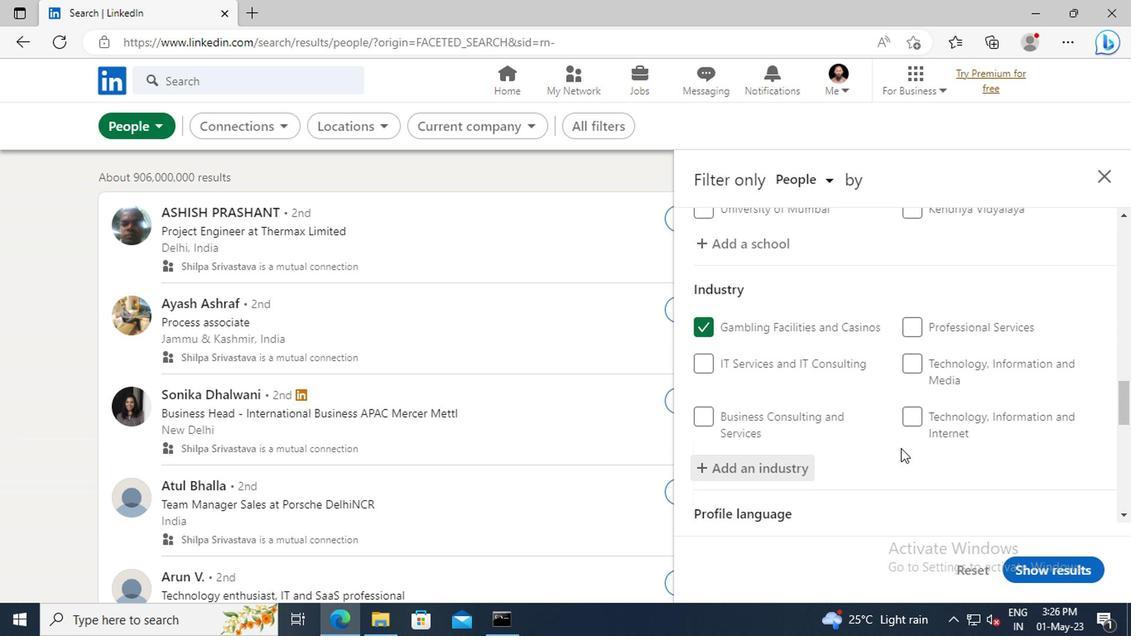 
Action: Mouse moved to (894, 435)
Screenshot: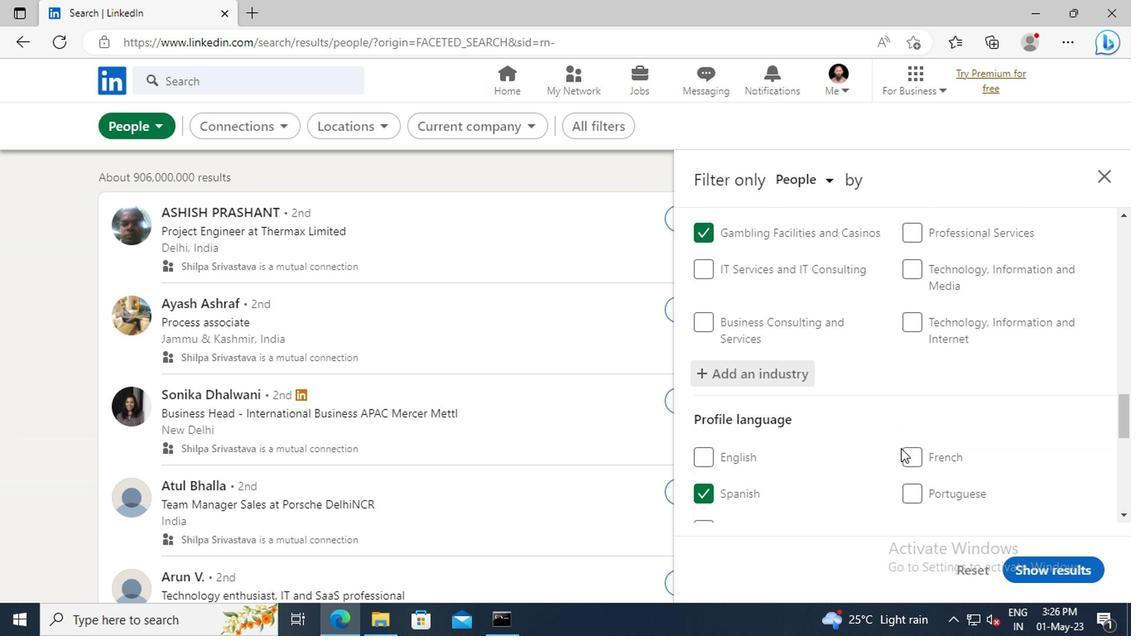 
Action: Mouse scrolled (894, 434) with delta (0, 0)
Screenshot: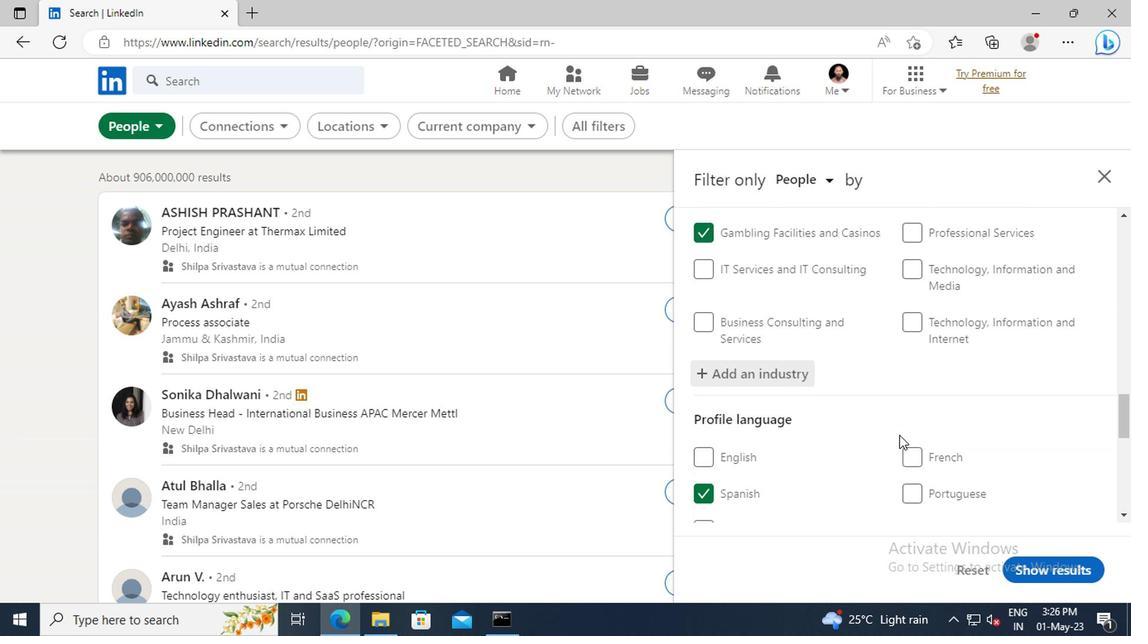
Action: Mouse scrolled (894, 434) with delta (0, 0)
Screenshot: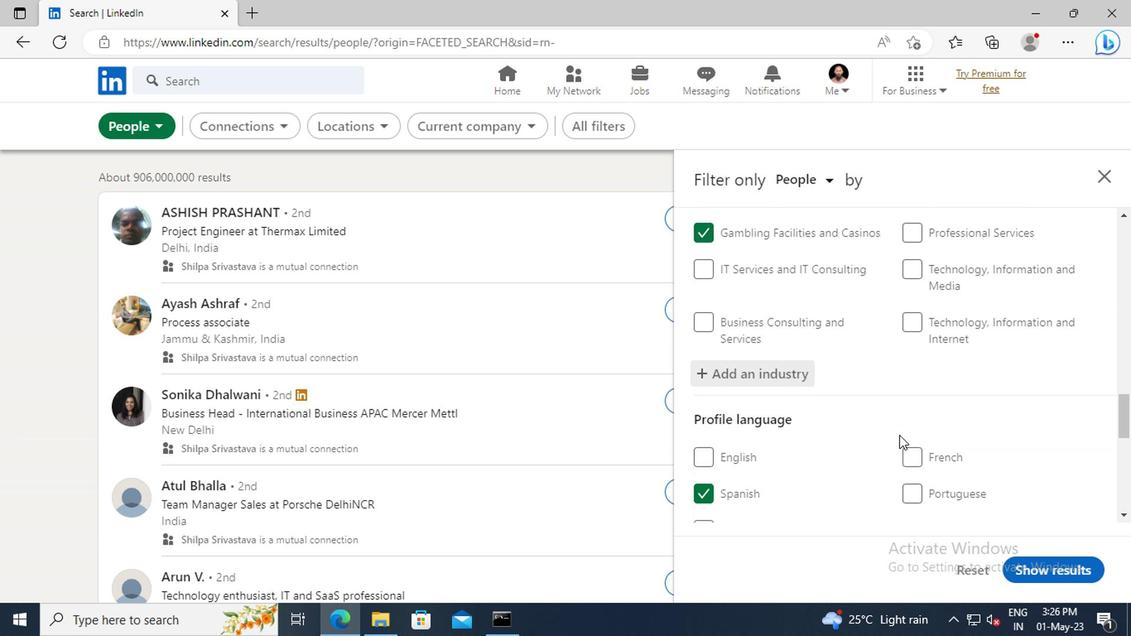 
Action: Mouse moved to (887, 395)
Screenshot: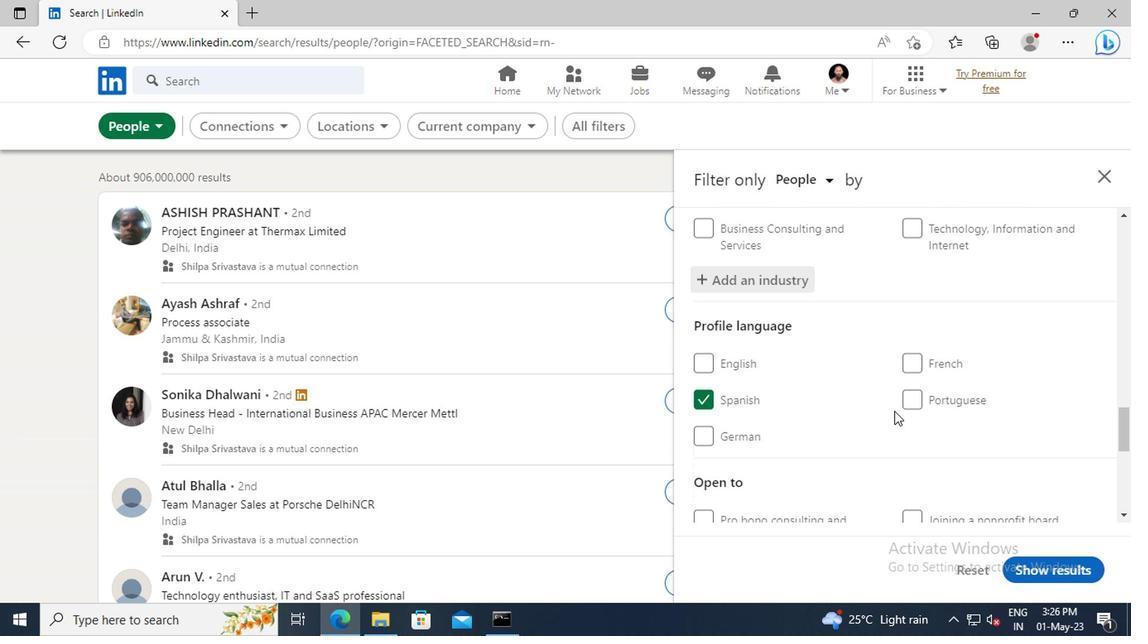 
Action: Mouse scrolled (887, 394) with delta (0, -1)
Screenshot: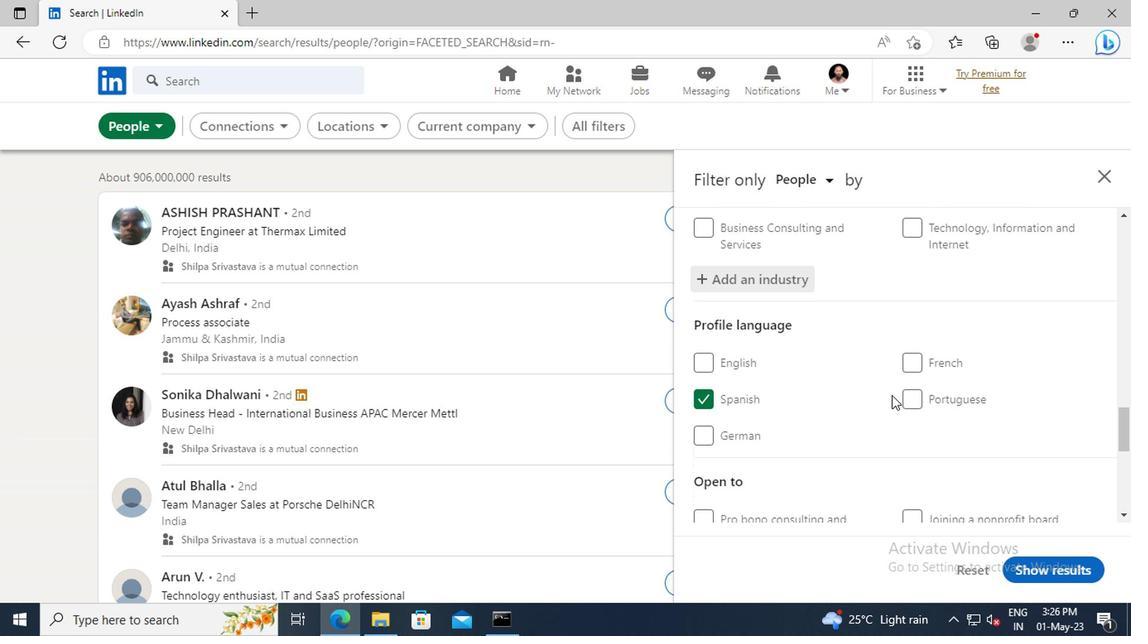 
Action: Mouse moved to (885, 394)
Screenshot: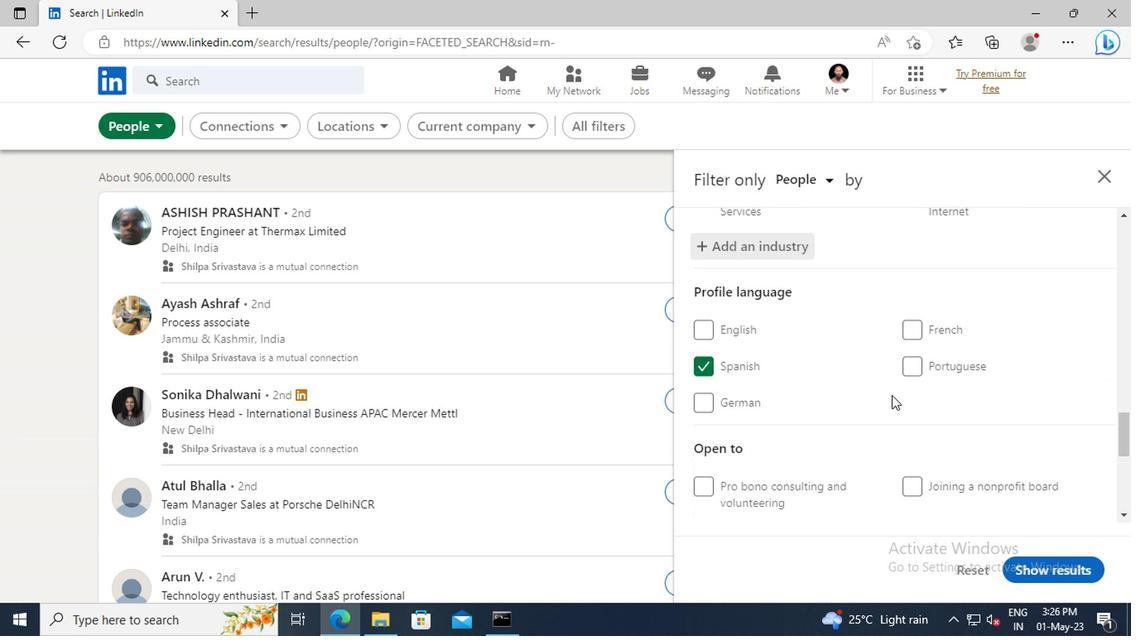 
Action: Mouse scrolled (885, 394) with delta (0, 0)
Screenshot: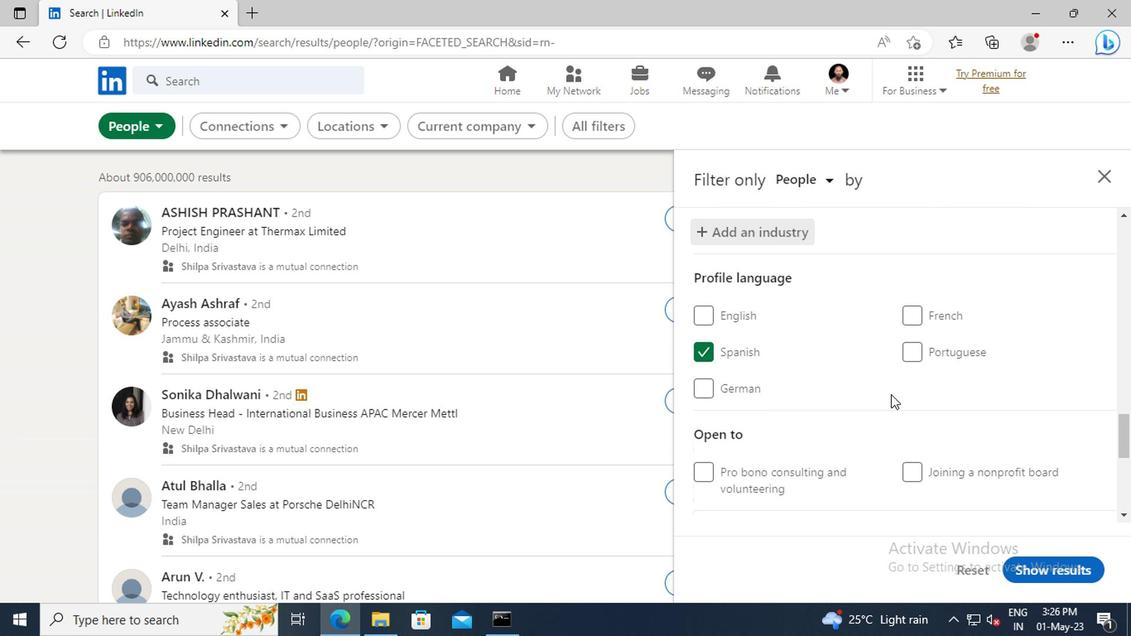 
Action: Mouse scrolled (885, 394) with delta (0, 0)
Screenshot: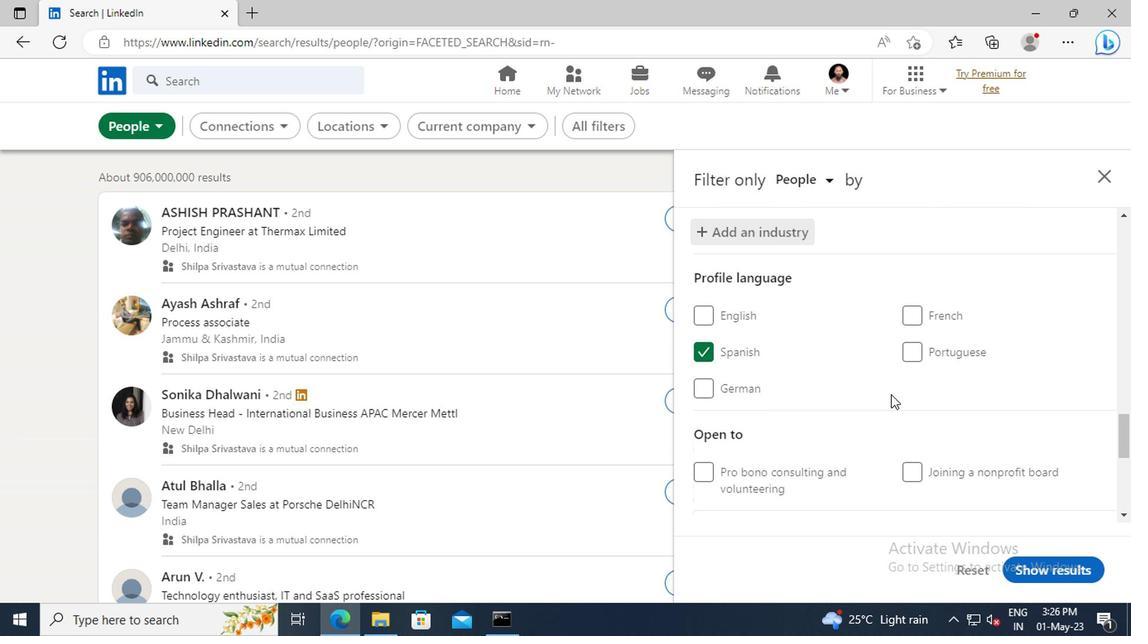 
Action: Mouse scrolled (885, 394) with delta (0, 0)
Screenshot: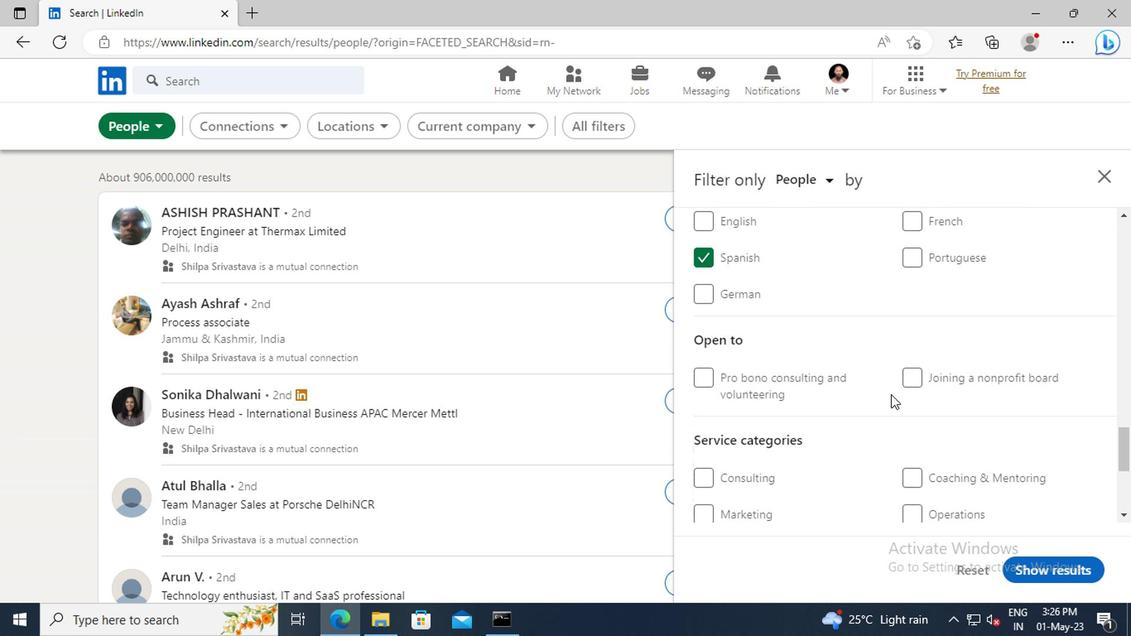 
Action: Mouse scrolled (885, 394) with delta (0, 0)
Screenshot: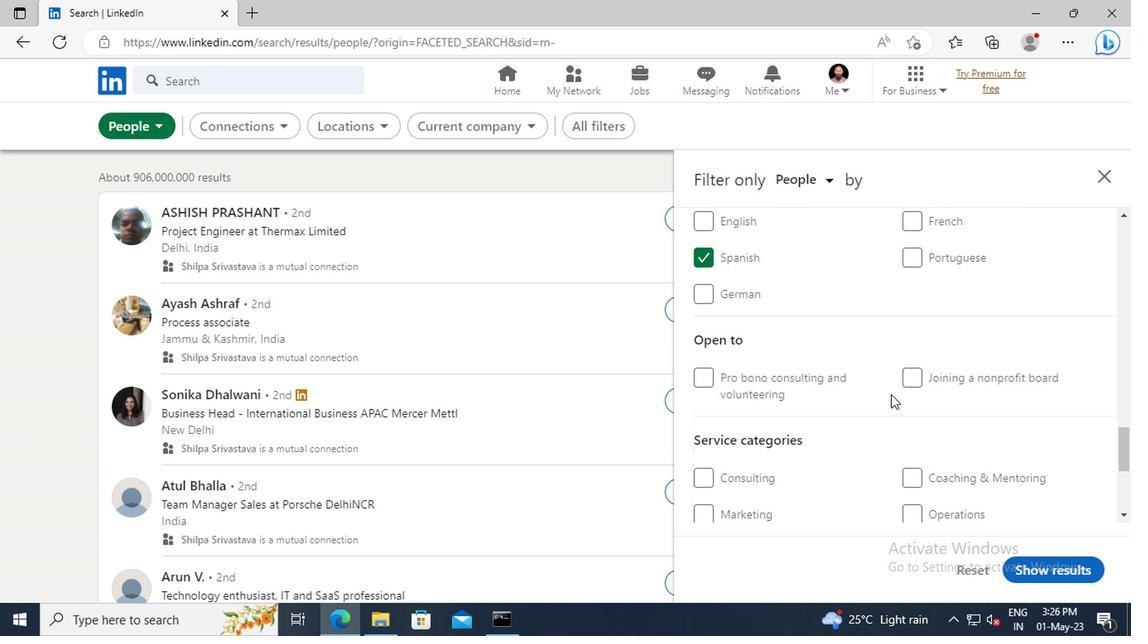 
Action: Mouse scrolled (885, 394) with delta (0, 0)
Screenshot: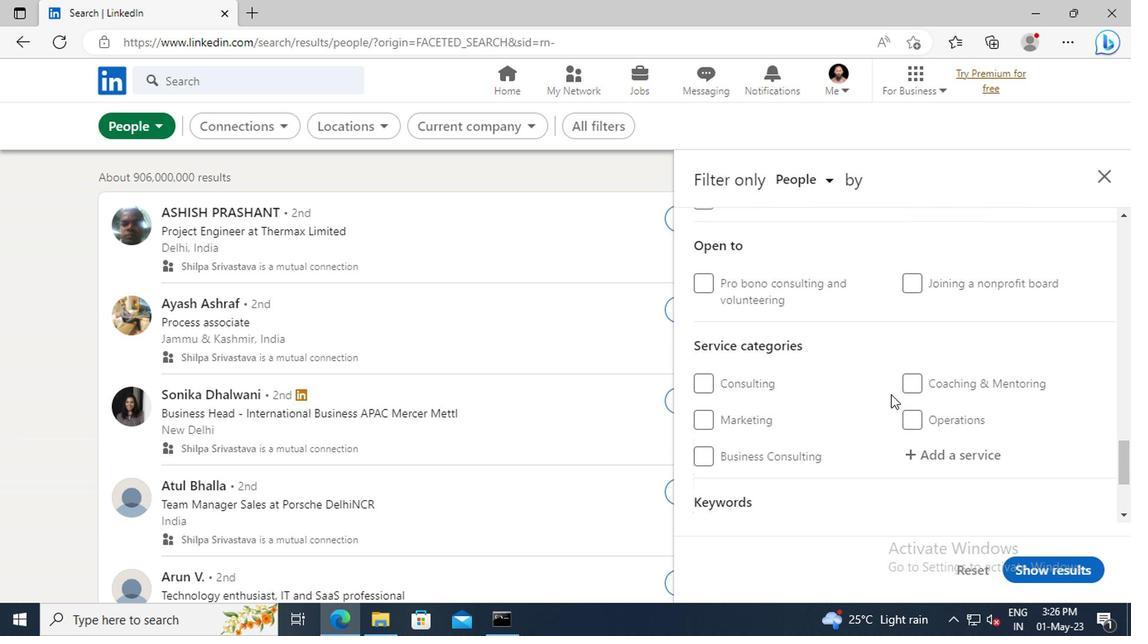 
Action: Mouse moved to (916, 407)
Screenshot: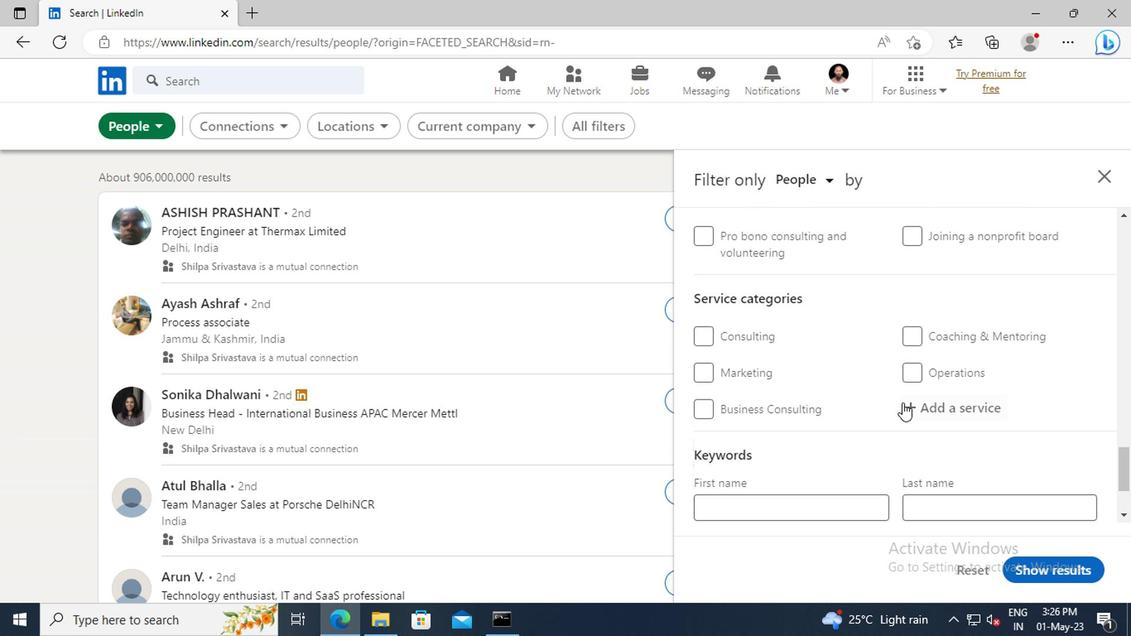 
Action: Mouse pressed left at (916, 407)
Screenshot: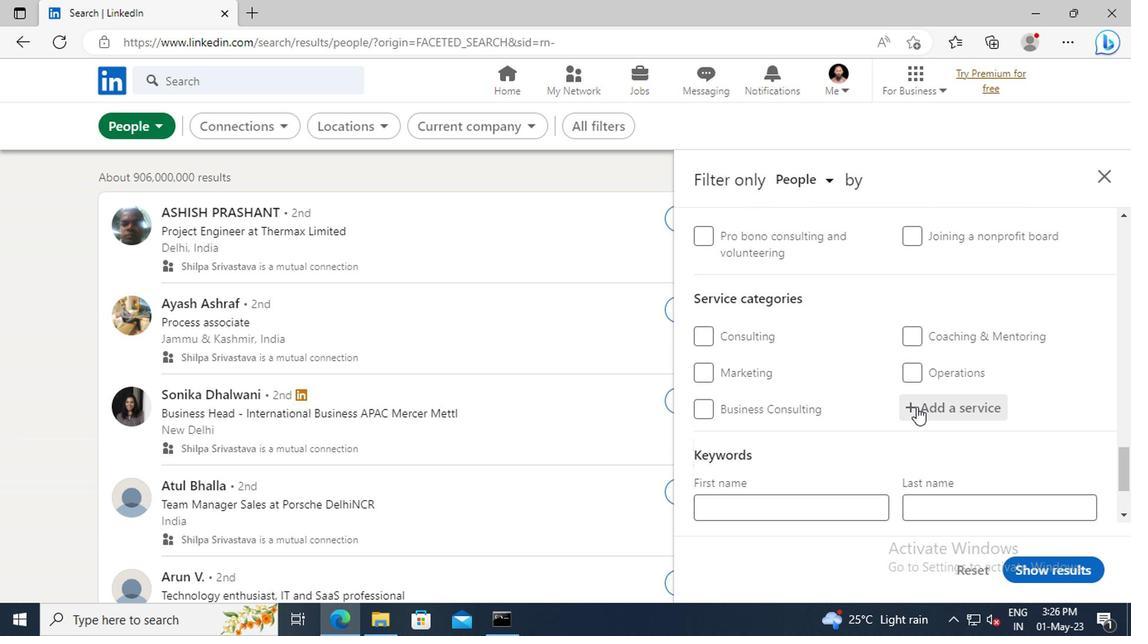 
Action: Mouse moved to (916, 407)
Screenshot: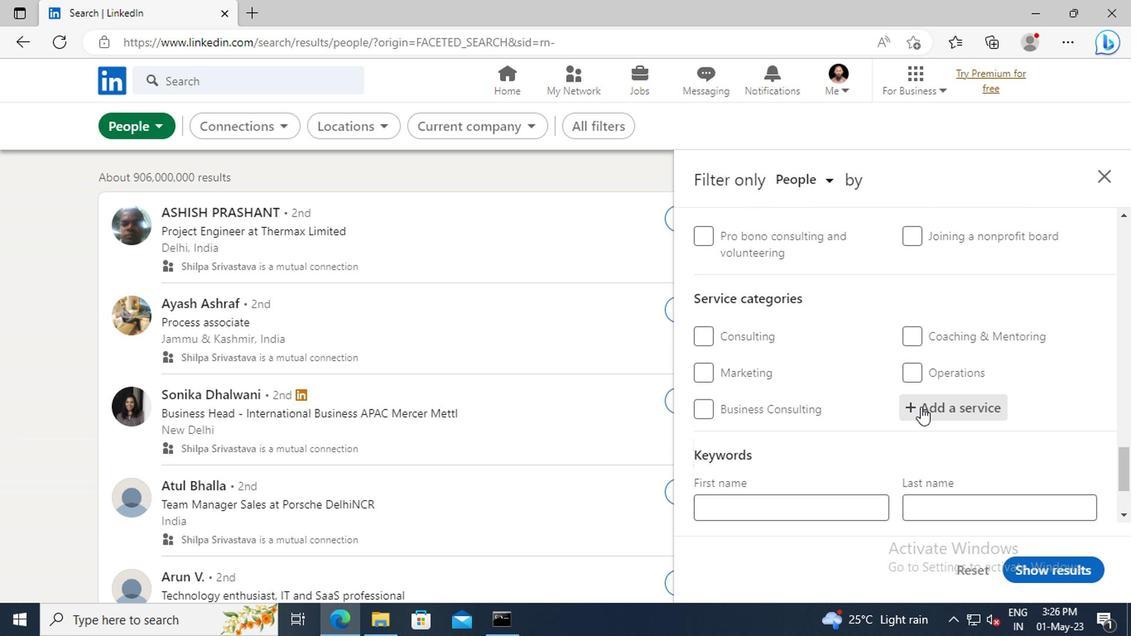 
Action: Key pressed <Key.shift>RESUME<Key.space>
Screenshot: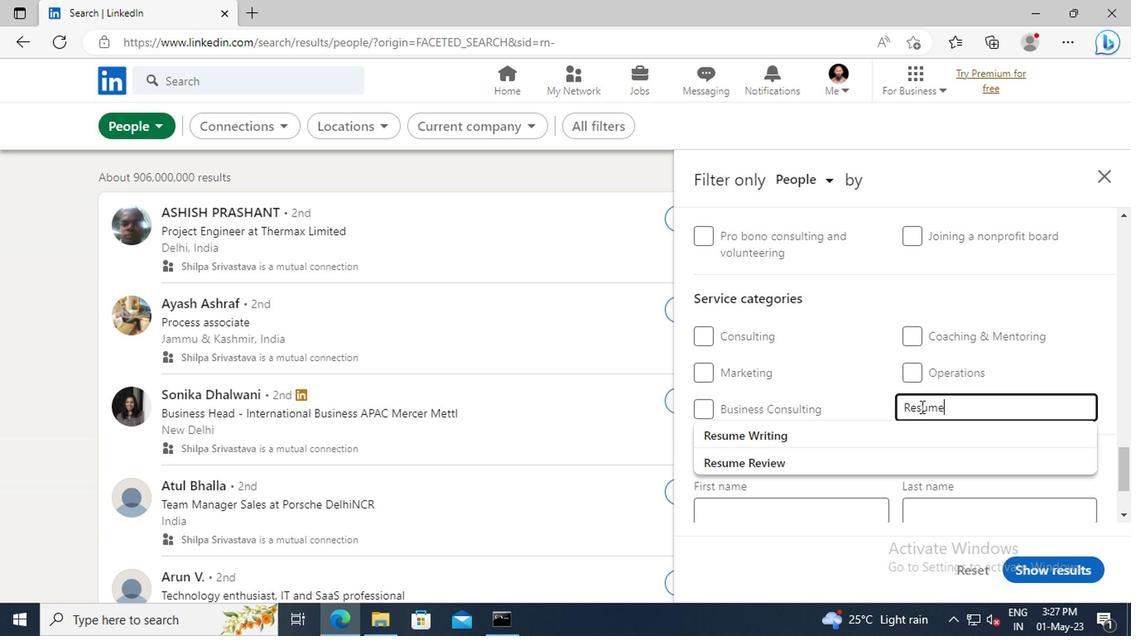 
Action: Mouse moved to (893, 433)
Screenshot: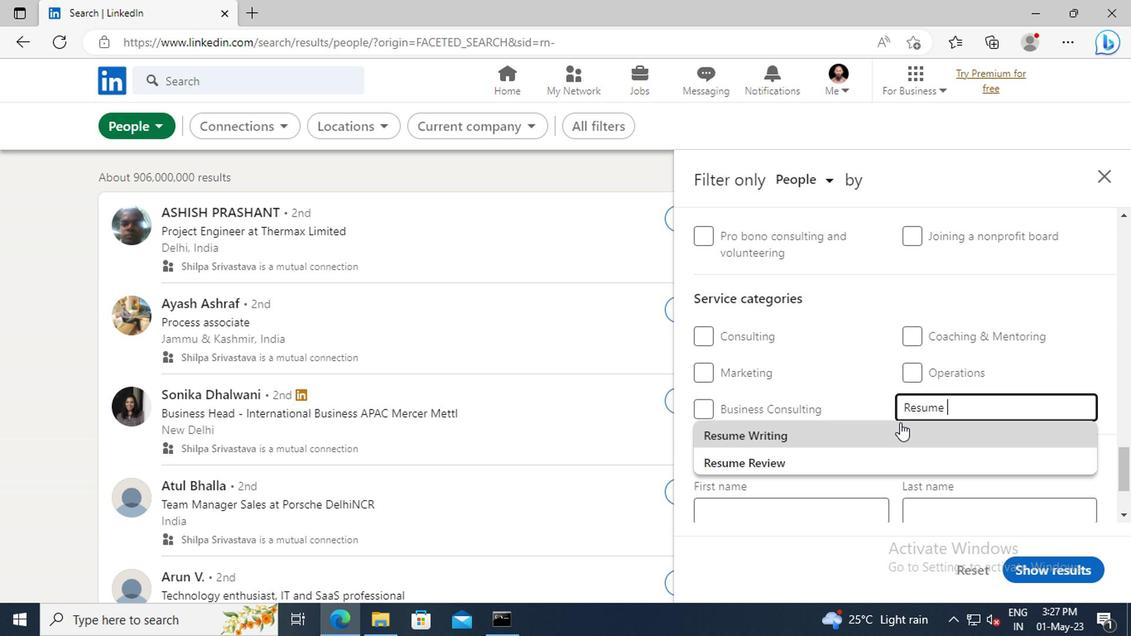
Action: Mouse pressed left at (893, 433)
Screenshot: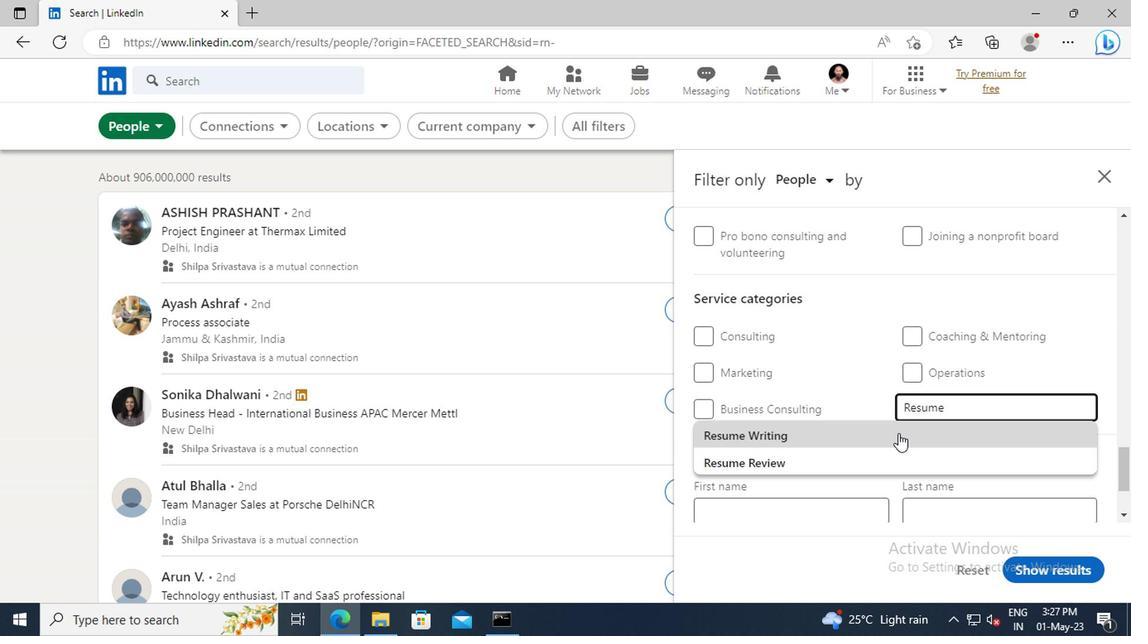 
Action: Mouse scrolled (893, 432) with delta (0, 0)
Screenshot: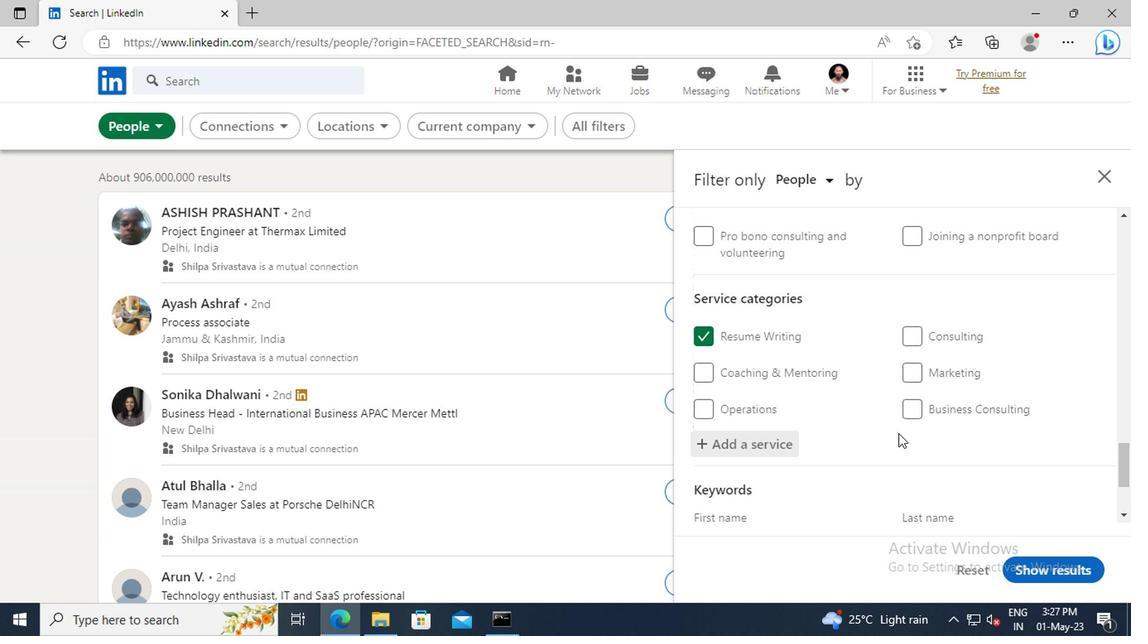 
Action: Mouse scrolled (893, 432) with delta (0, 0)
Screenshot: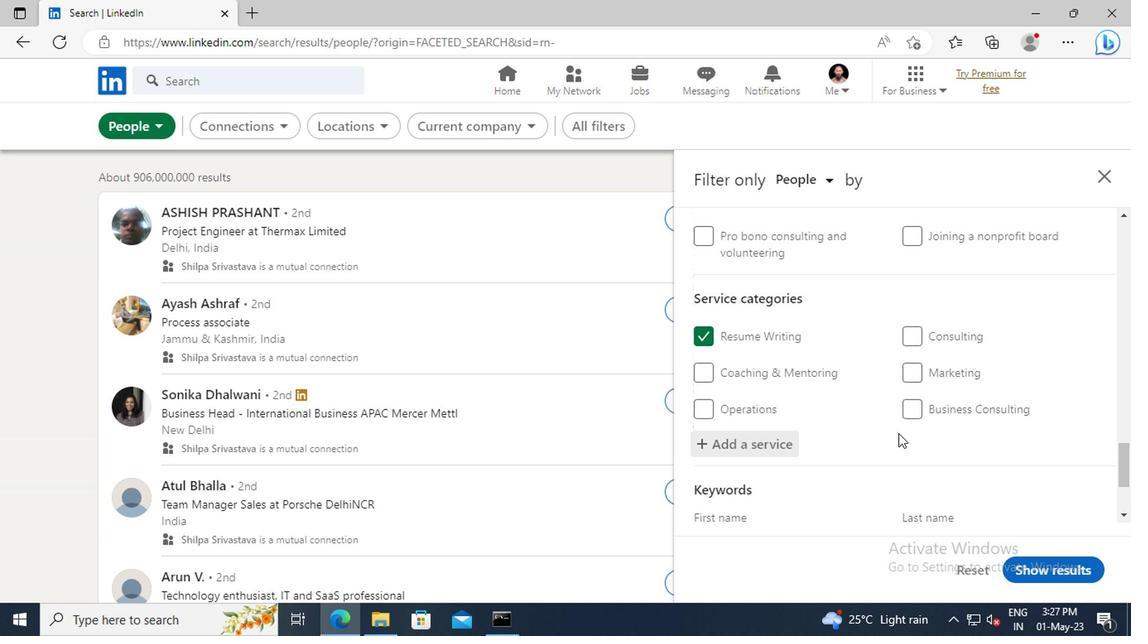 
Action: Mouse scrolled (893, 432) with delta (0, 0)
Screenshot: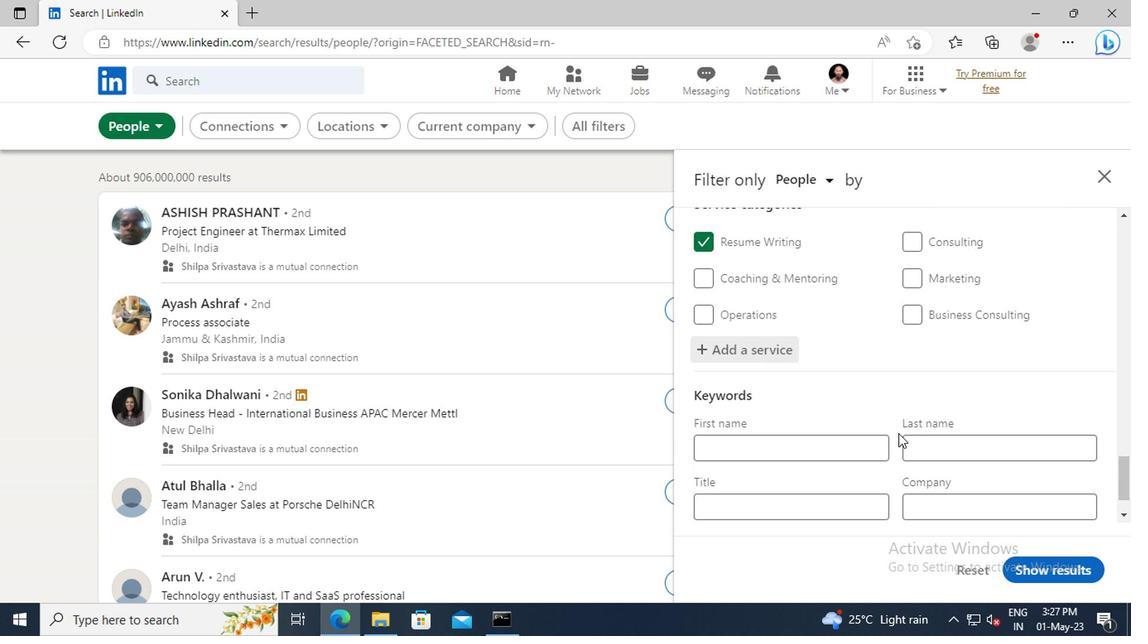 
Action: Mouse scrolled (893, 432) with delta (0, 0)
Screenshot: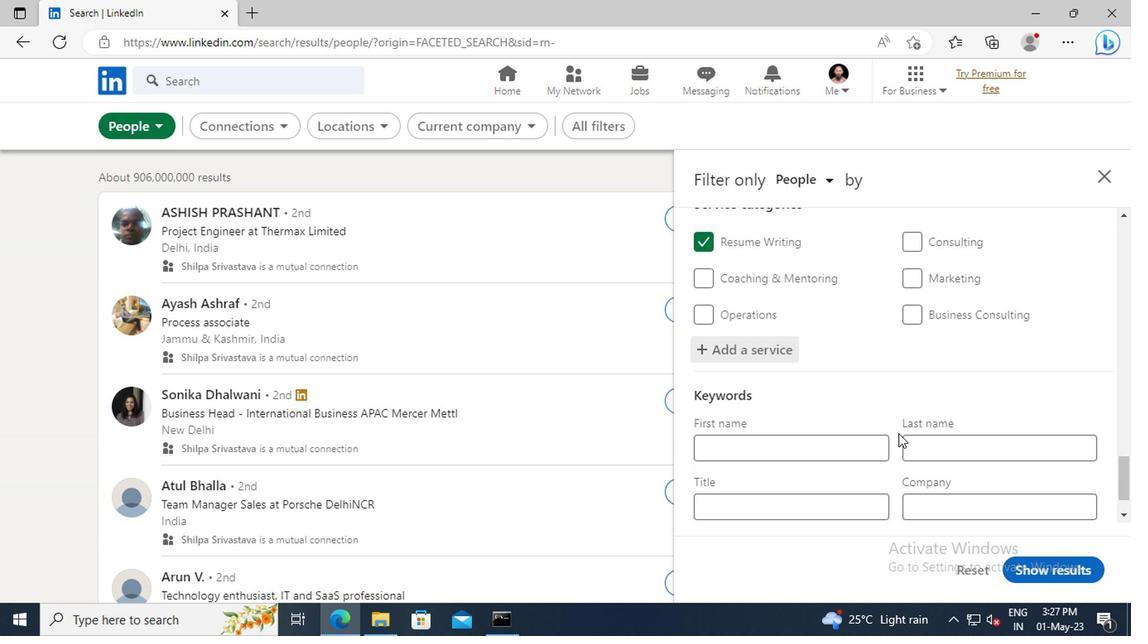 
Action: Mouse moved to (800, 448)
Screenshot: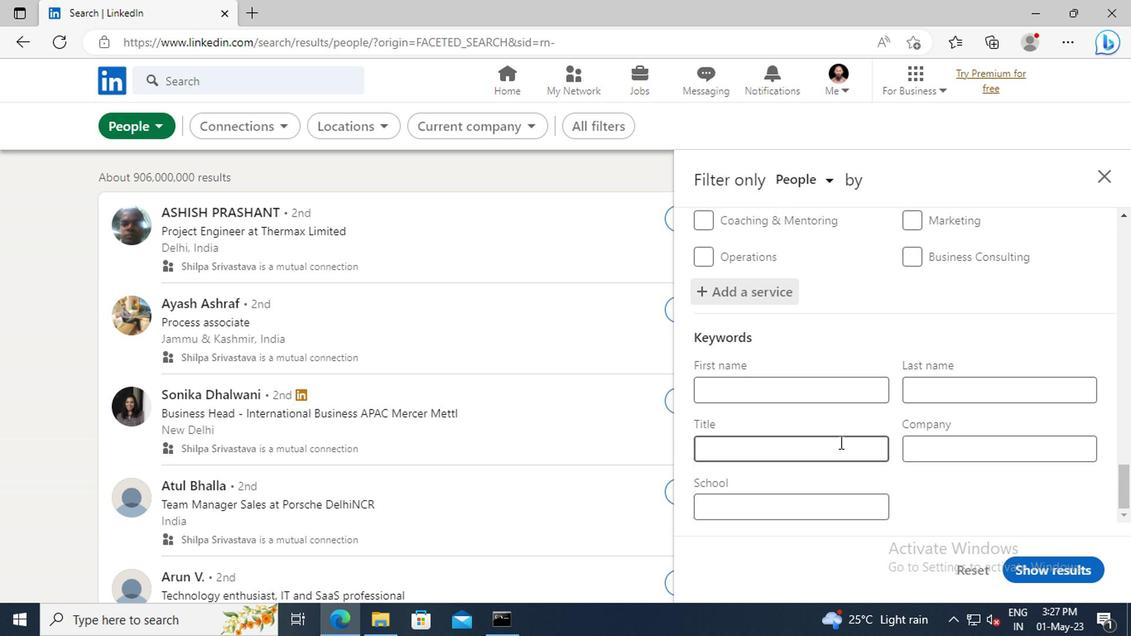 
Action: Mouse pressed left at (800, 448)
Screenshot: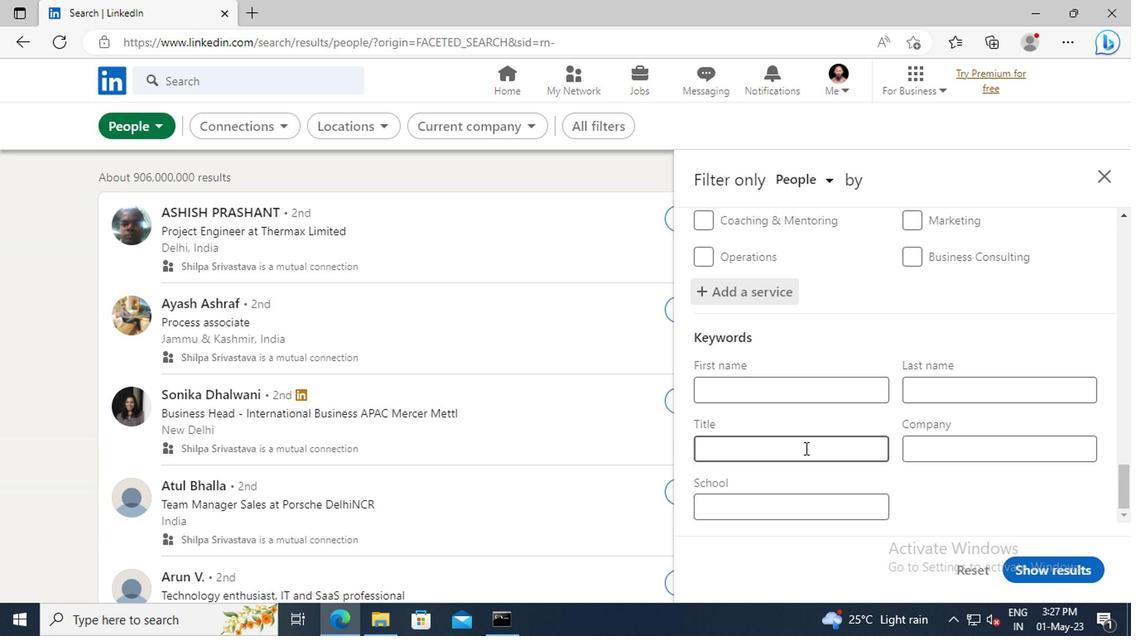 
Action: Key pressed <Key.shift>SALON<Key.space><Key.shift>MANAGER<Key.enter>
Screenshot: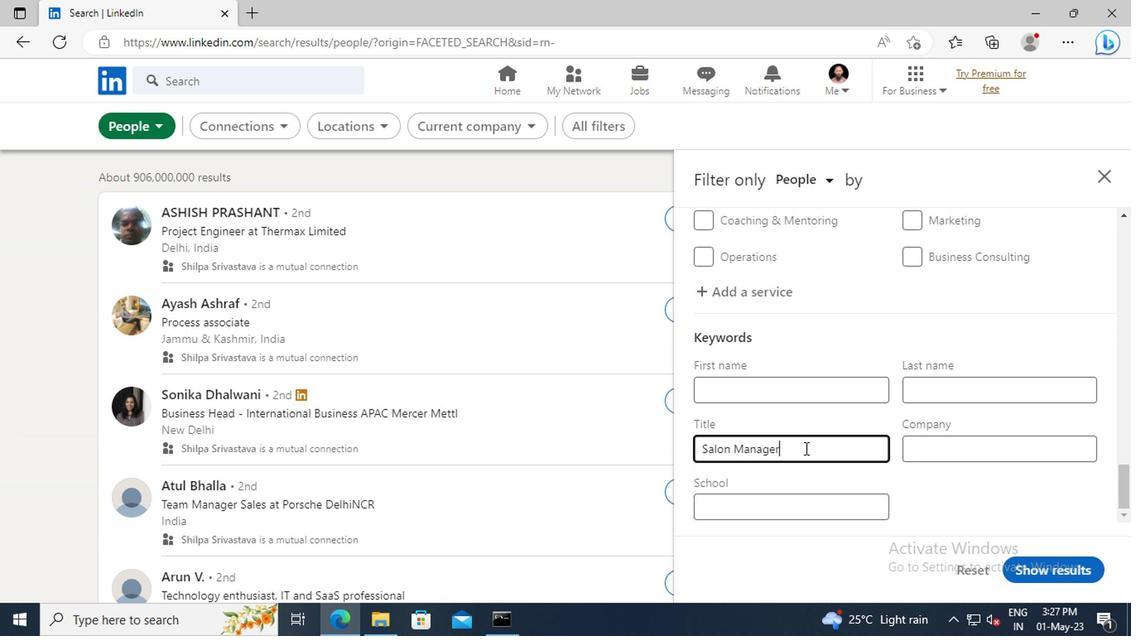 
Action: Mouse moved to (1027, 569)
Screenshot: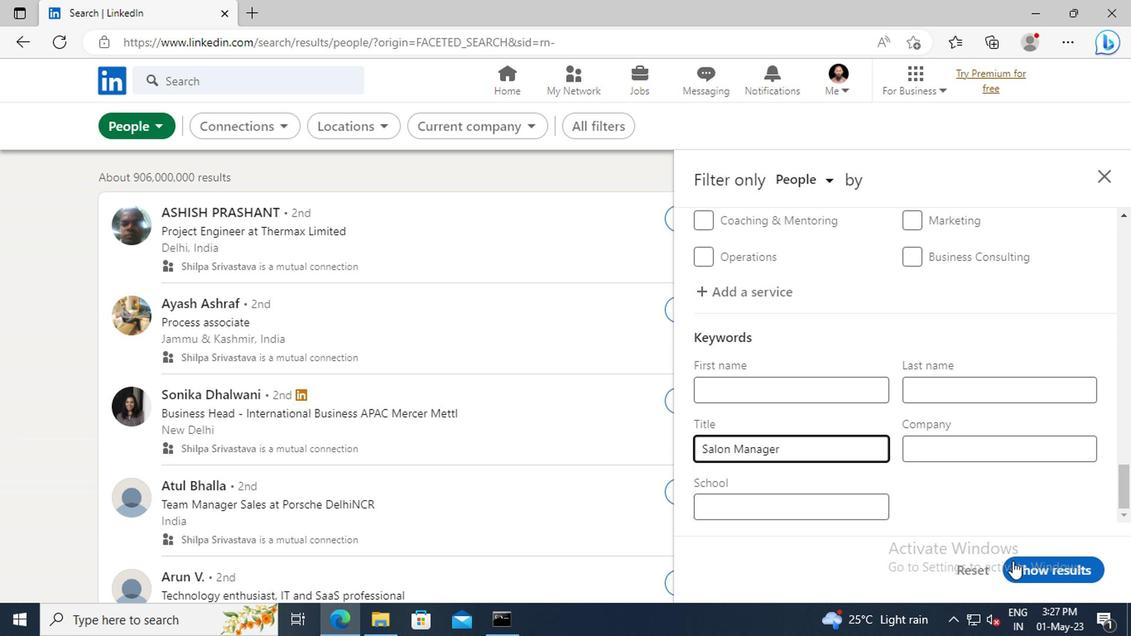 
Action: Mouse pressed left at (1027, 569)
Screenshot: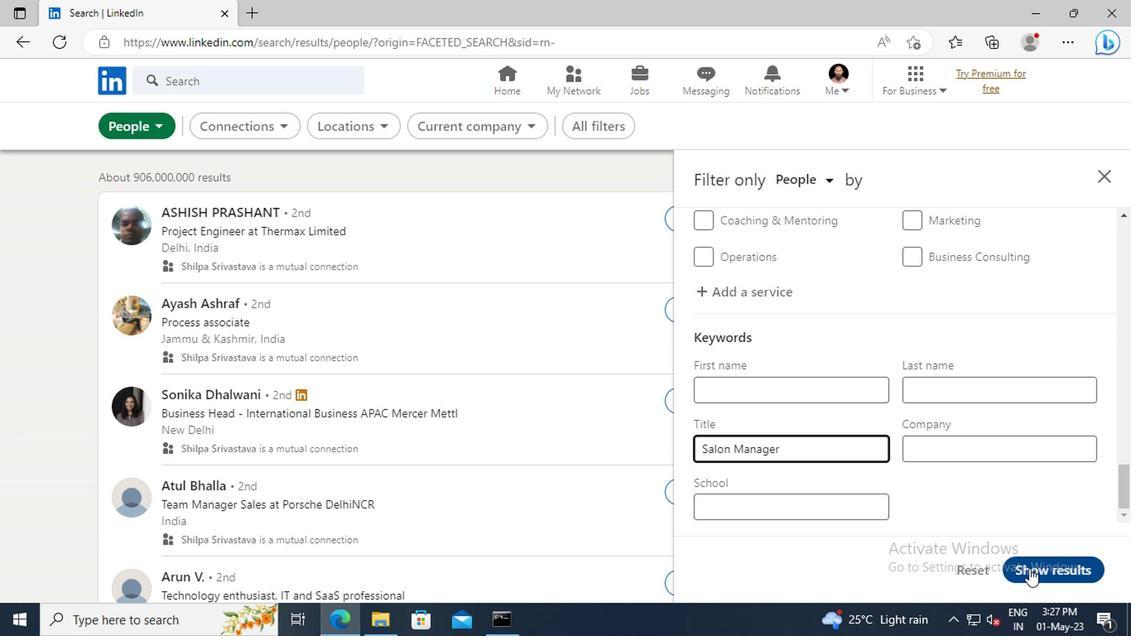 
